 Task: Look for space in Popovo, Bulgaria from 10th July, 2023 to 15th July, 2023 for 7 adults in price range Rs.10000 to Rs.15000. Place can be entire place or shared room with 4 bedrooms having 7 beds and 4 bathrooms. Property type can be house, flat, guest house. Amenities needed are: wifi, TV, free parkinig on premises, gym, breakfast. Booking option can be shelf check-in. Required host language is English.
Action: Mouse moved to (424, 88)
Screenshot: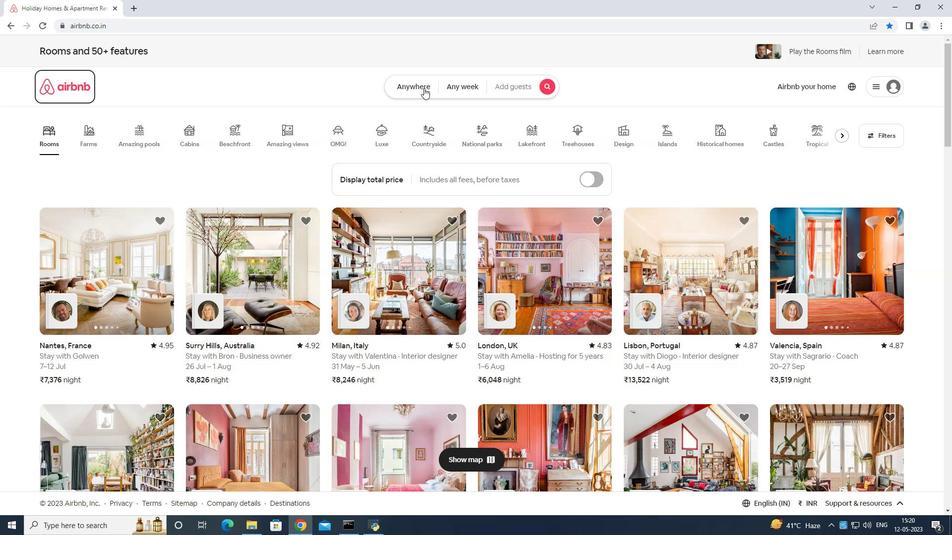 
Action: Mouse pressed left at (424, 88)
Screenshot: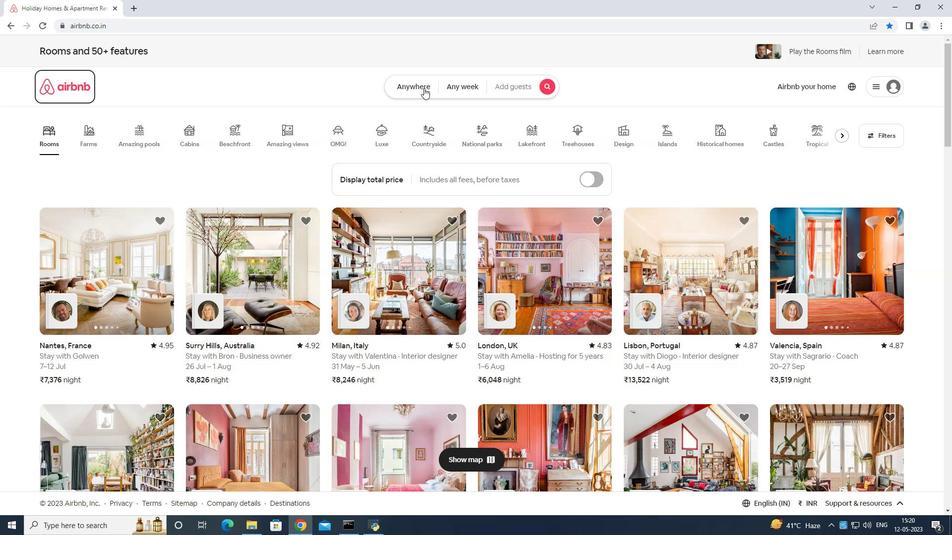 
Action: Mouse moved to (380, 114)
Screenshot: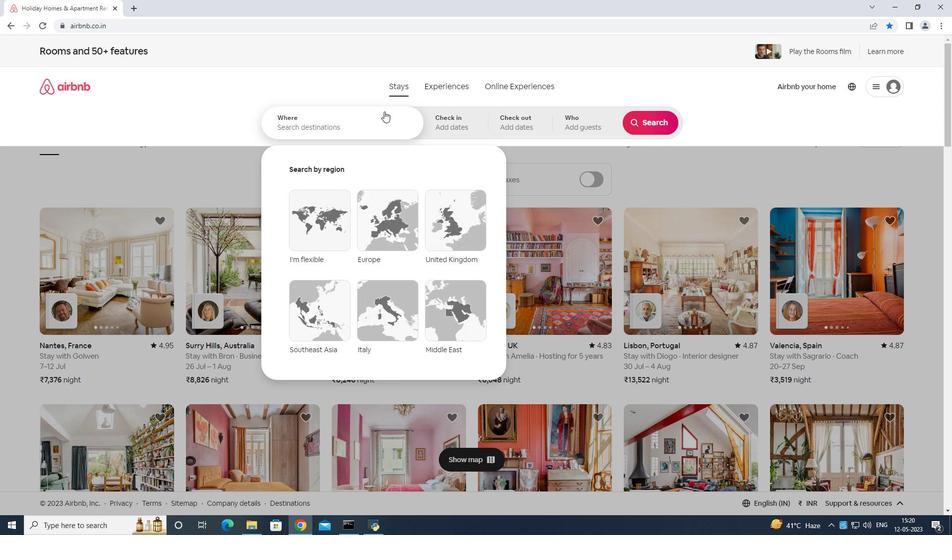 
Action: Mouse pressed left at (380, 114)
Screenshot: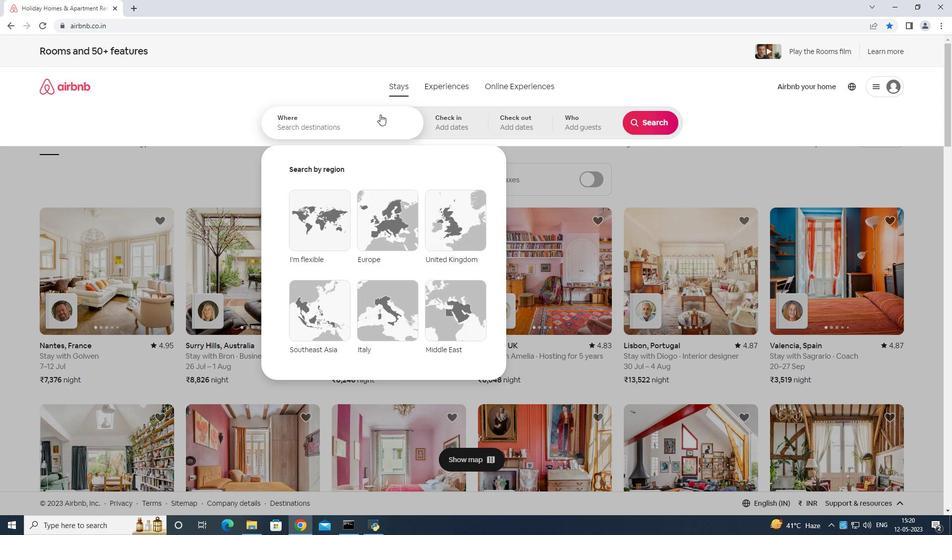 
Action: Mouse moved to (364, 120)
Screenshot: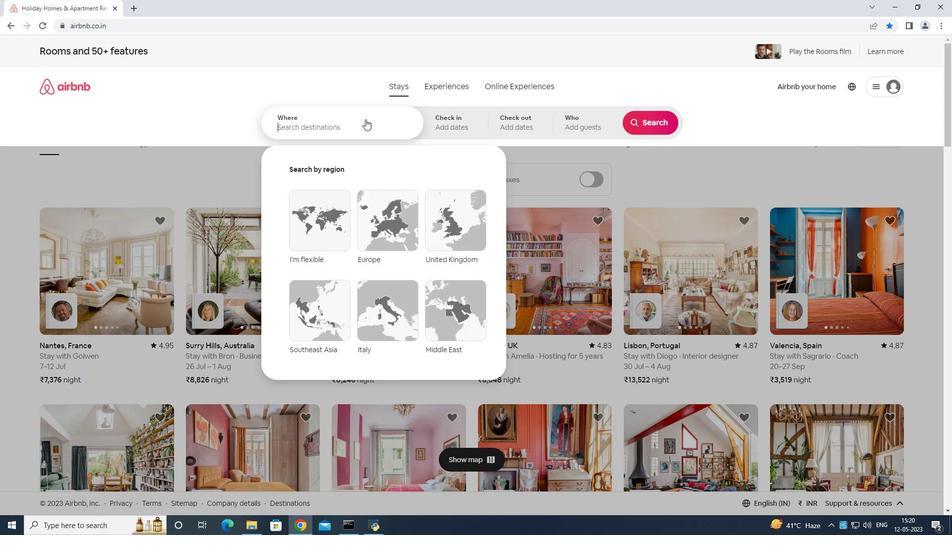 
Action: Key pressed <Key.shift>Popovo<Key.space><Key.shift>Bulgaria<Key.enter>
Screenshot: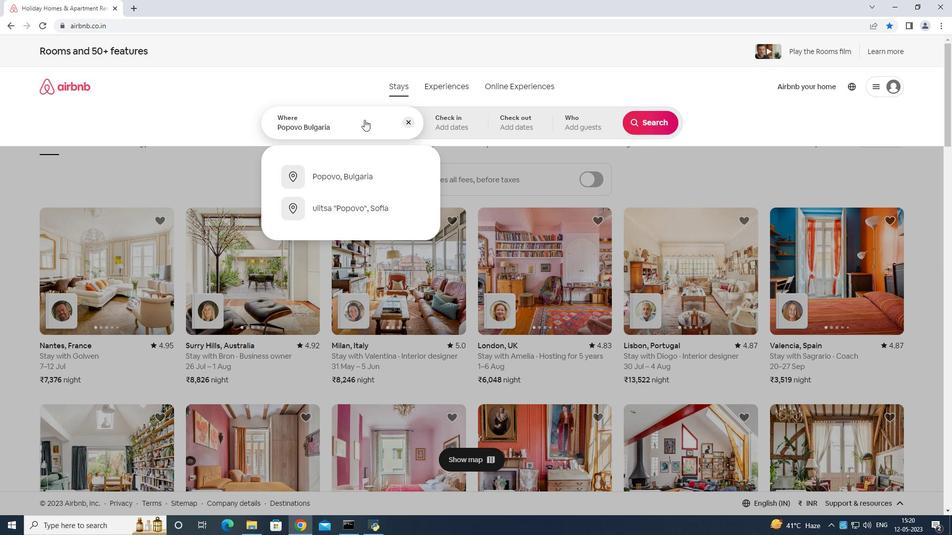 
Action: Mouse moved to (646, 194)
Screenshot: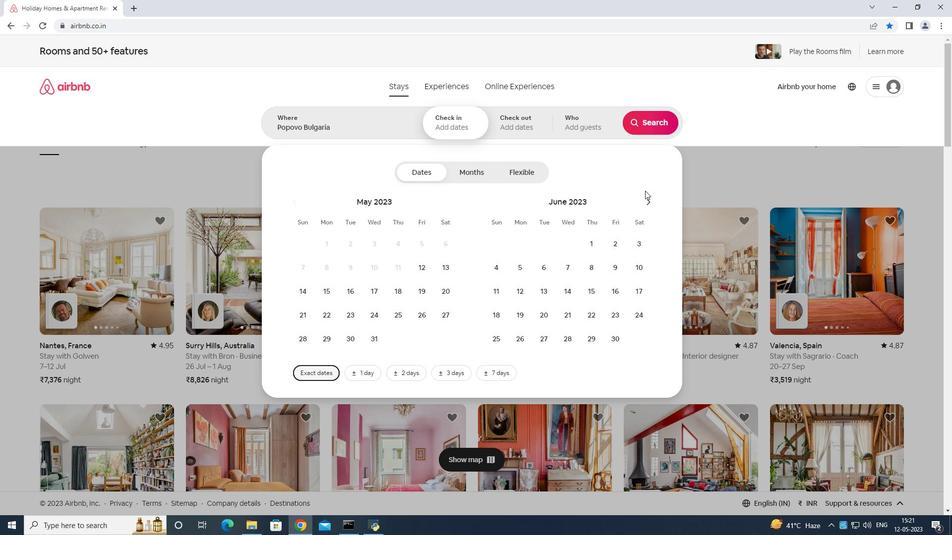 
Action: Mouse pressed left at (646, 194)
Screenshot: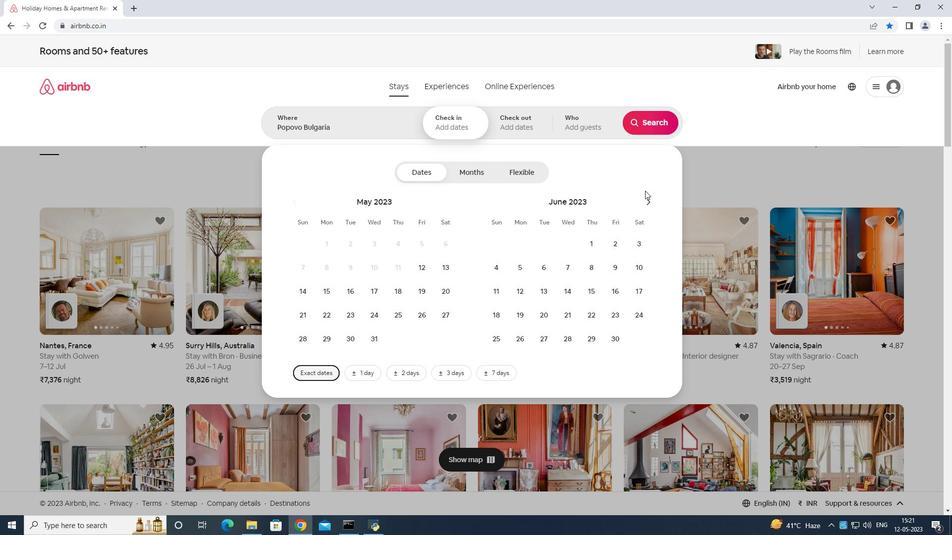 
Action: Mouse moved to (520, 290)
Screenshot: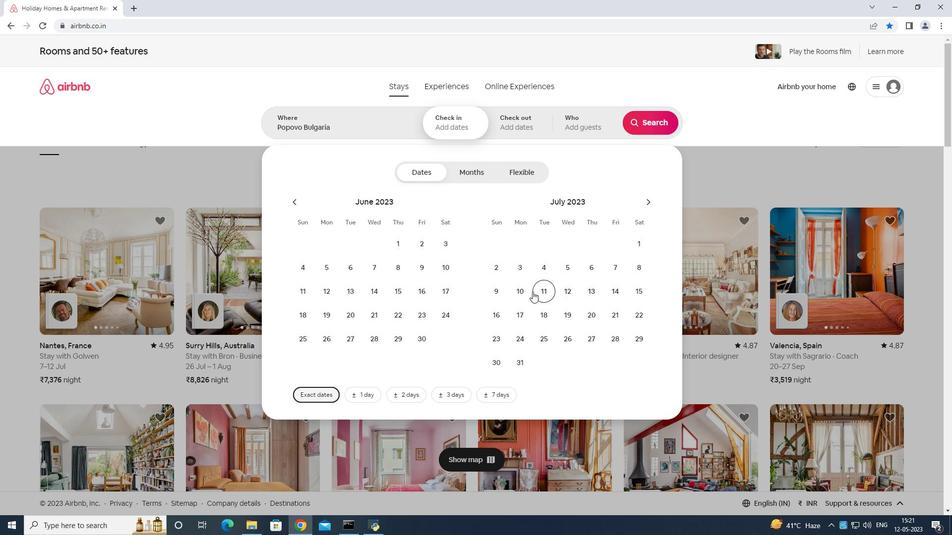 
Action: Mouse pressed left at (520, 290)
Screenshot: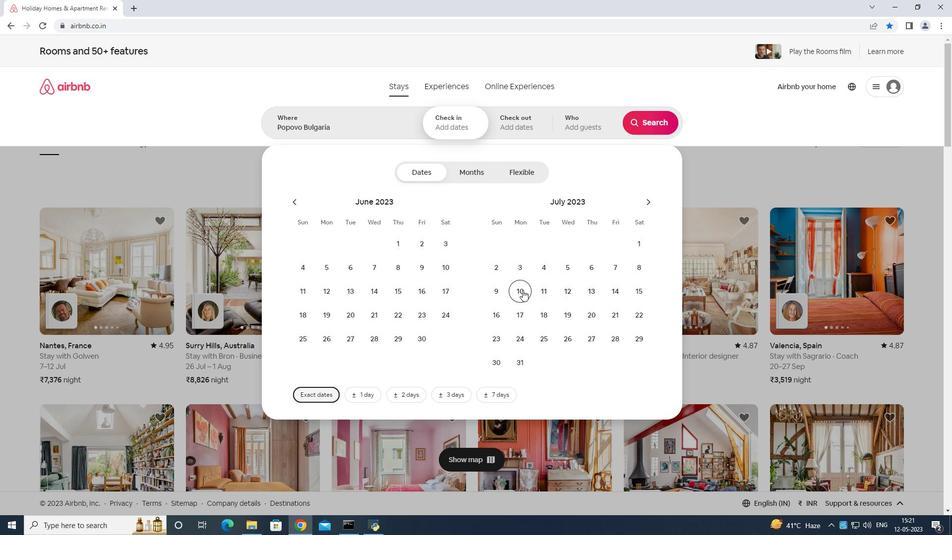 
Action: Mouse moved to (636, 293)
Screenshot: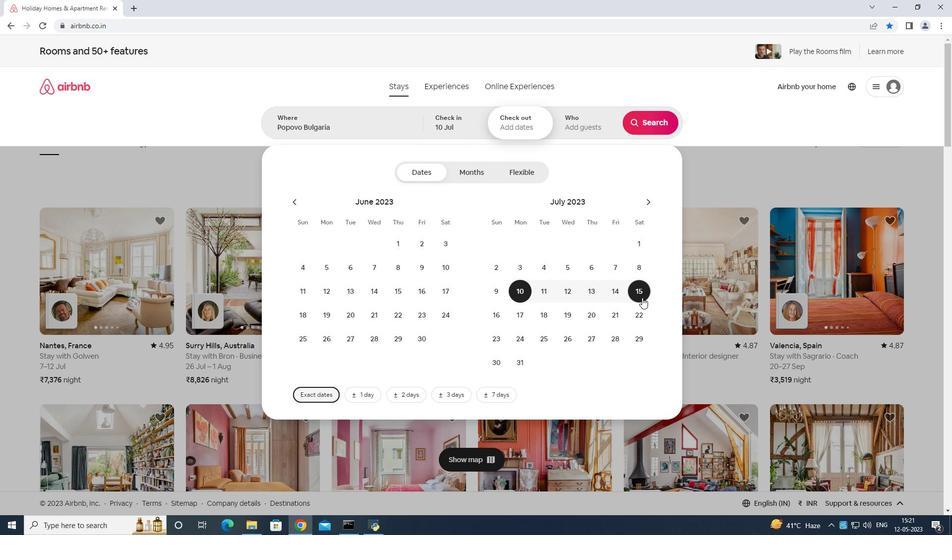 
Action: Mouse pressed left at (636, 293)
Screenshot: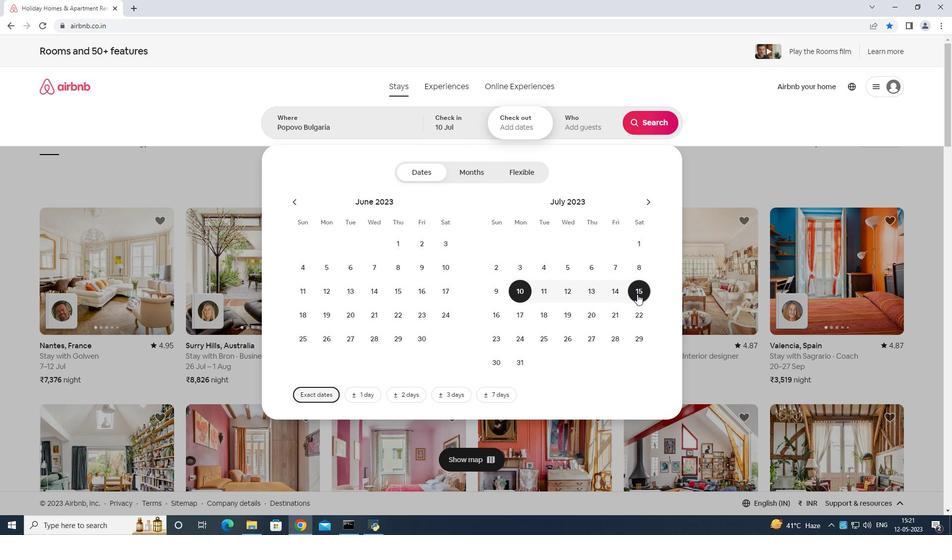 
Action: Mouse moved to (587, 120)
Screenshot: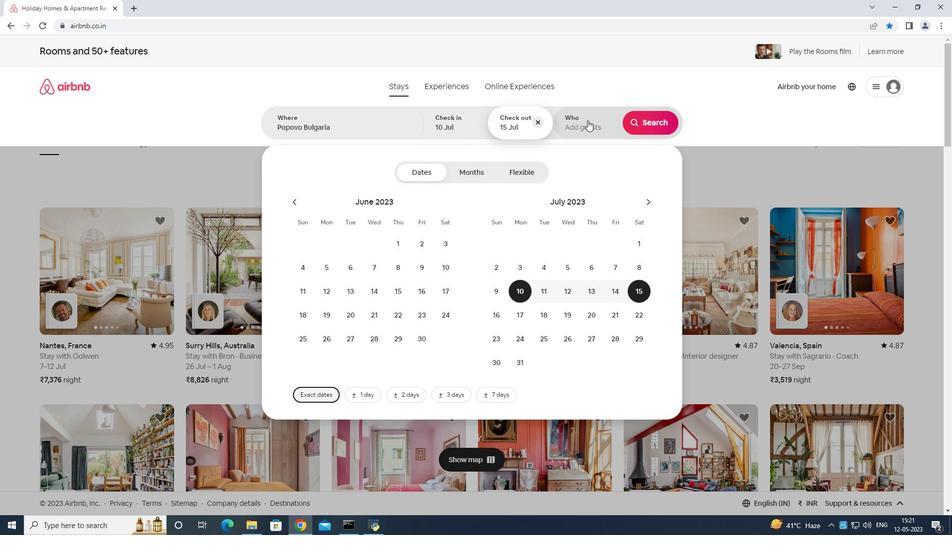 
Action: Mouse pressed left at (587, 120)
Screenshot: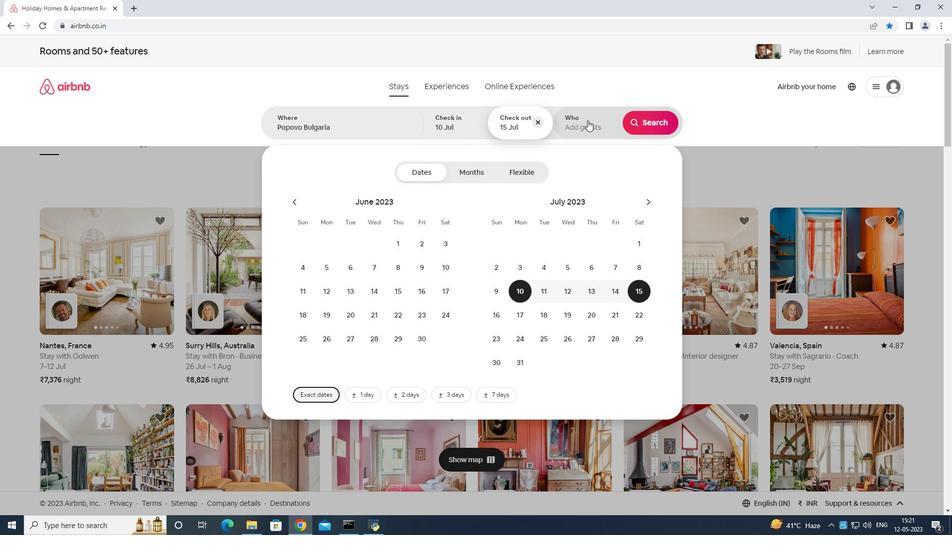 
Action: Mouse moved to (651, 175)
Screenshot: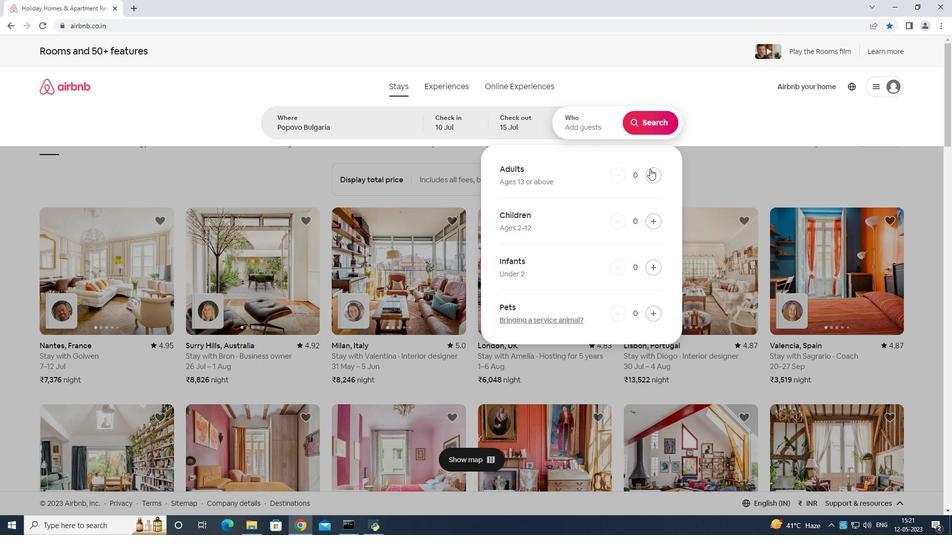 
Action: Mouse pressed left at (651, 175)
Screenshot: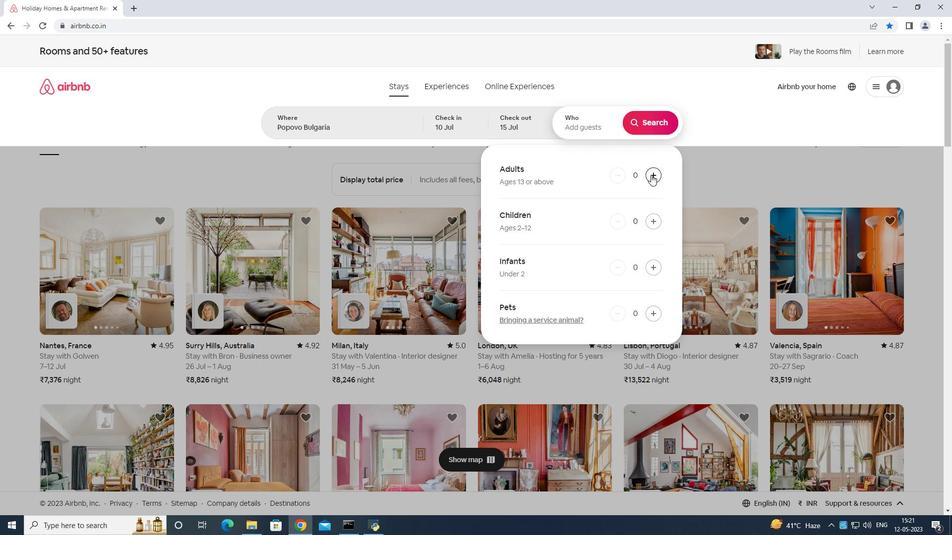 
Action: Mouse moved to (652, 175)
Screenshot: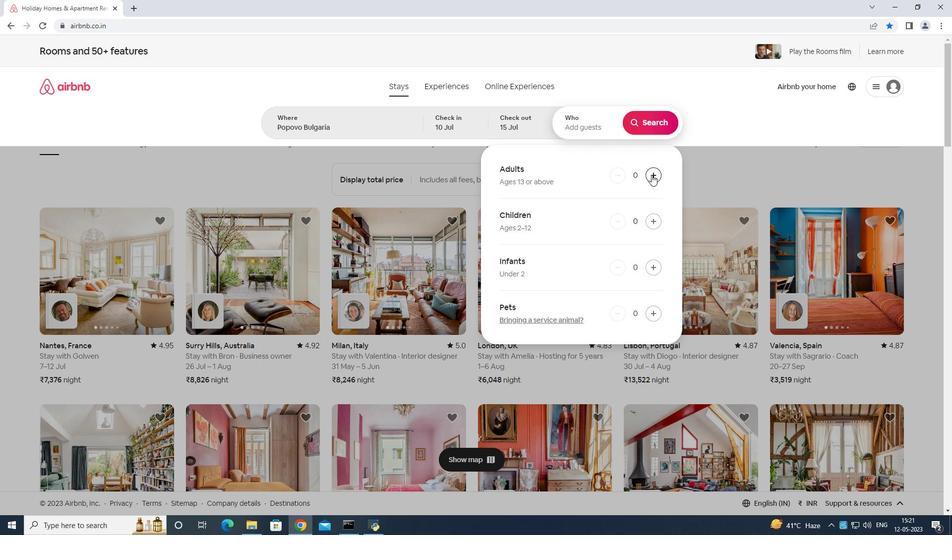 
Action: Mouse pressed left at (652, 175)
Screenshot: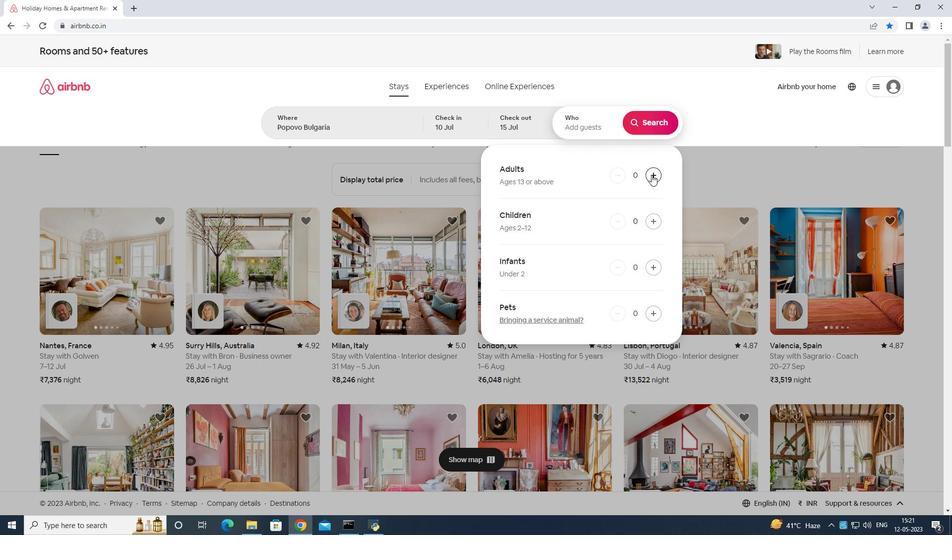 
Action: Mouse moved to (653, 174)
Screenshot: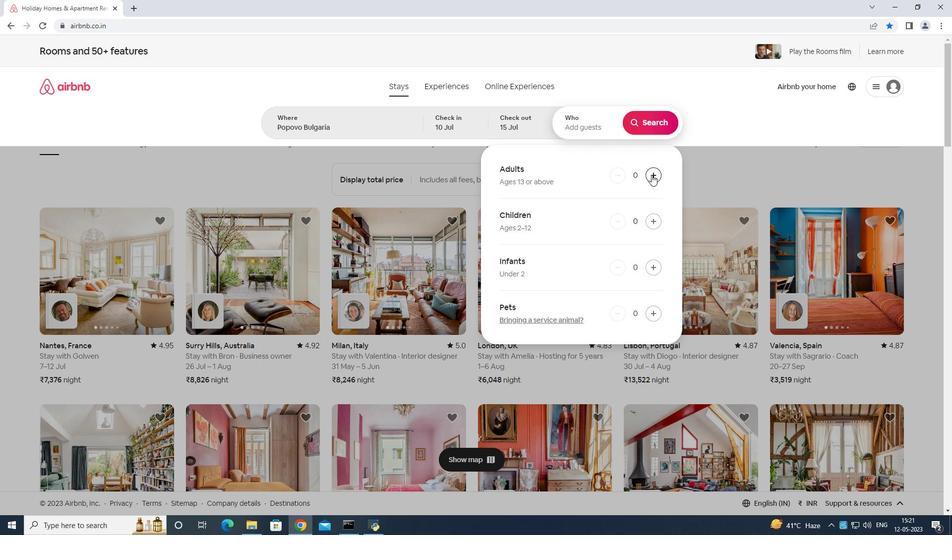 
Action: Mouse pressed left at (653, 174)
Screenshot: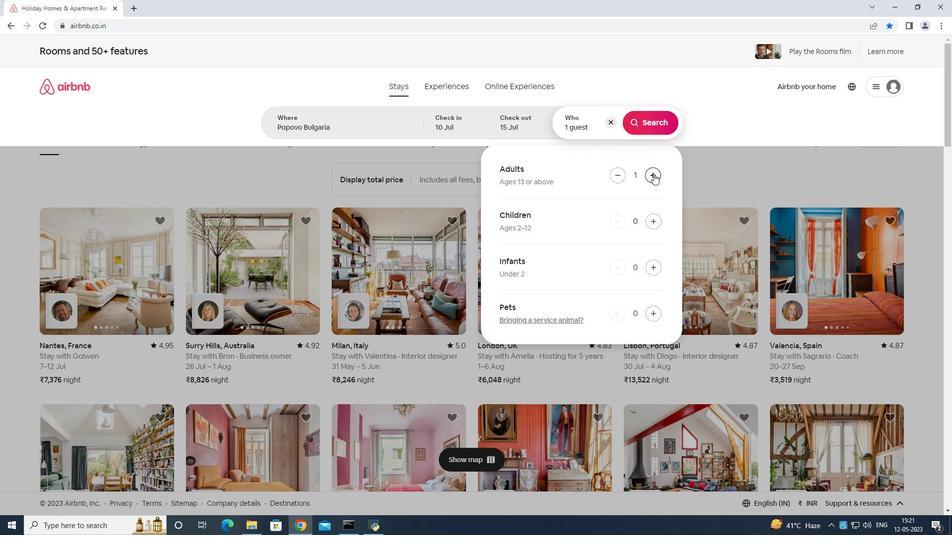 
Action: Mouse pressed left at (653, 174)
Screenshot: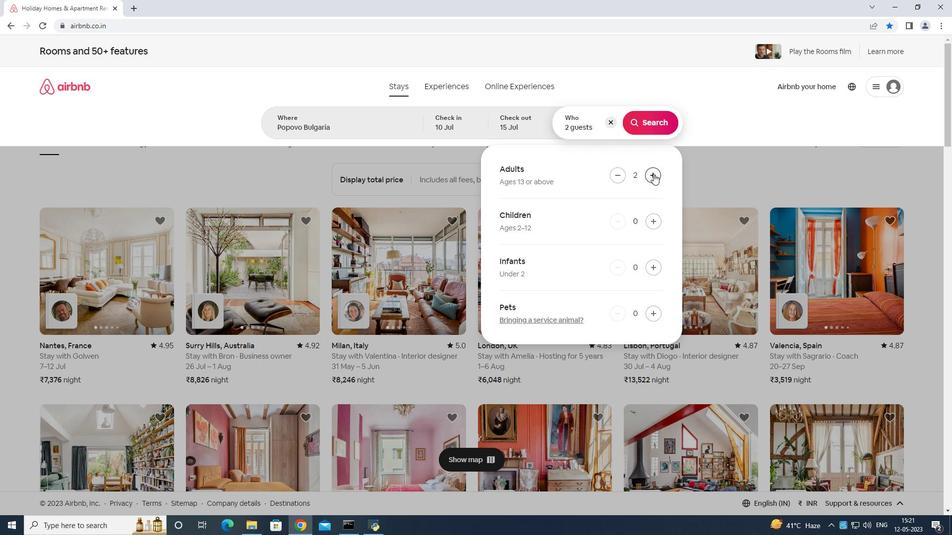 
Action: Mouse pressed left at (653, 174)
Screenshot: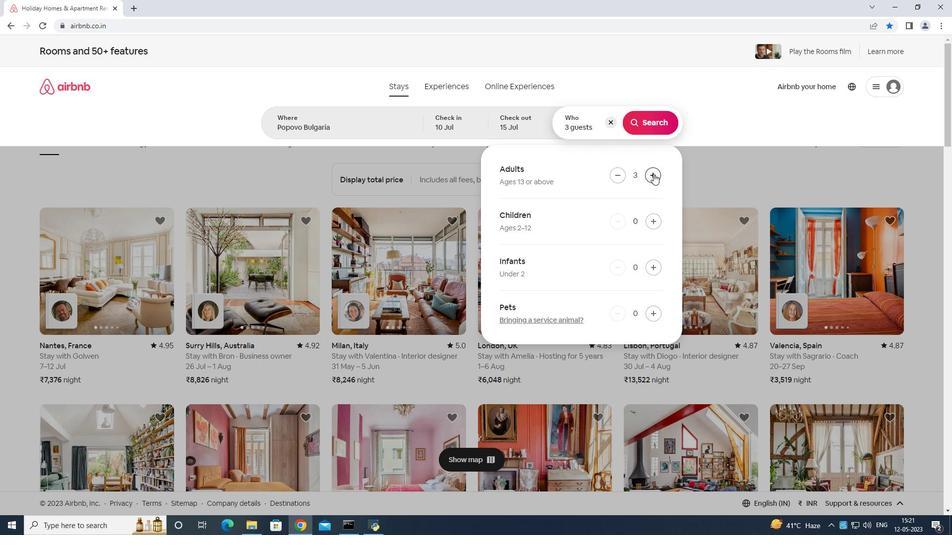 
Action: Mouse pressed left at (653, 174)
Screenshot: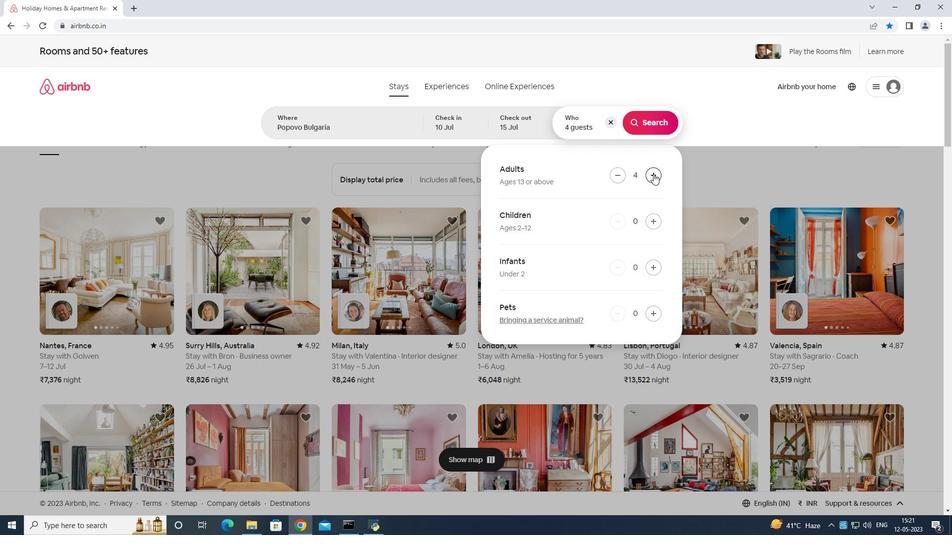 
Action: Mouse moved to (654, 174)
Screenshot: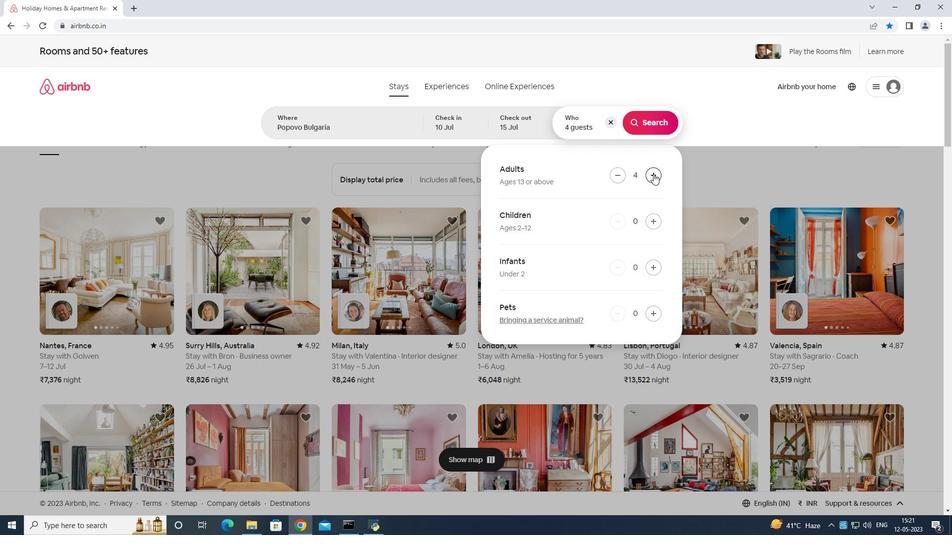 
Action: Mouse pressed left at (654, 174)
Screenshot: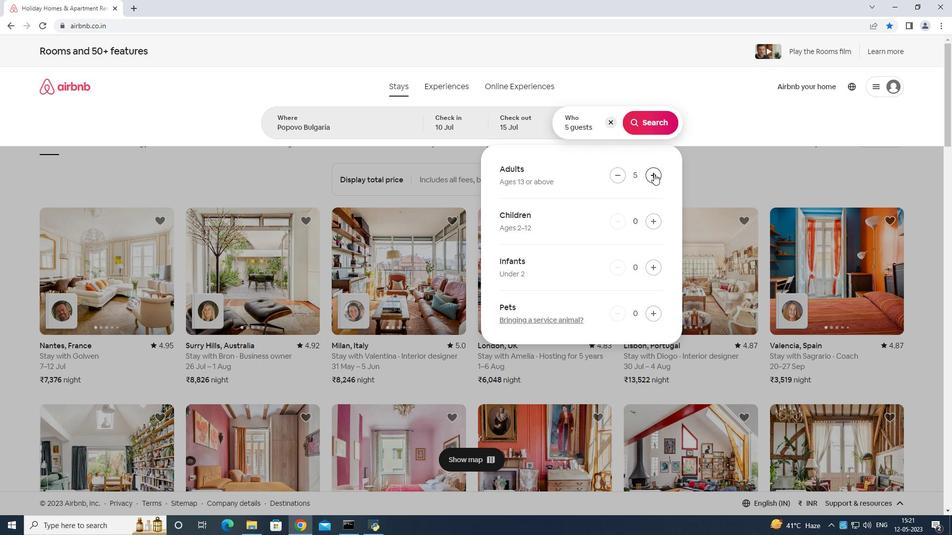
Action: Mouse moved to (653, 120)
Screenshot: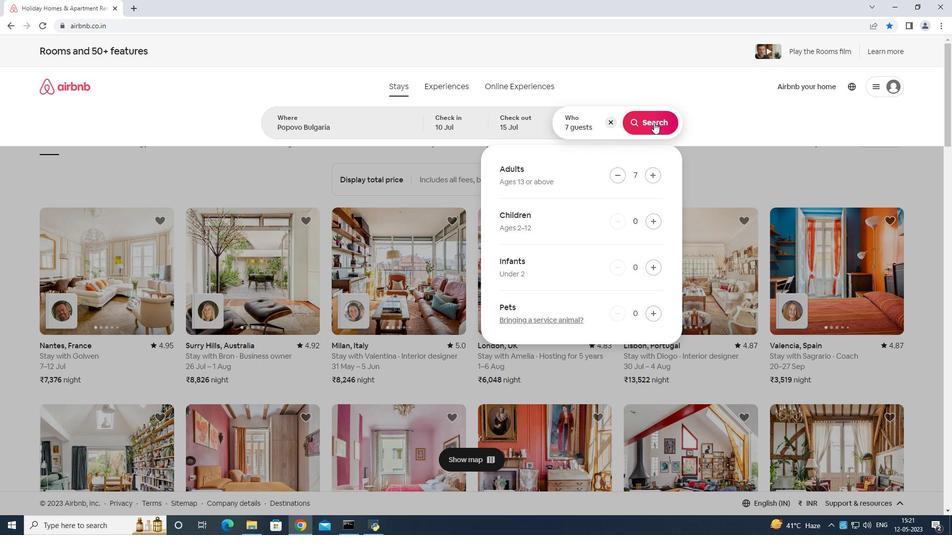 
Action: Mouse pressed left at (653, 120)
Screenshot: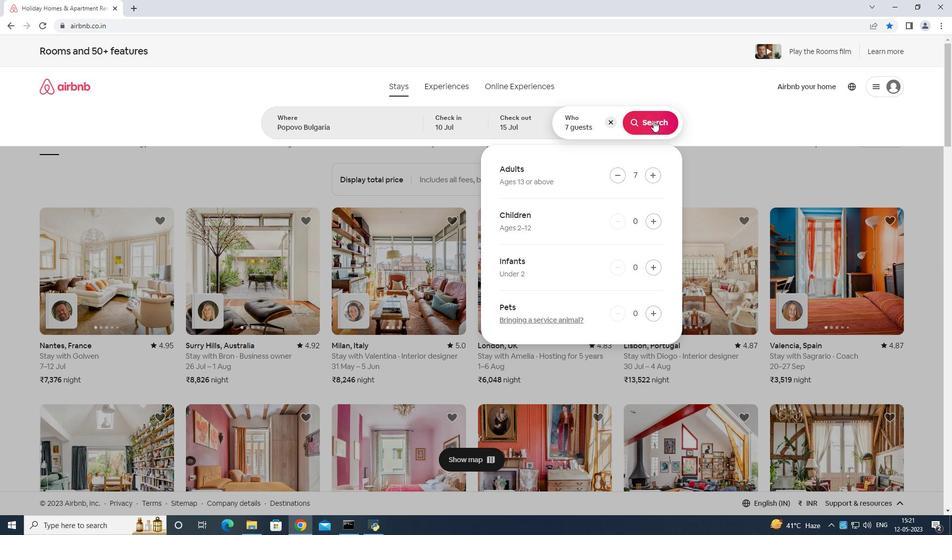 
Action: Mouse moved to (898, 94)
Screenshot: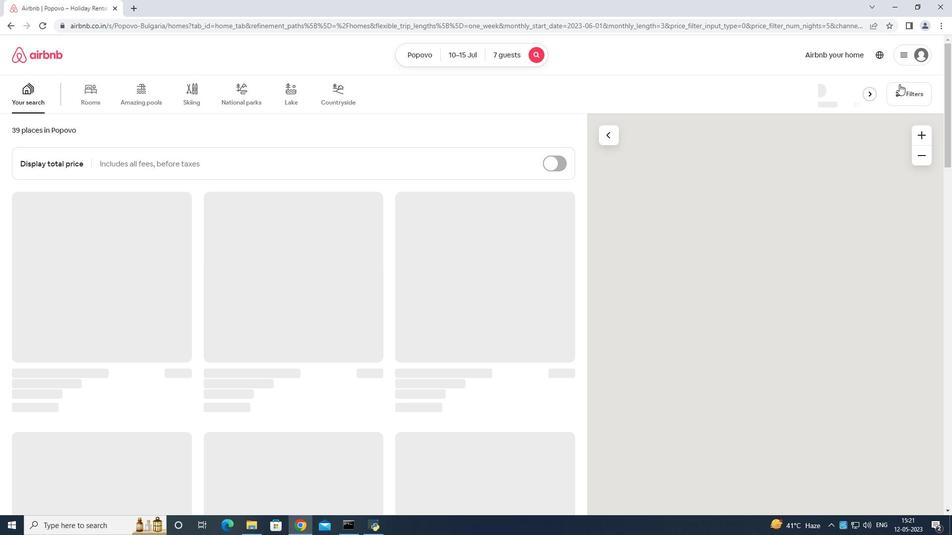 
Action: Mouse pressed left at (898, 94)
Screenshot: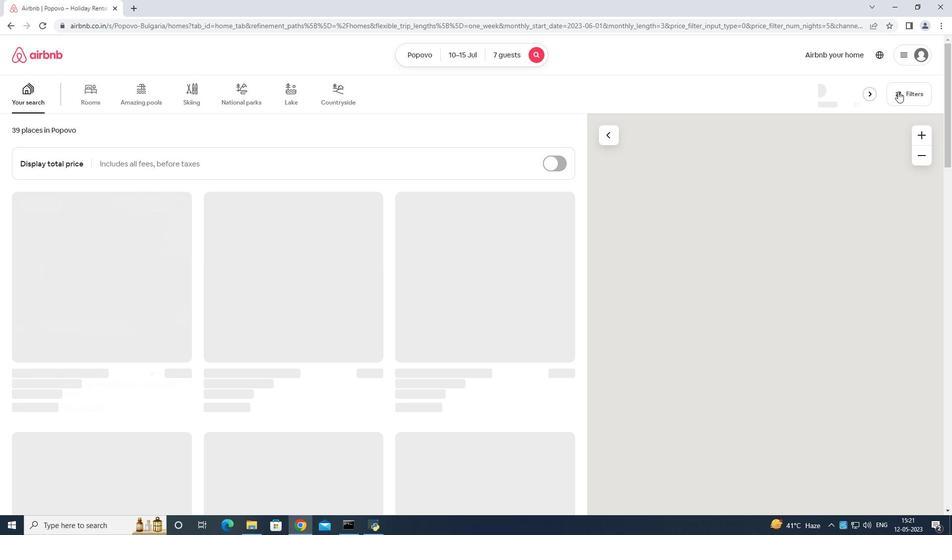 
Action: Mouse moved to (424, 337)
Screenshot: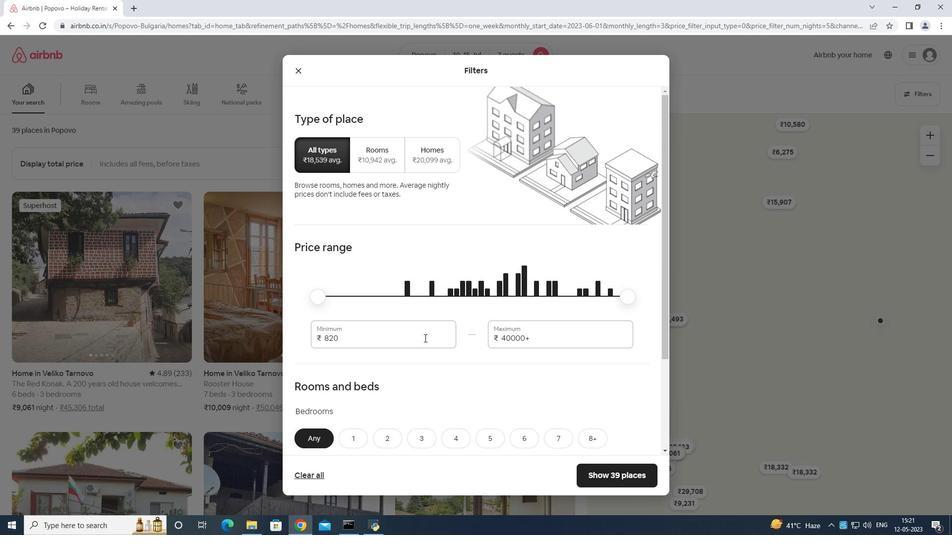 
Action: Mouse pressed left at (424, 337)
Screenshot: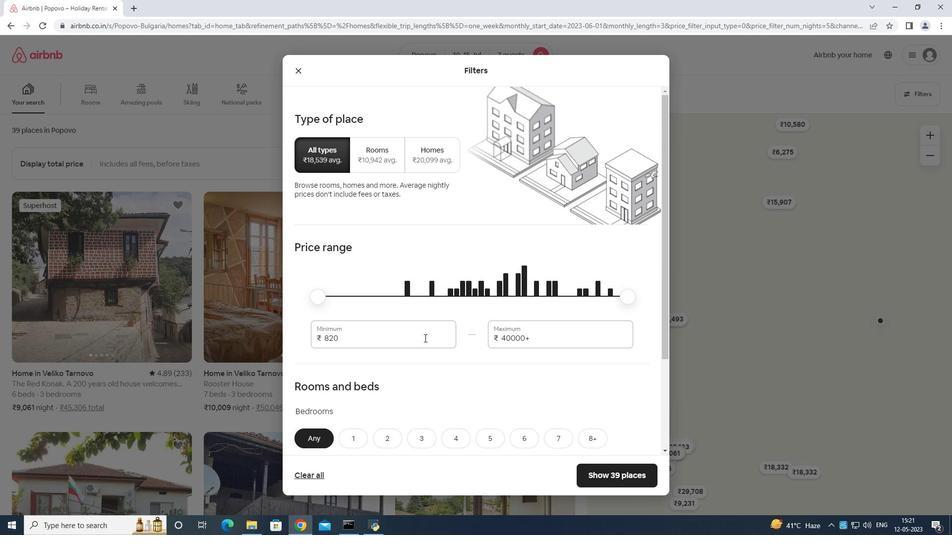 
Action: Mouse moved to (431, 325)
Screenshot: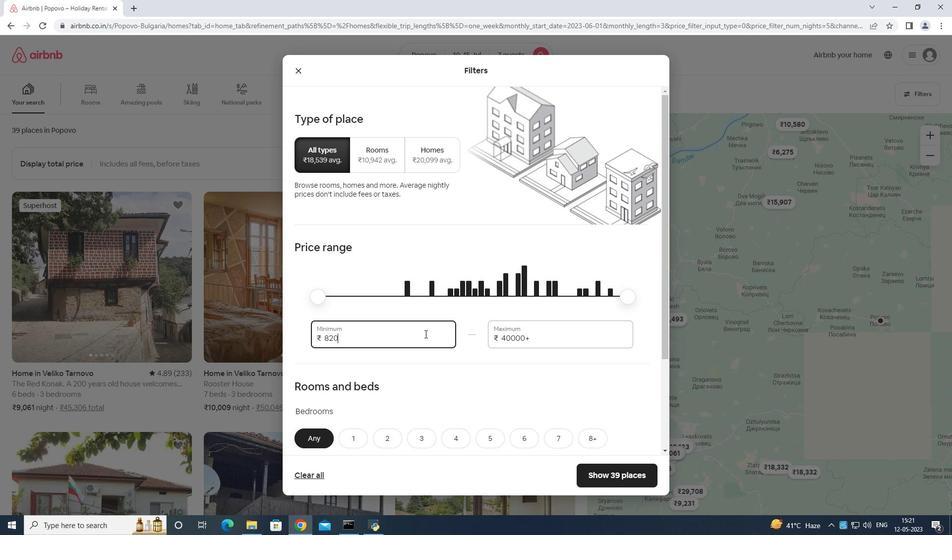 
Action: Key pressed <Key.backspace><Key.backspace><Key.backspace><Key.backspace><Key.backspace><Key.backspace><Key.backspace><Key.backspace><Key.backspace><Key.backspace><Key.backspace><Key.backspace><Key.backspace><Key.backspace><Key.backspace><Key.backspace>
Screenshot: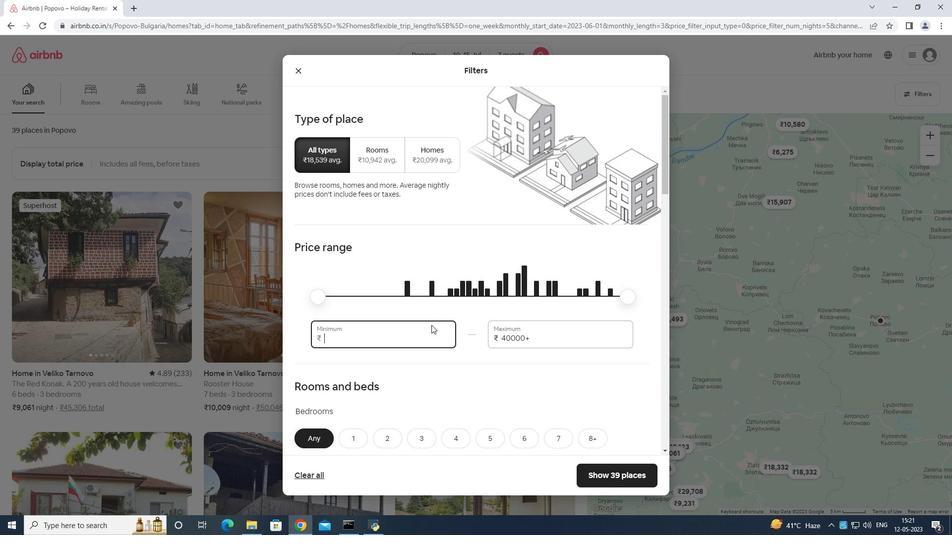 
Action: Mouse moved to (443, 331)
Screenshot: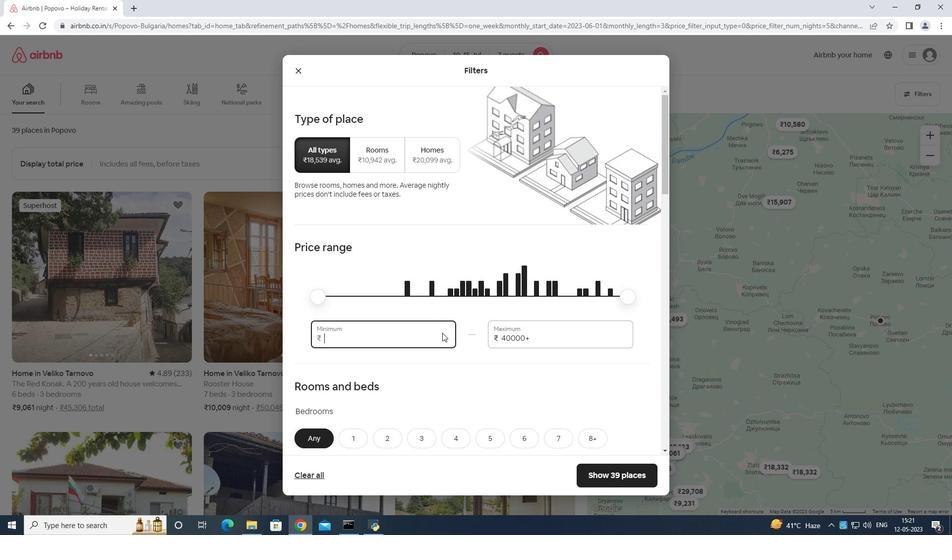 
Action: Key pressed 1
Screenshot: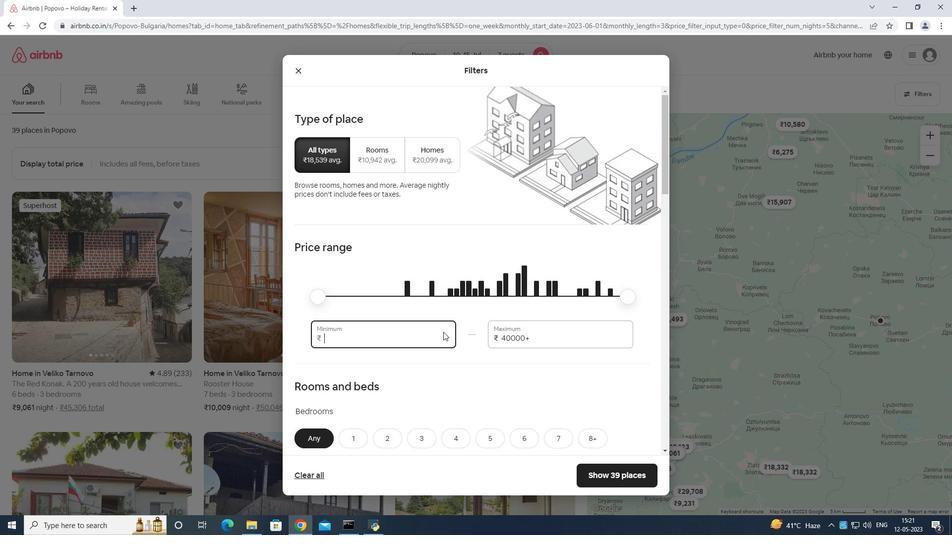 
Action: Mouse moved to (443, 331)
Screenshot: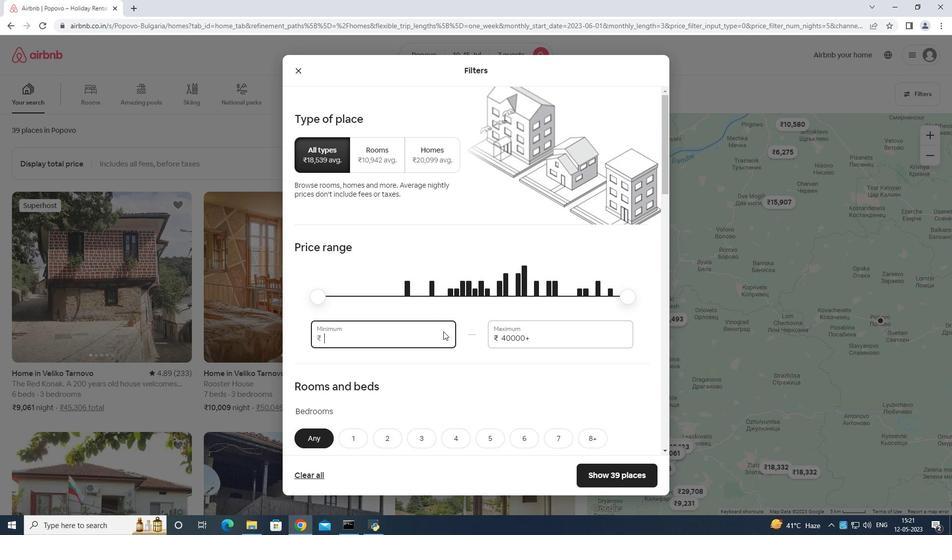 
Action: Key pressed 00
Screenshot: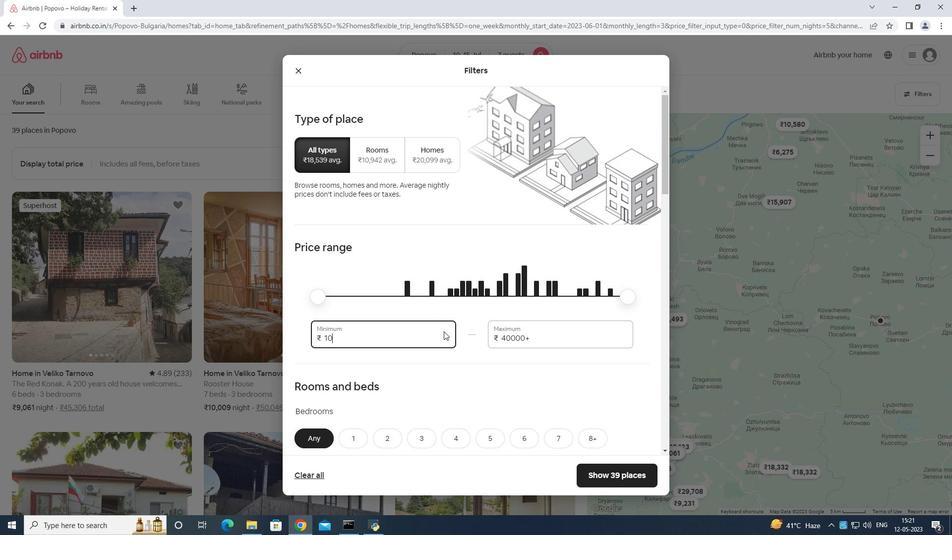 
Action: Mouse moved to (444, 331)
Screenshot: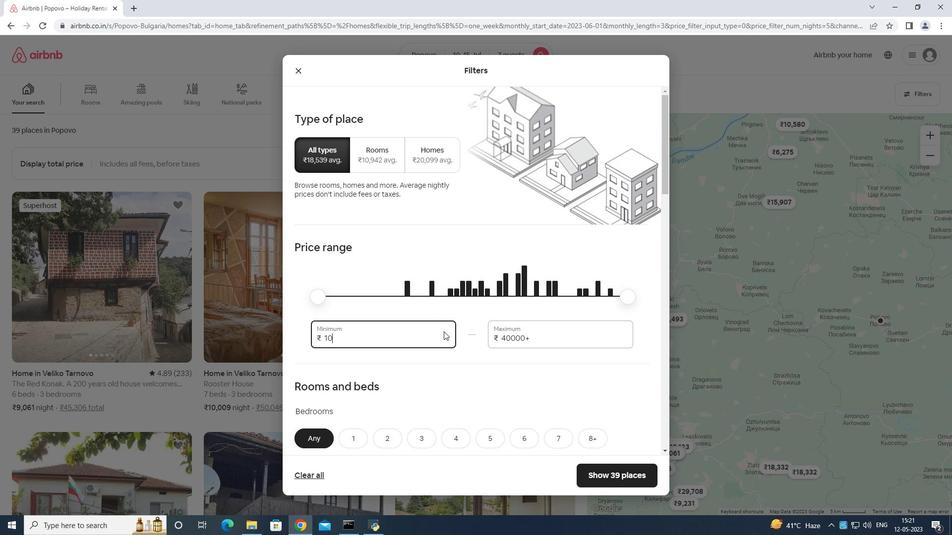 
Action: Key pressed 0
Screenshot: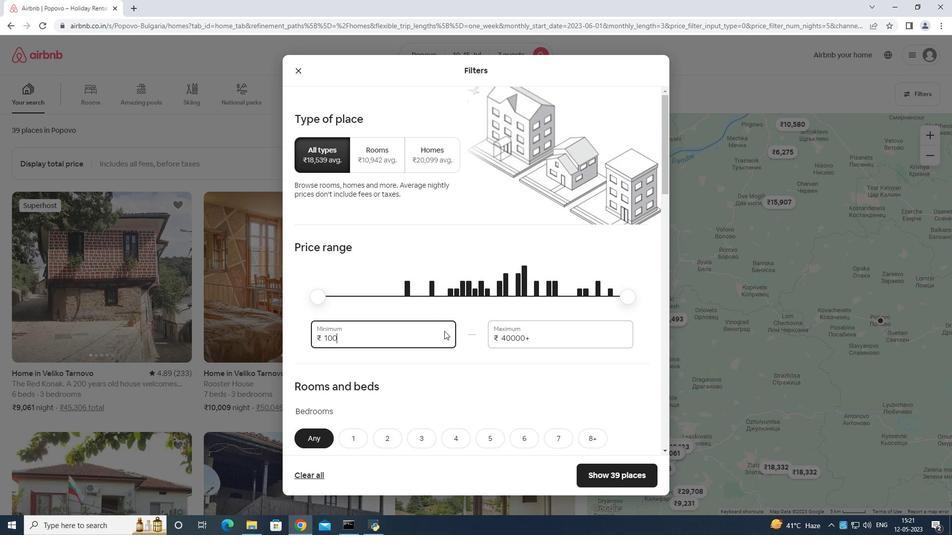 
Action: Mouse moved to (445, 329)
Screenshot: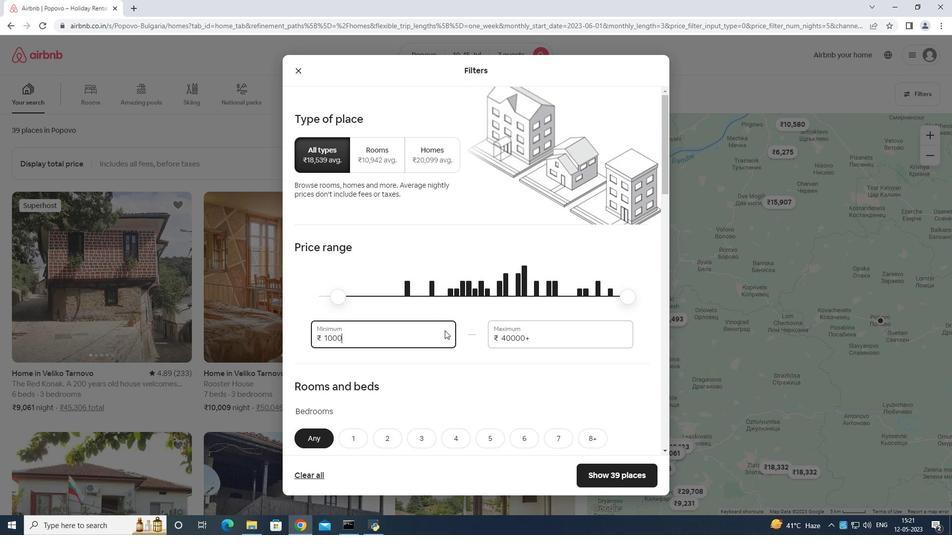 
Action: Key pressed 0
Screenshot: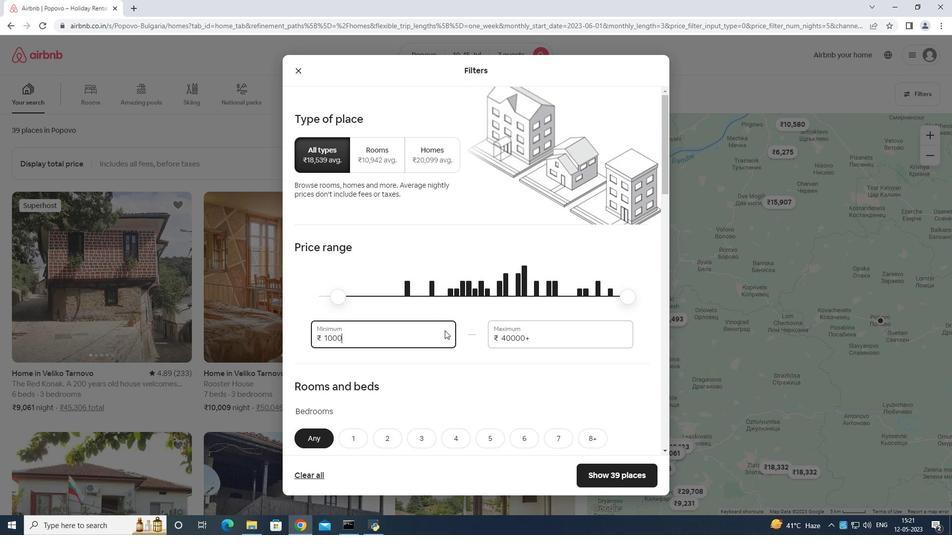 
Action: Mouse moved to (543, 339)
Screenshot: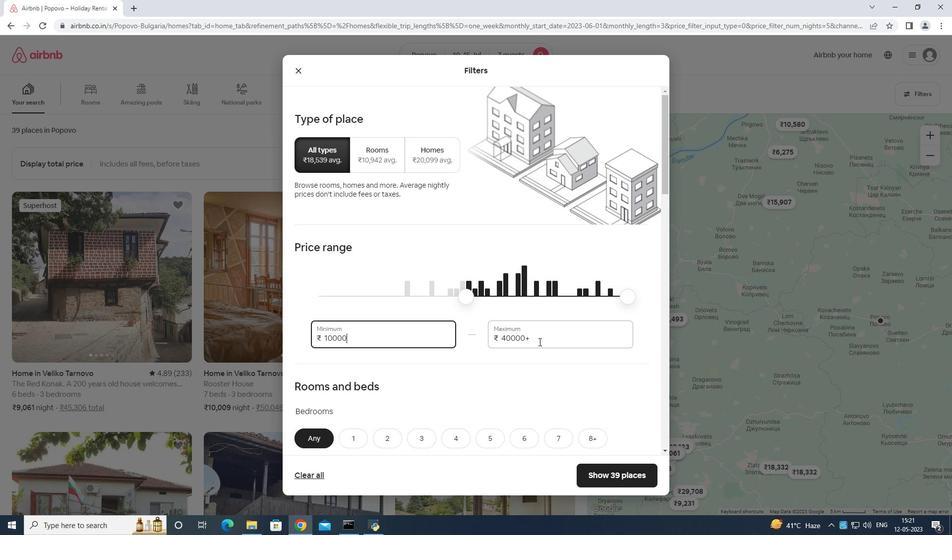 
Action: Mouse pressed left at (543, 339)
Screenshot: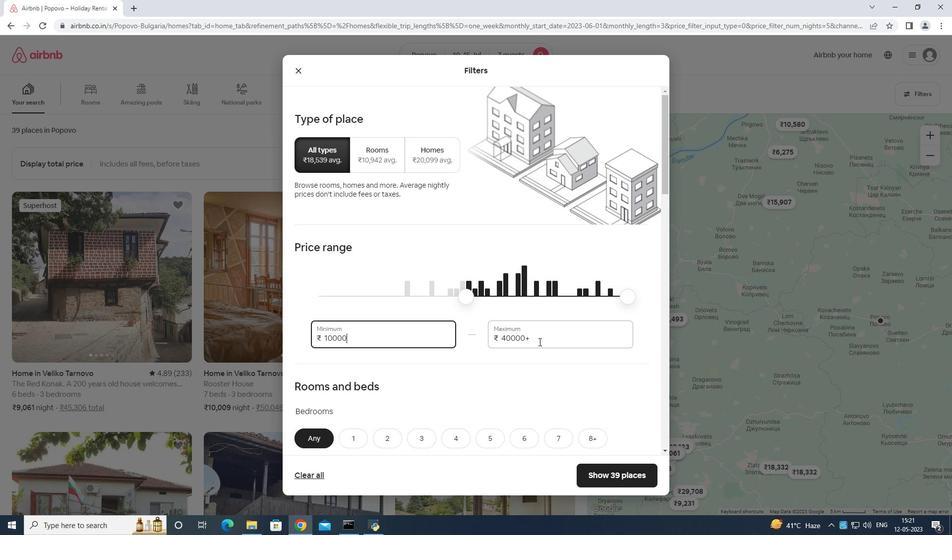 
Action: Mouse moved to (545, 333)
Screenshot: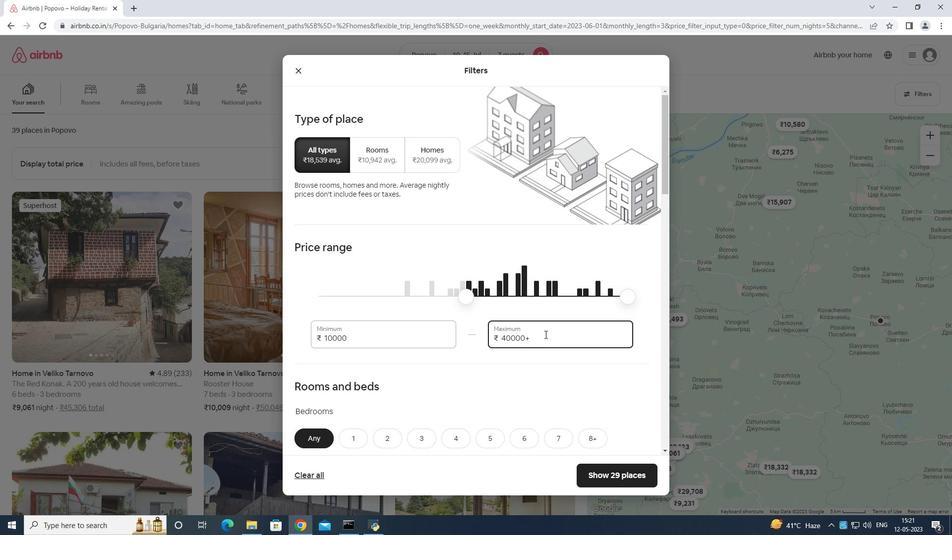 
Action: Key pressed <Key.backspace><Key.backspace><Key.backspace><Key.backspace><Key.backspace><Key.backspace><Key.backspace><Key.backspace><Key.backspace><Key.backspace><Key.backspace><Key.backspace><Key.backspace><Key.backspace><Key.backspace><Key.backspace><Key.backspace><Key.backspace>
Screenshot: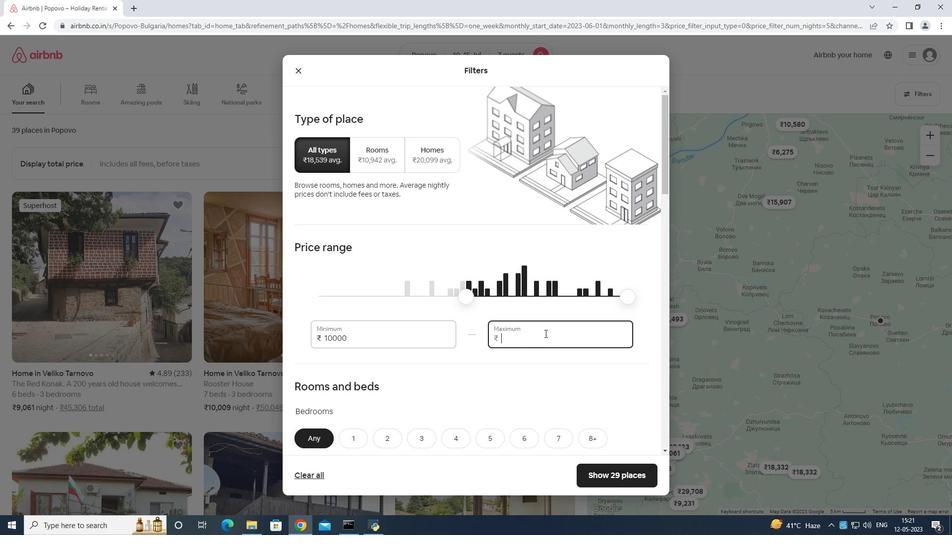 
Action: Mouse moved to (546, 333)
Screenshot: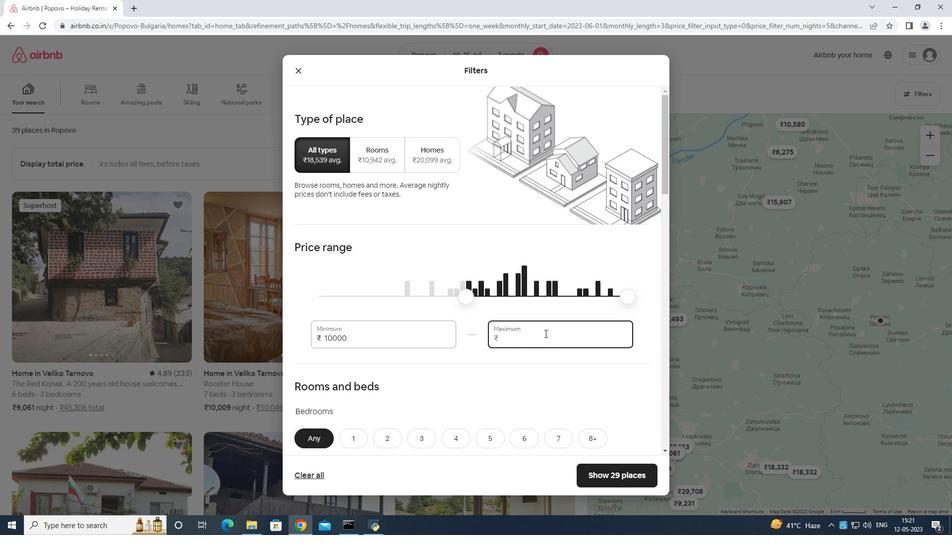 
Action: Key pressed 1
Screenshot: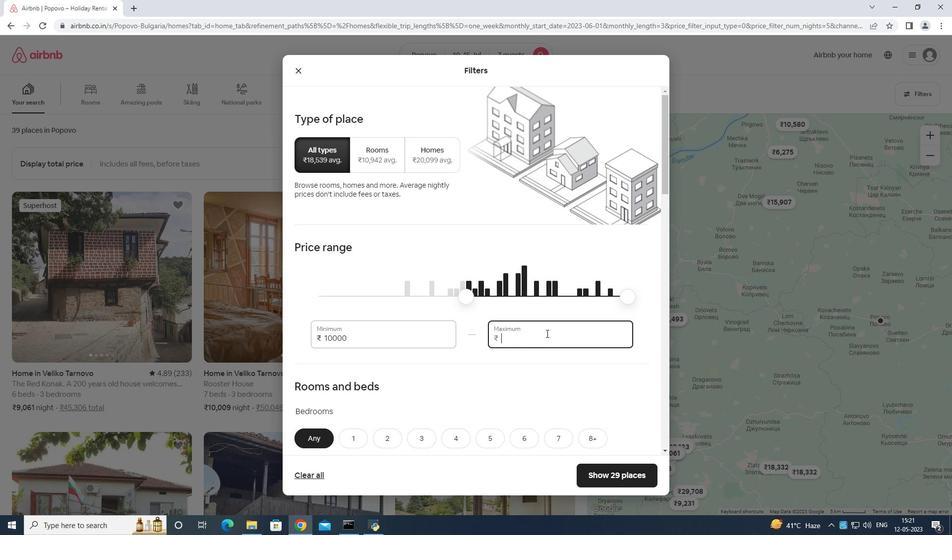 
Action: Mouse moved to (546, 333)
Screenshot: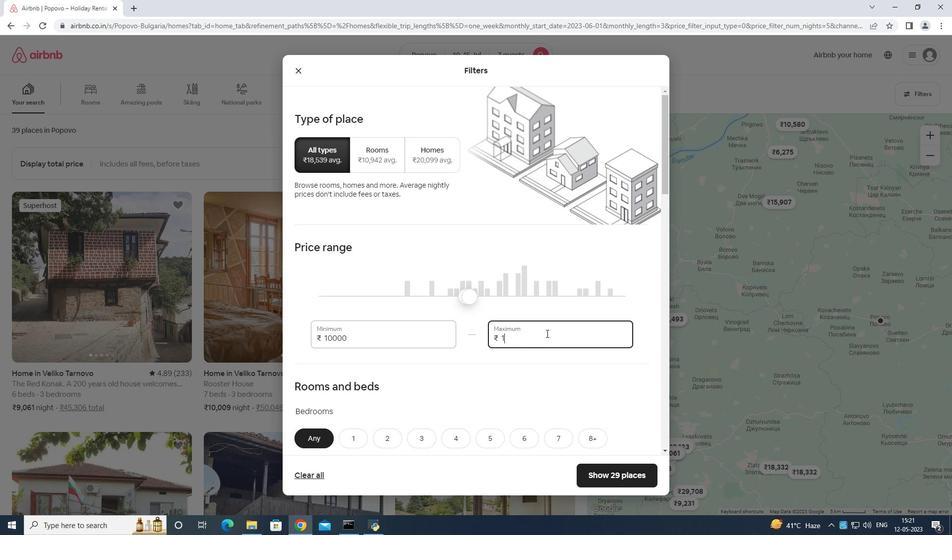 
Action: Key pressed 5
Screenshot: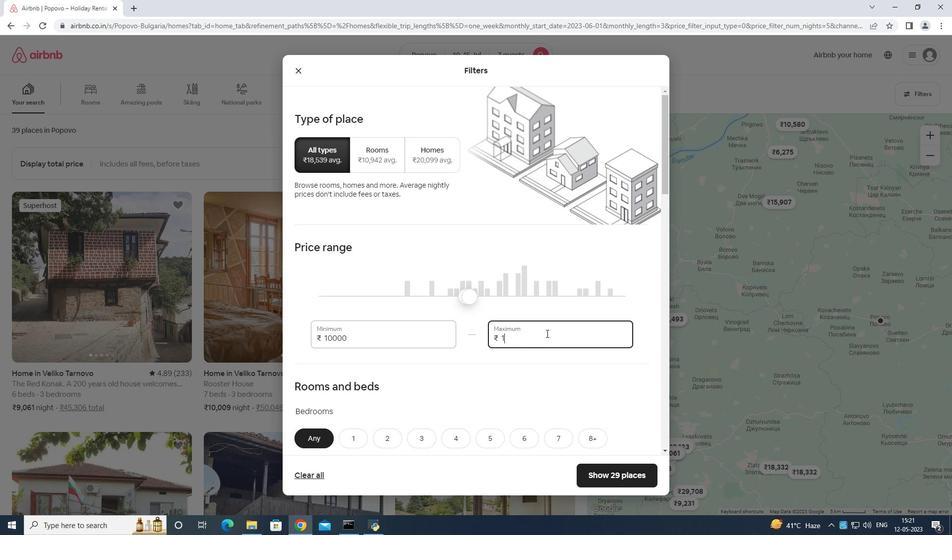 
Action: Mouse moved to (548, 334)
Screenshot: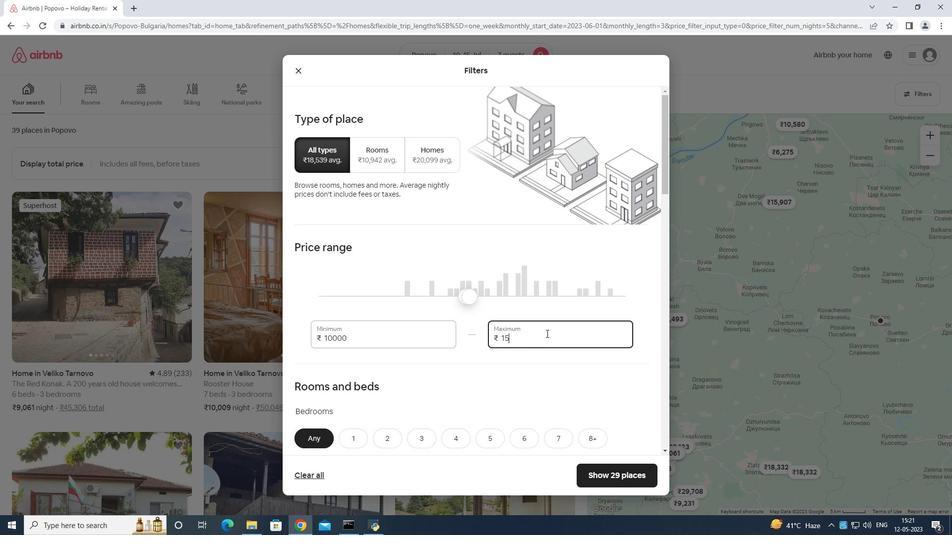 
Action: Key pressed 000
Screenshot: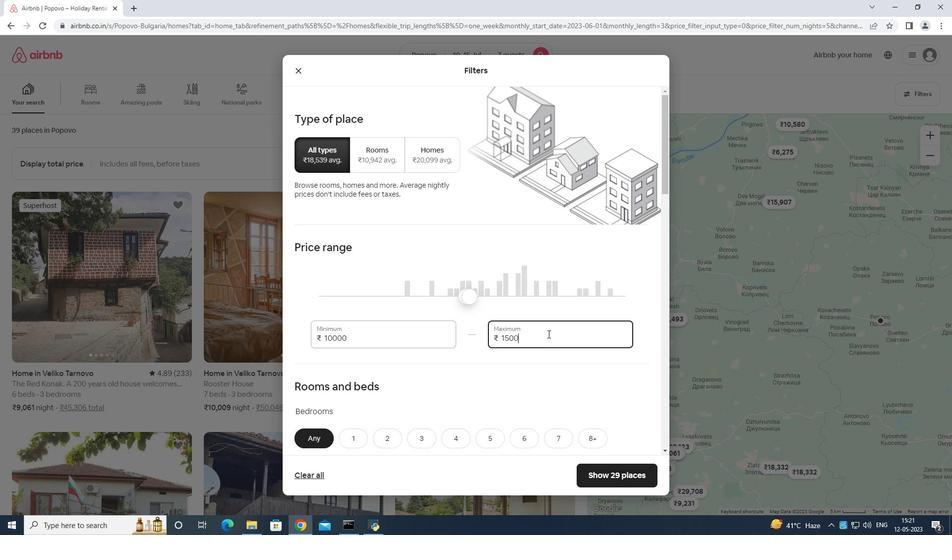 
Action: Mouse moved to (545, 333)
Screenshot: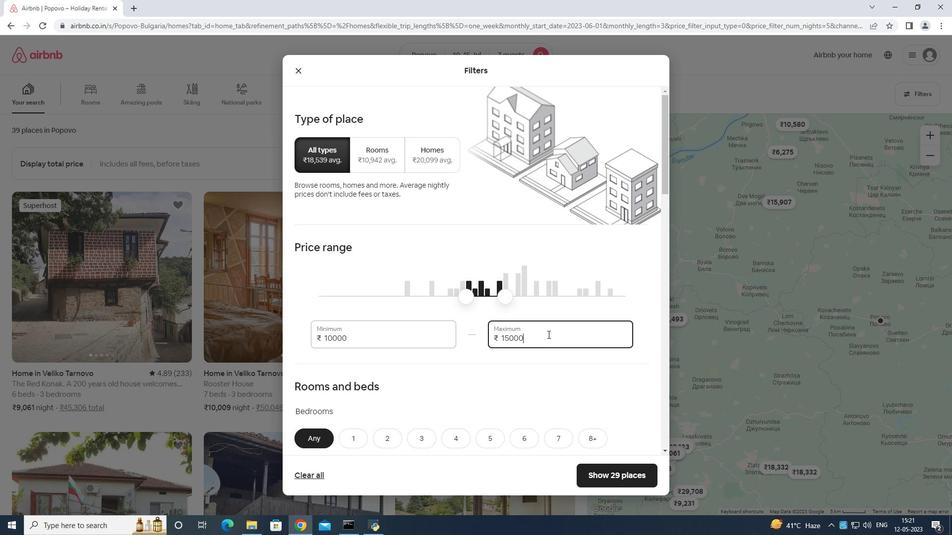 
Action: Mouse scrolled (545, 333) with delta (0, 0)
Screenshot: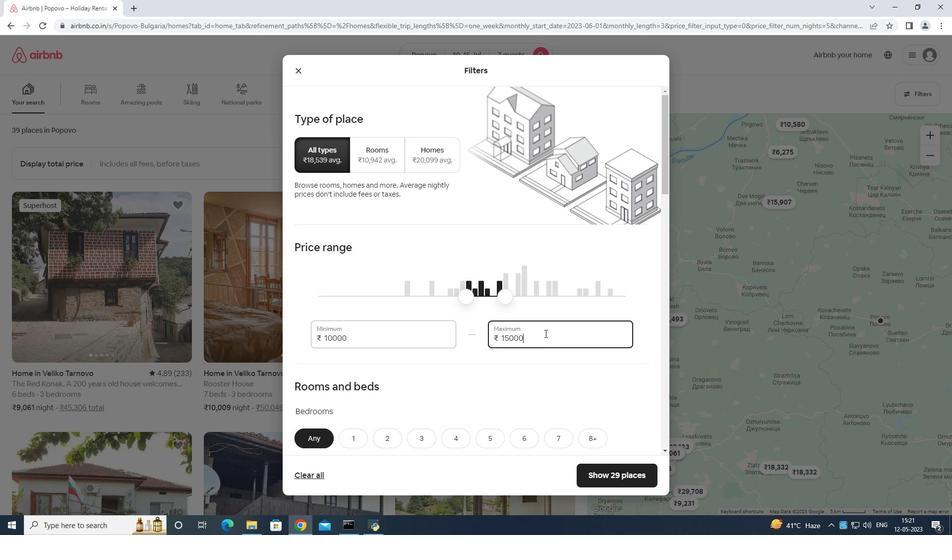 
Action: Mouse scrolled (545, 333) with delta (0, 0)
Screenshot: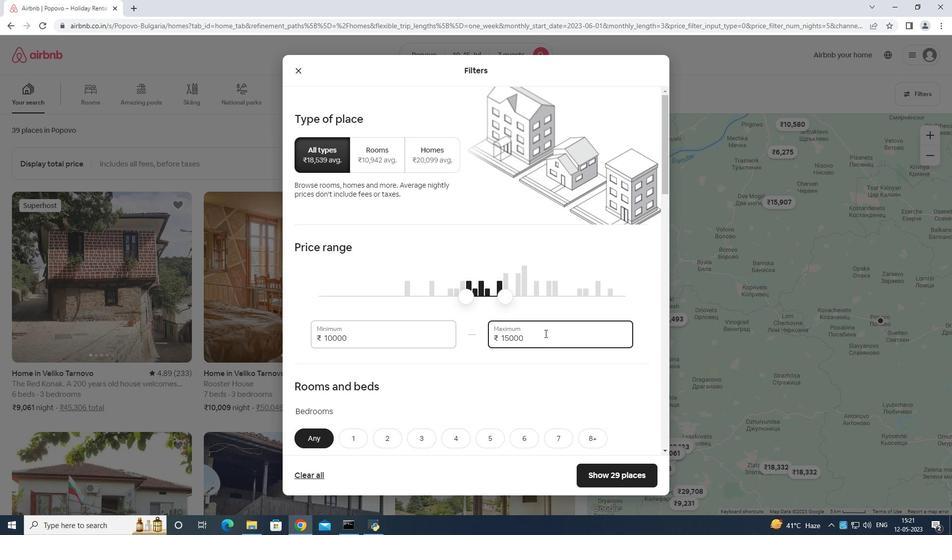 
Action: Mouse scrolled (545, 333) with delta (0, 0)
Screenshot: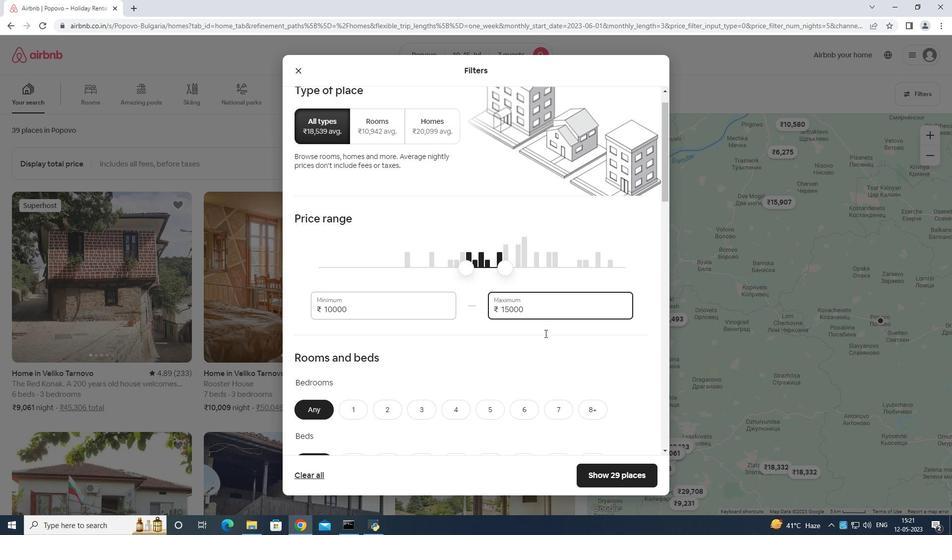 
Action: Mouse moved to (452, 291)
Screenshot: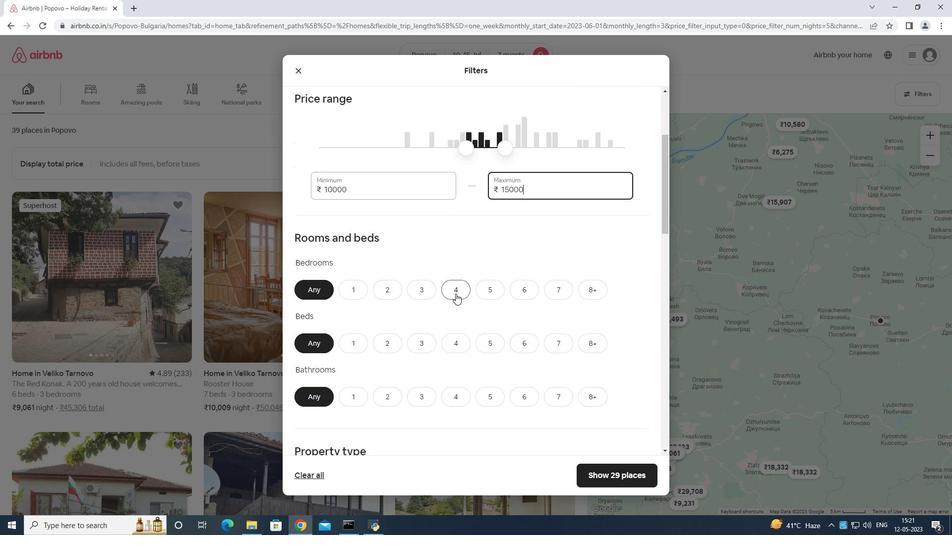 
Action: Mouse pressed left at (452, 291)
Screenshot: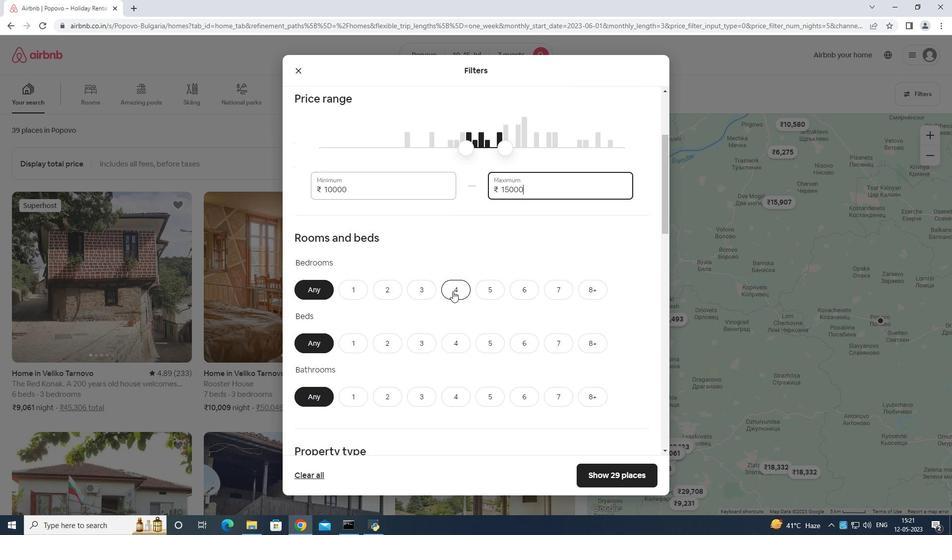 
Action: Mouse moved to (555, 341)
Screenshot: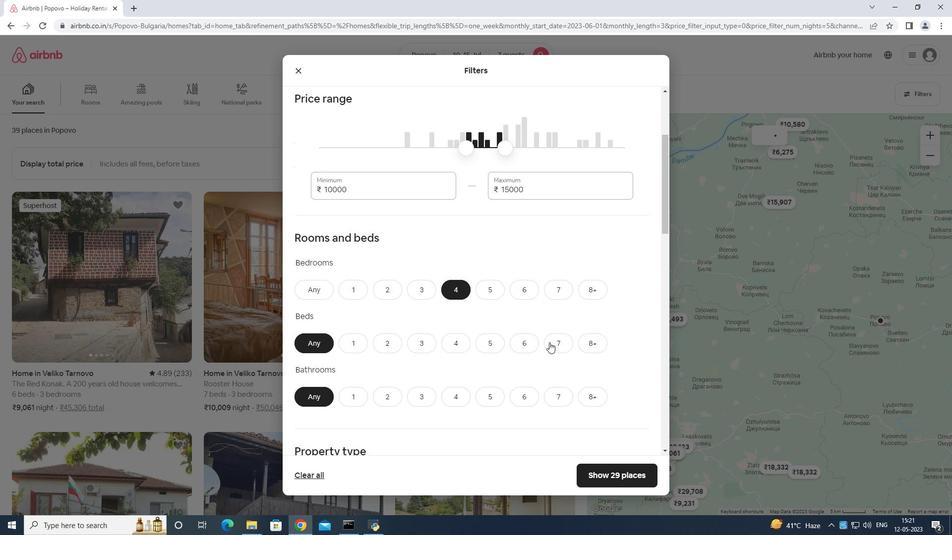 
Action: Mouse pressed left at (555, 341)
Screenshot: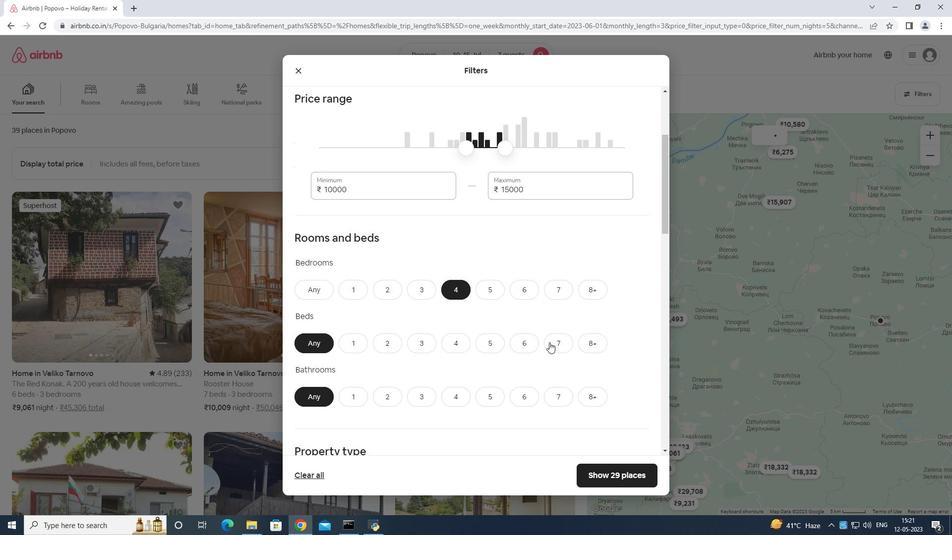
Action: Mouse moved to (453, 394)
Screenshot: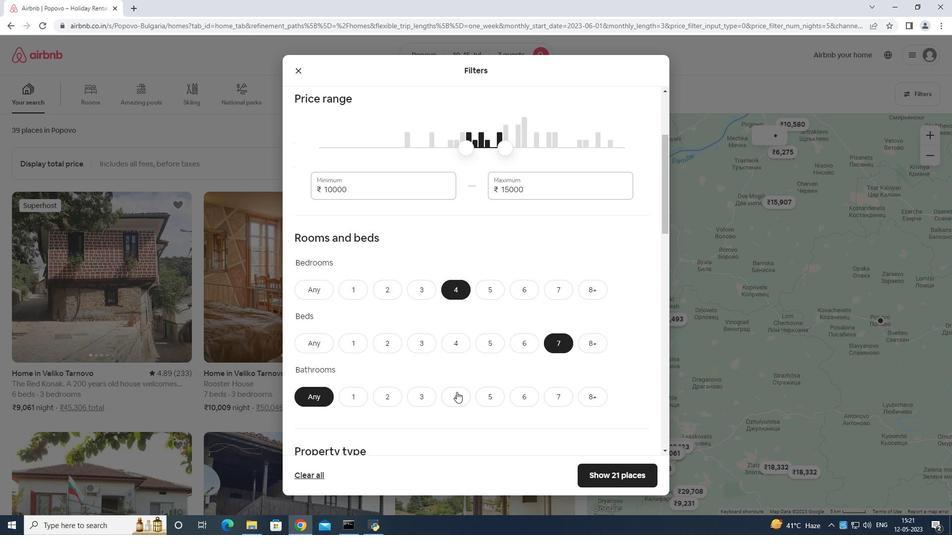
Action: Mouse pressed left at (453, 394)
Screenshot: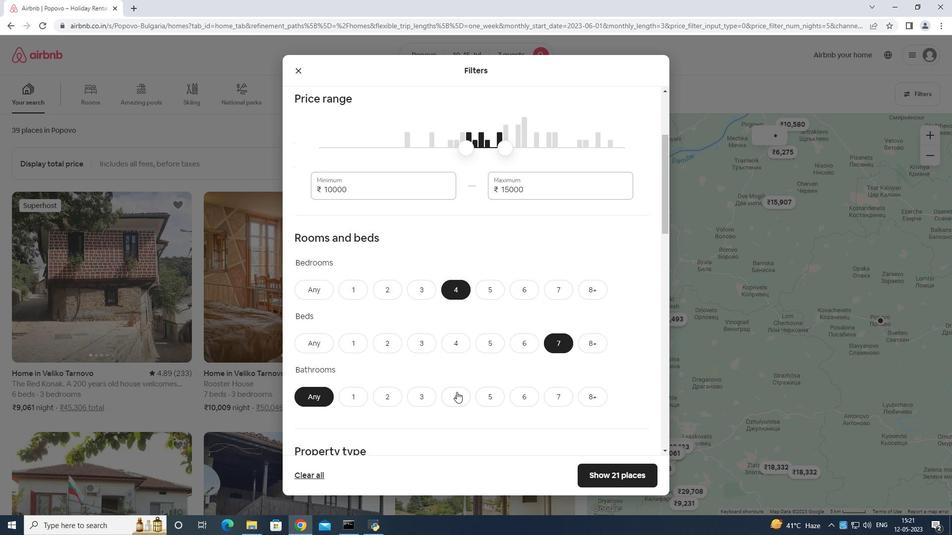 
Action: Mouse moved to (474, 357)
Screenshot: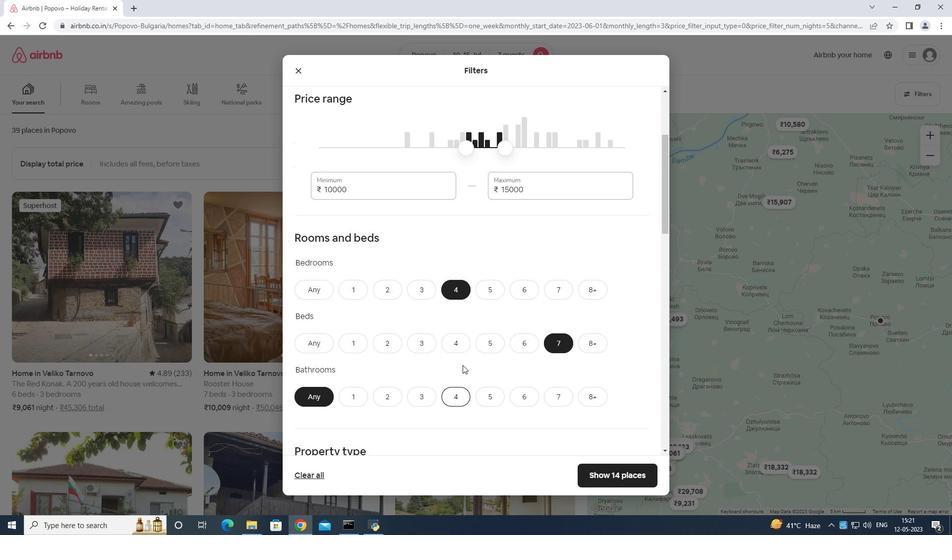
Action: Mouse scrolled (474, 357) with delta (0, 0)
Screenshot: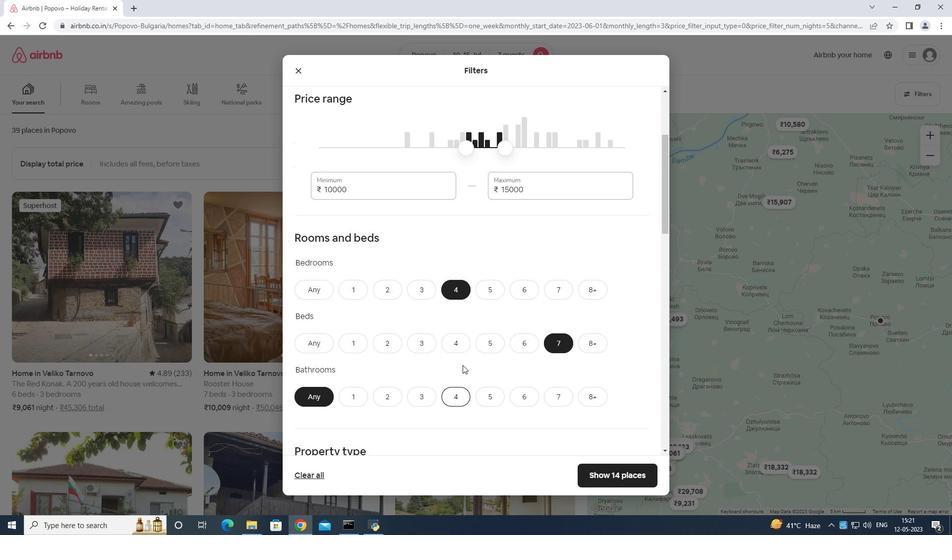 
Action: Mouse moved to (477, 358)
Screenshot: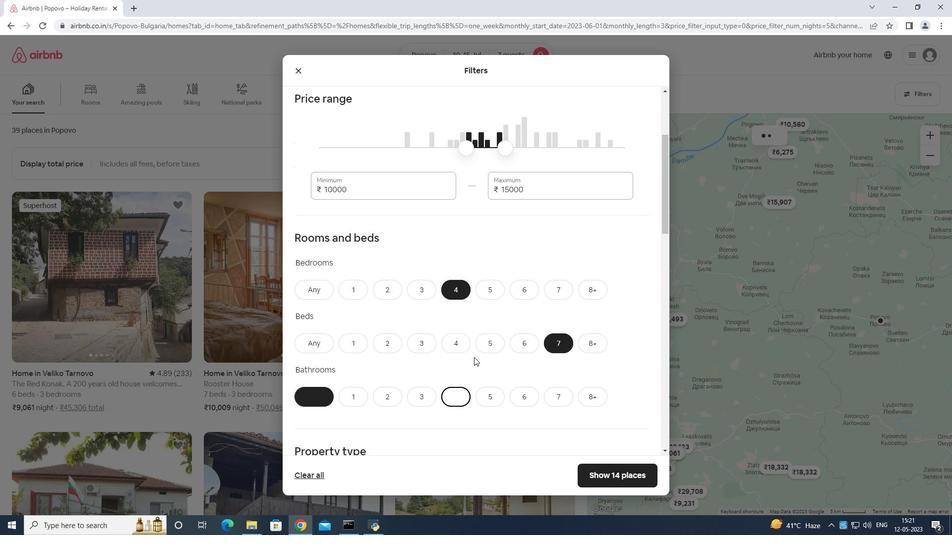 
Action: Mouse scrolled (477, 358) with delta (0, 0)
Screenshot: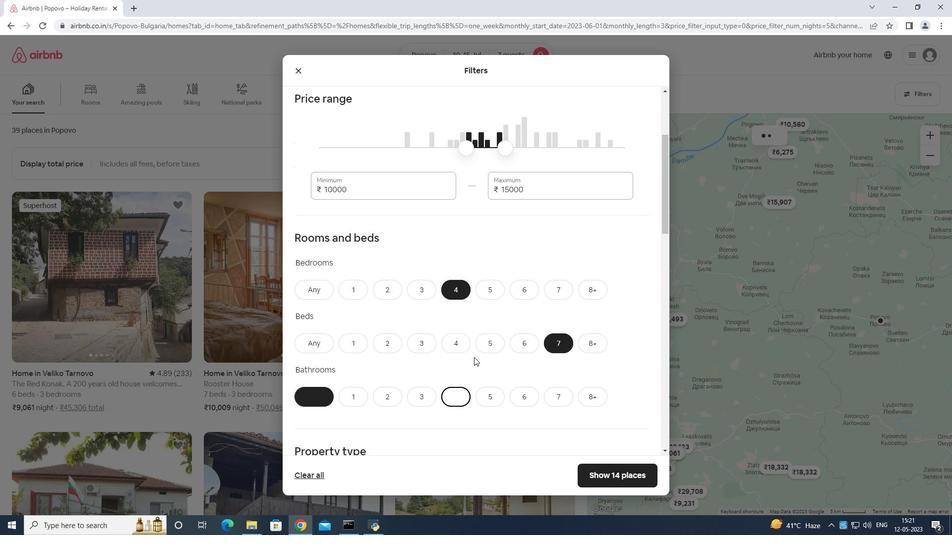 
Action: Mouse moved to (480, 358)
Screenshot: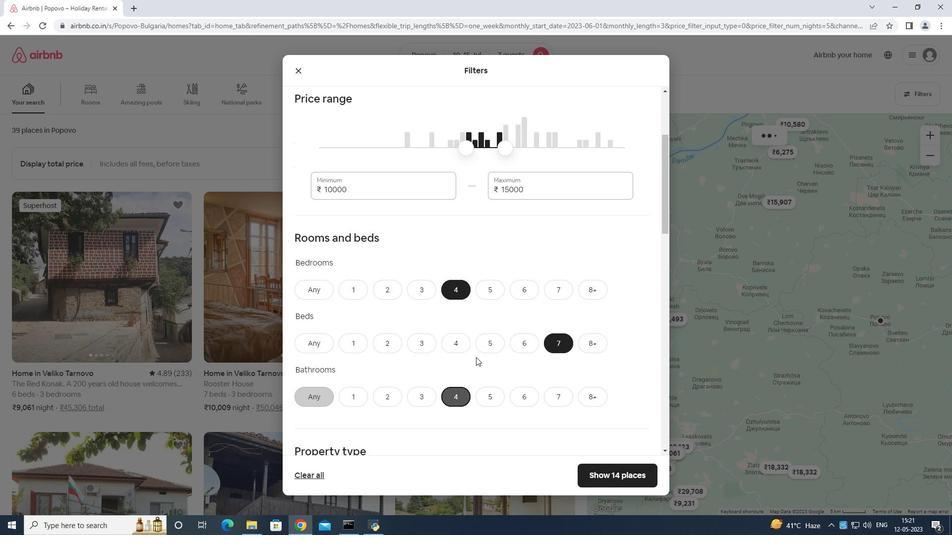 
Action: Mouse scrolled (480, 358) with delta (0, 0)
Screenshot: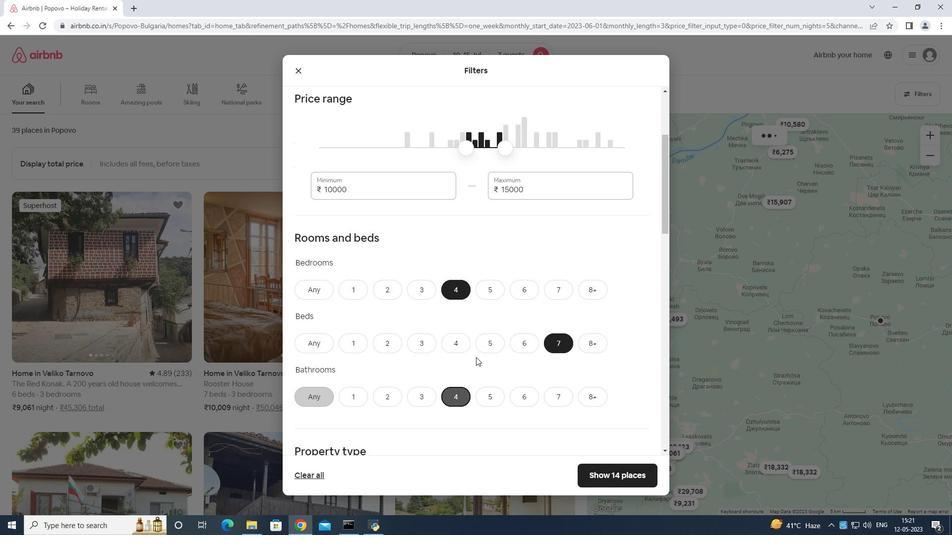 
Action: Mouse moved to (481, 358)
Screenshot: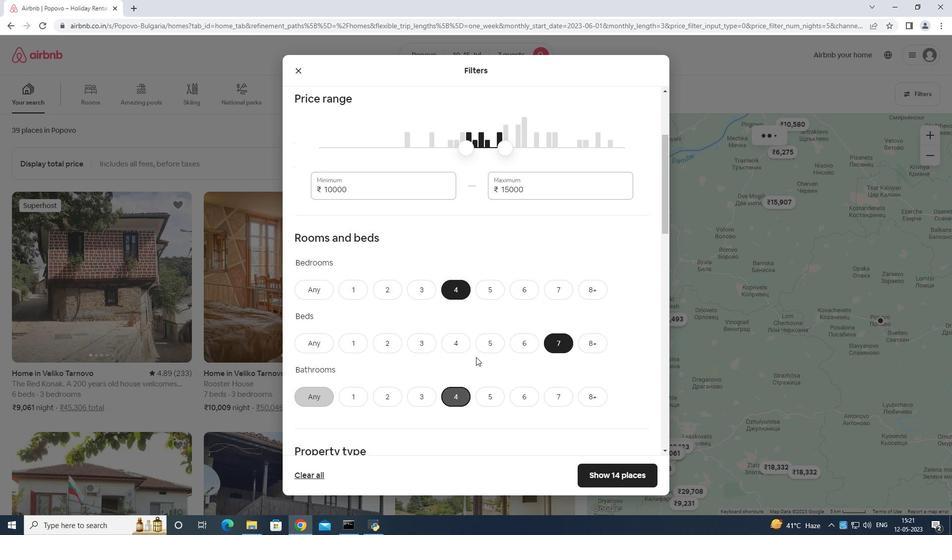 
Action: Mouse scrolled (481, 358) with delta (0, 0)
Screenshot: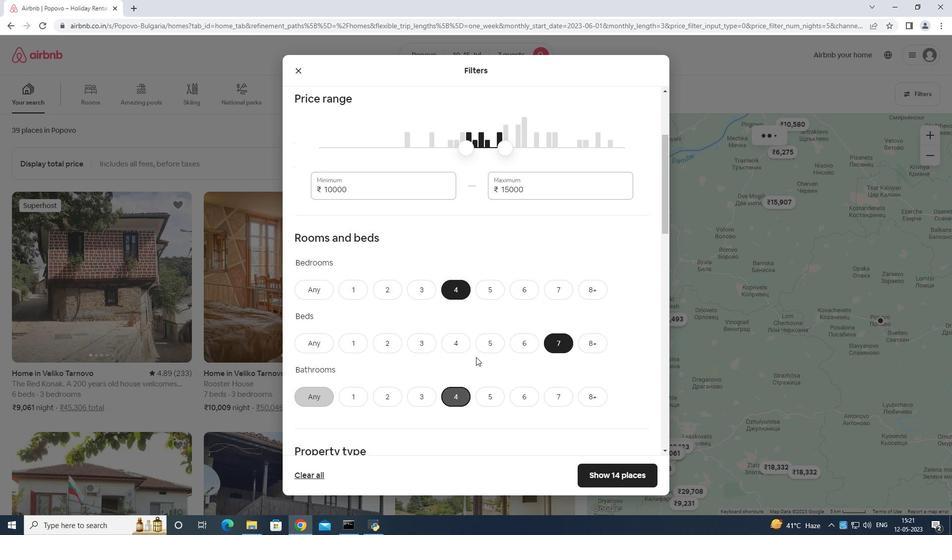 
Action: Mouse moved to (482, 357)
Screenshot: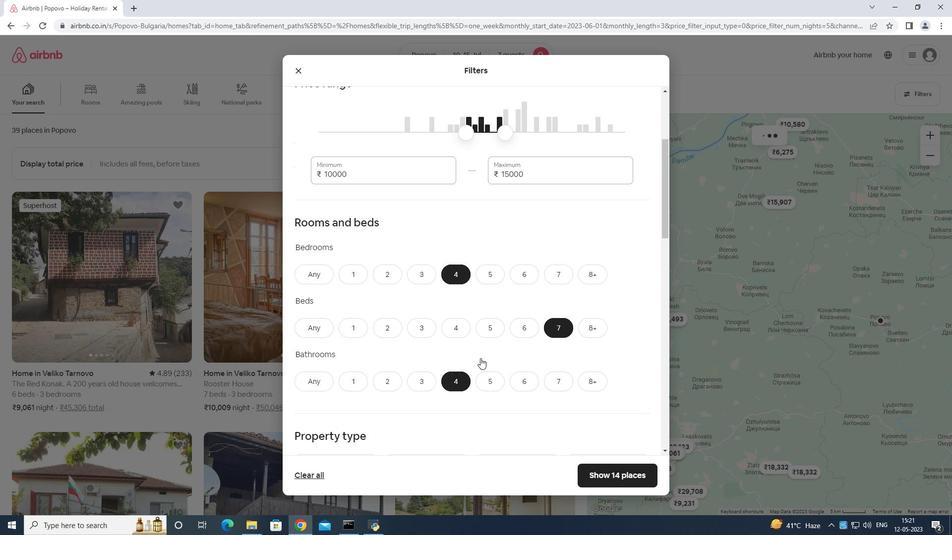 
Action: Mouse scrolled (482, 356) with delta (0, 0)
Screenshot: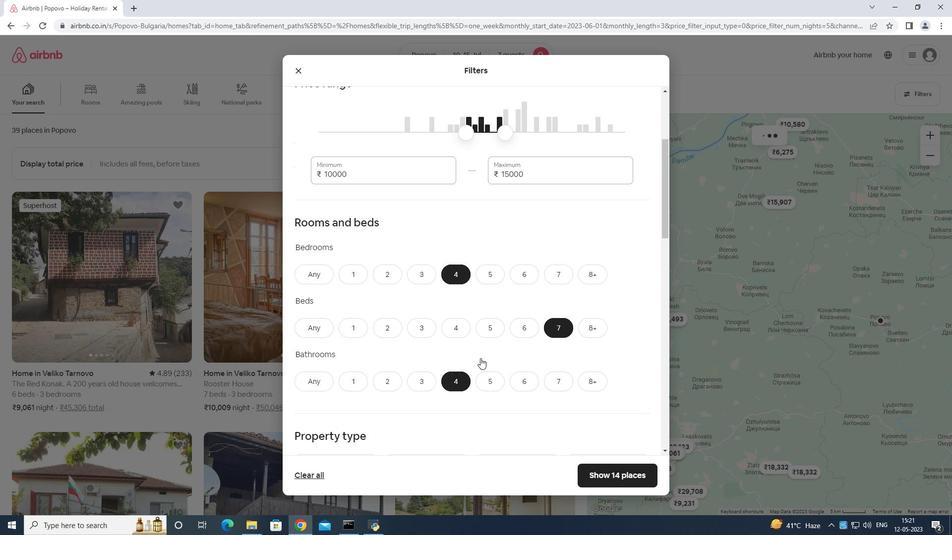 
Action: Mouse moved to (331, 240)
Screenshot: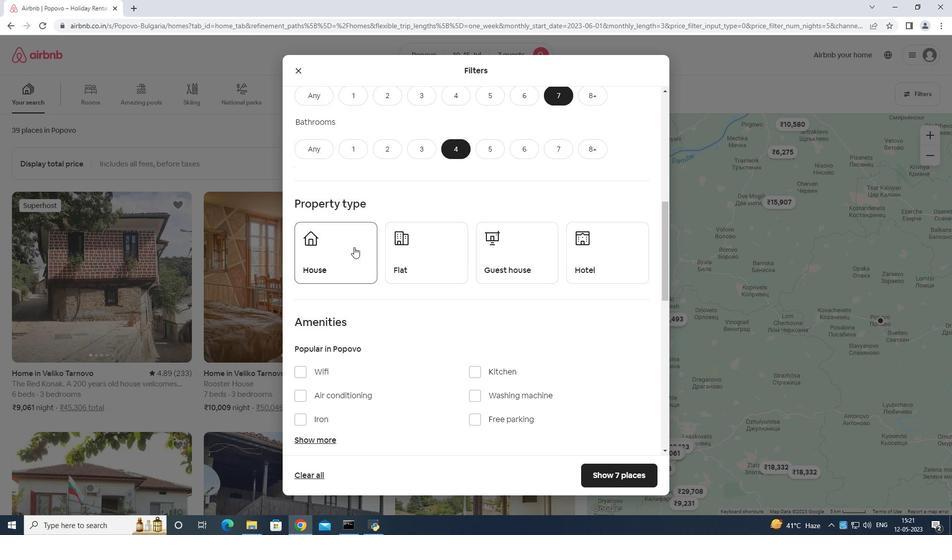 
Action: Mouse pressed left at (331, 240)
Screenshot: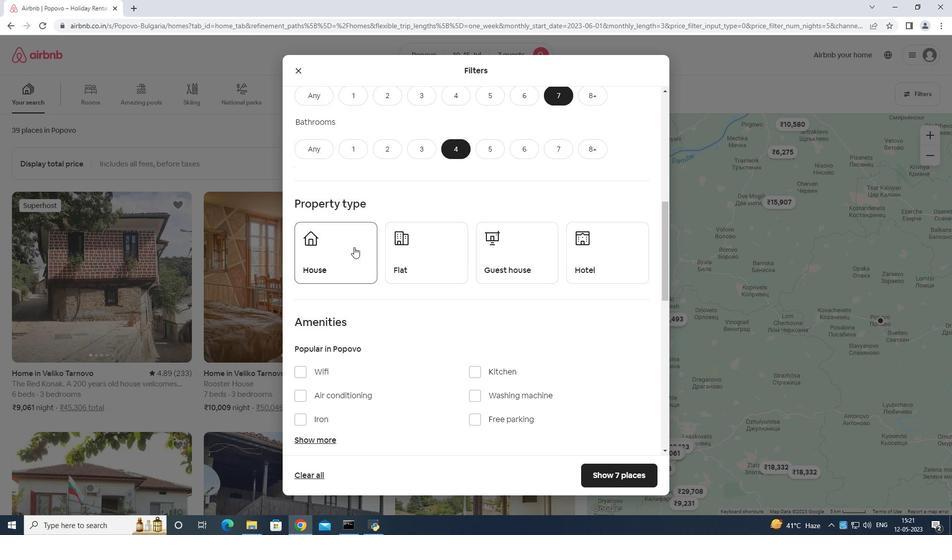 
Action: Mouse moved to (416, 260)
Screenshot: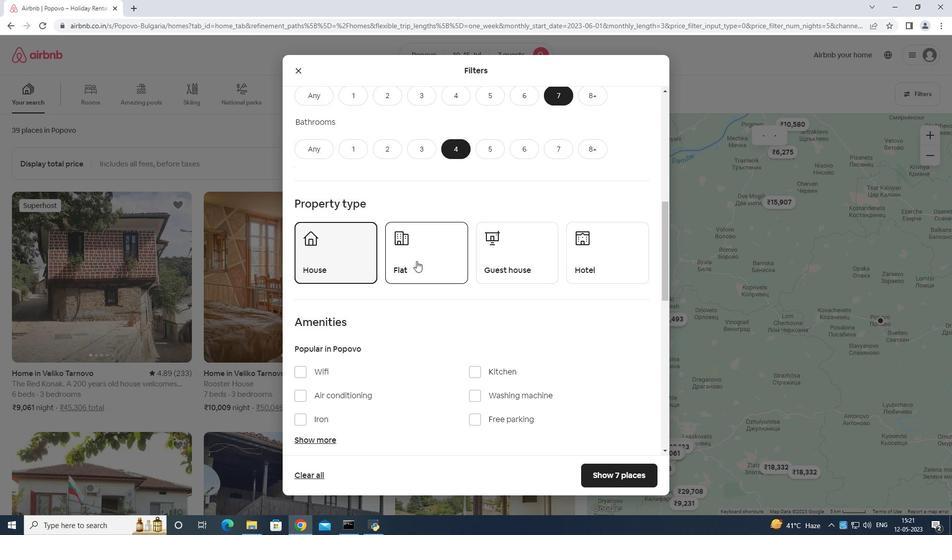 
Action: Mouse pressed left at (416, 260)
Screenshot: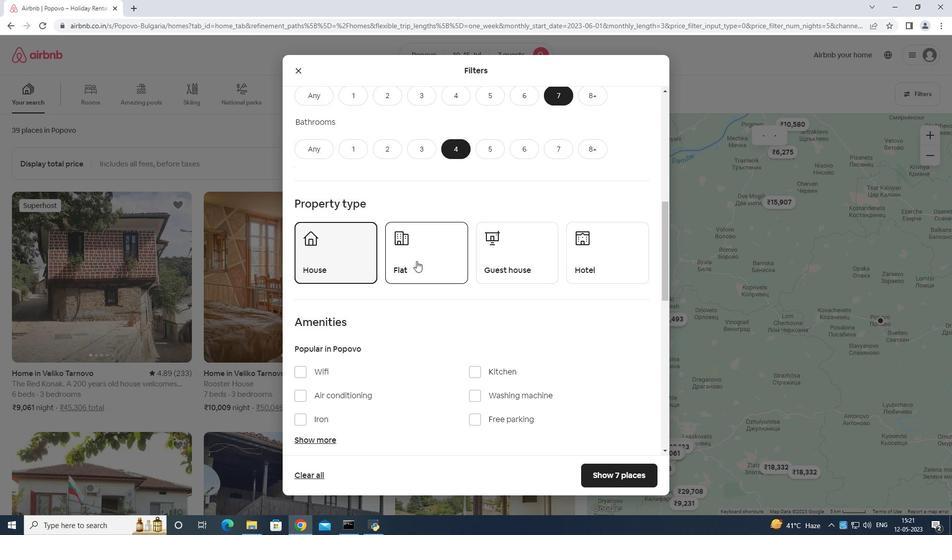 
Action: Mouse moved to (543, 264)
Screenshot: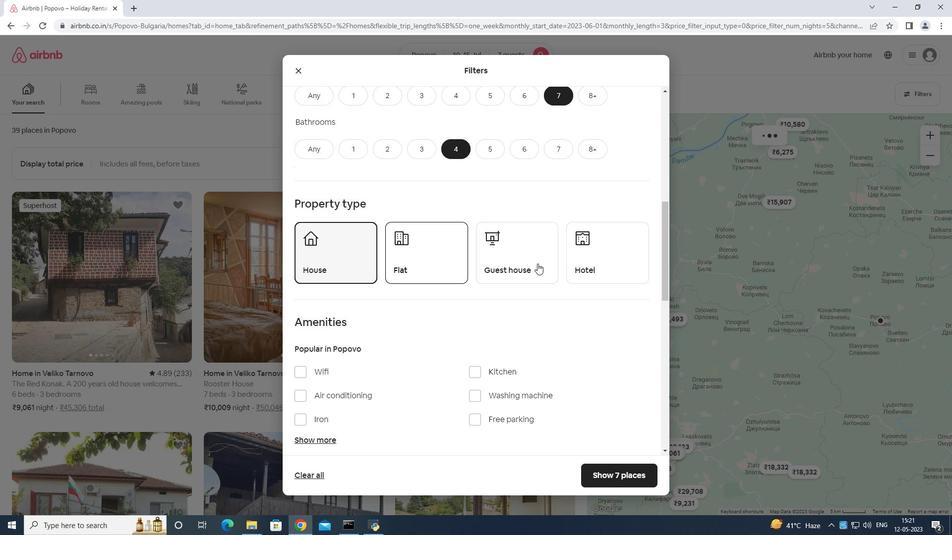 
Action: Mouse pressed left at (543, 264)
Screenshot: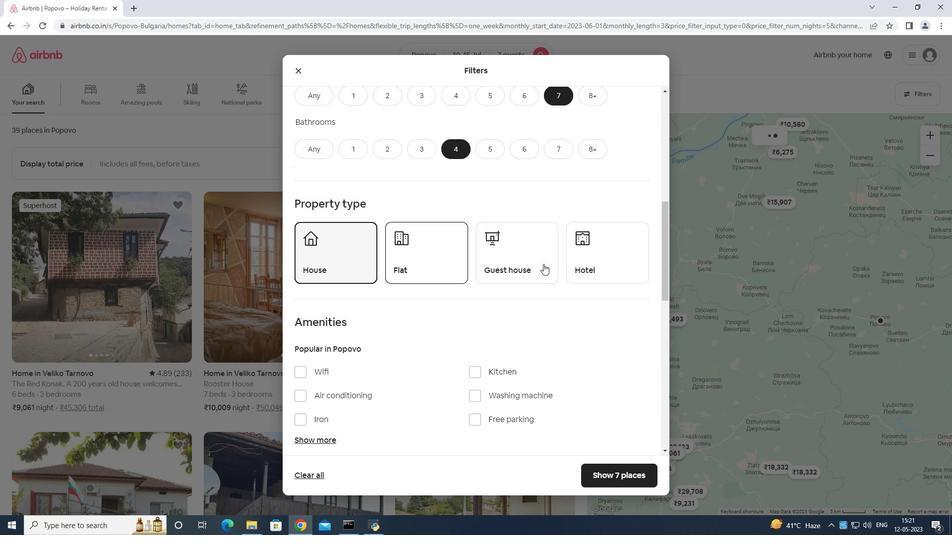 
Action: Mouse moved to (527, 265)
Screenshot: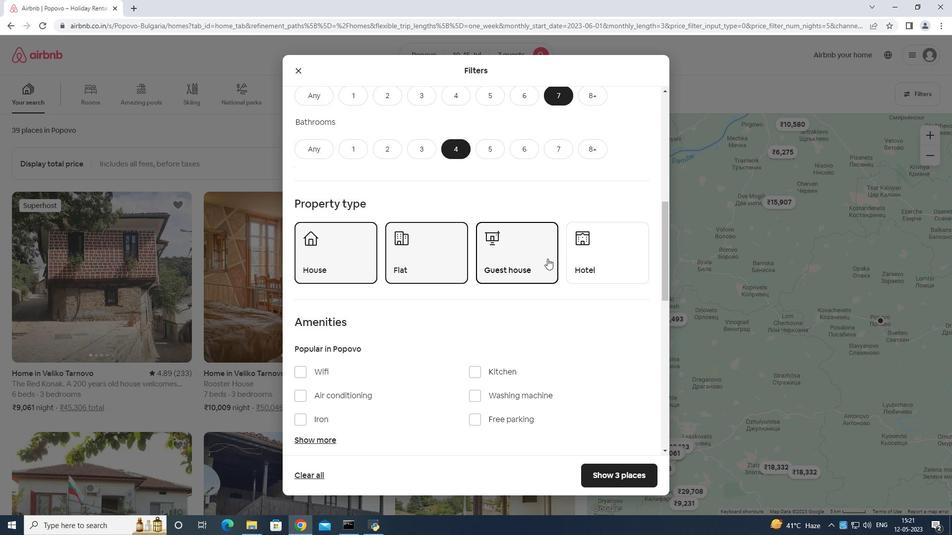 
Action: Mouse scrolled (527, 265) with delta (0, 0)
Screenshot: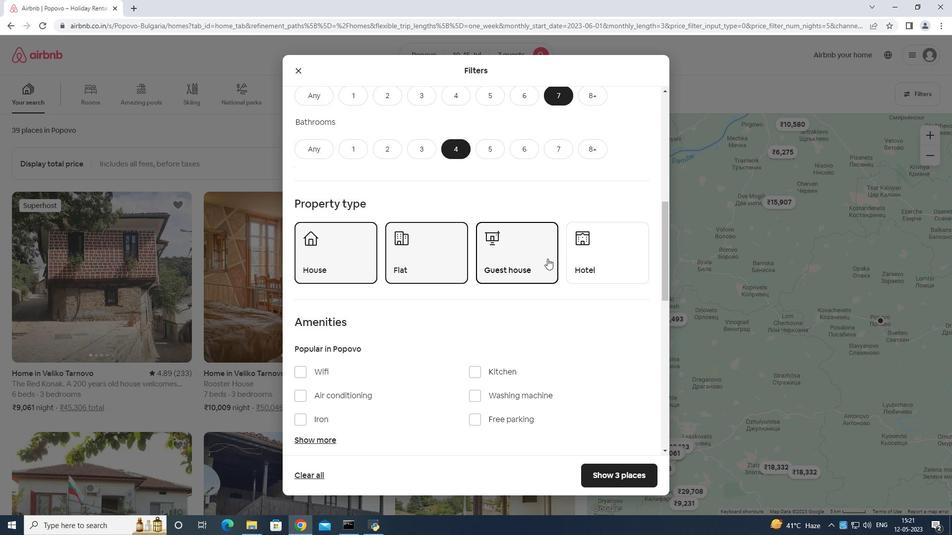 
Action: Mouse moved to (519, 271)
Screenshot: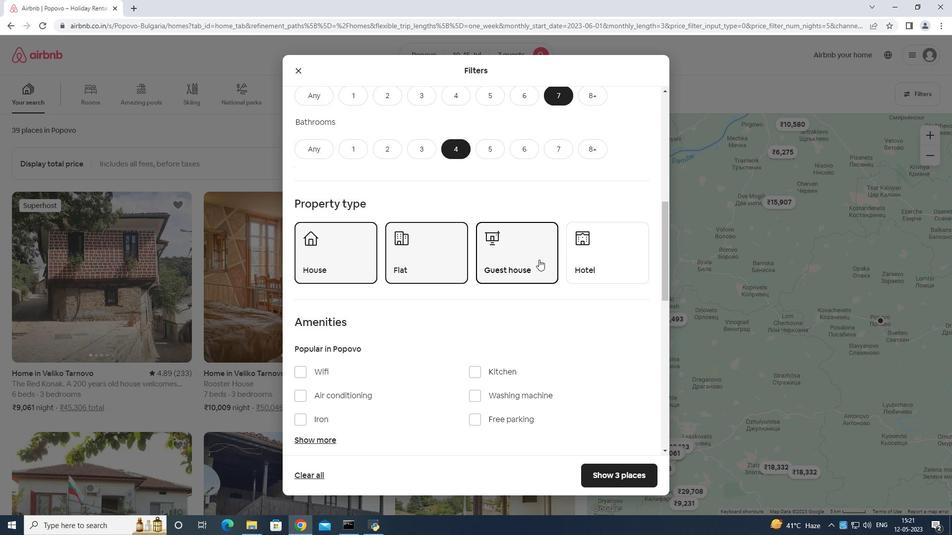 
Action: Mouse scrolled (519, 270) with delta (0, 0)
Screenshot: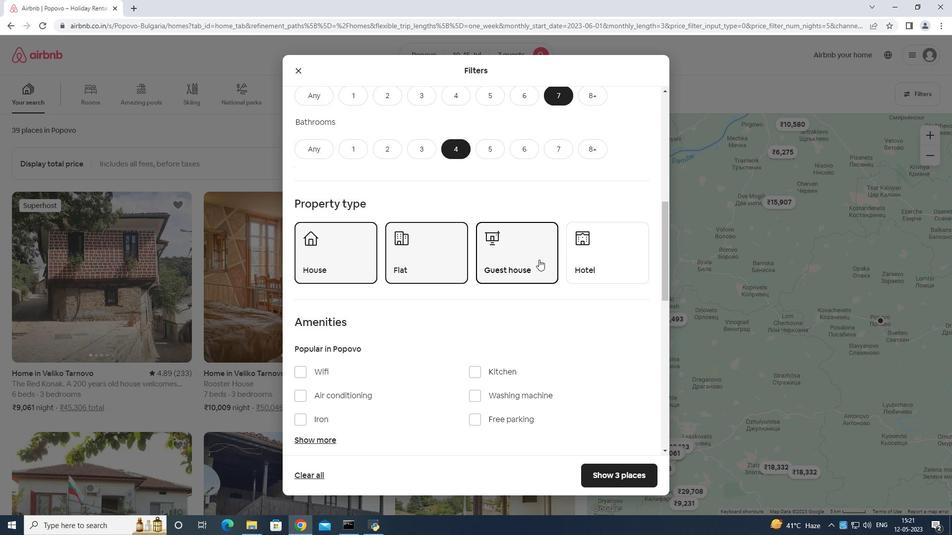 
Action: Mouse moved to (512, 273)
Screenshot: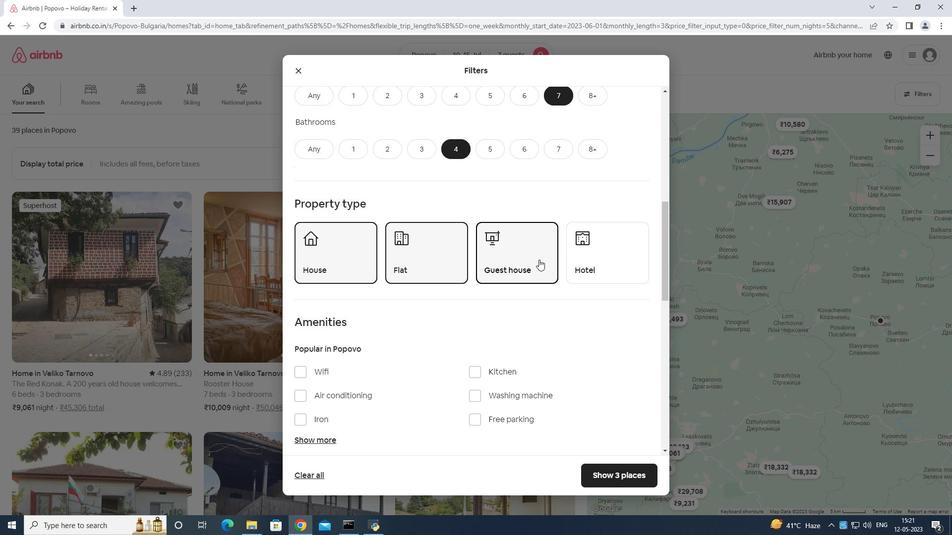 
Action: Mouse scrolled (512, 272) with delta (0, 0)
Screenshot: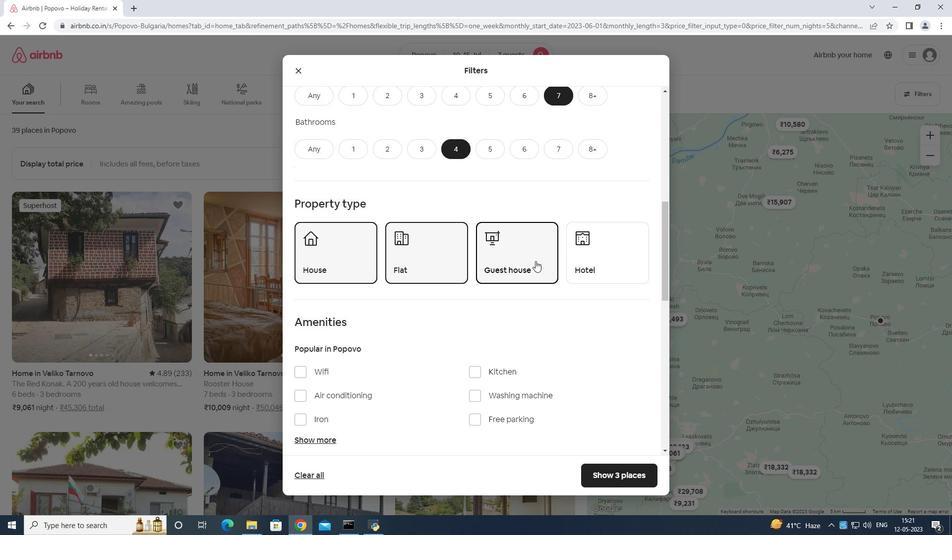 
Action: Mouse moved to (299, 223)
Screenshot: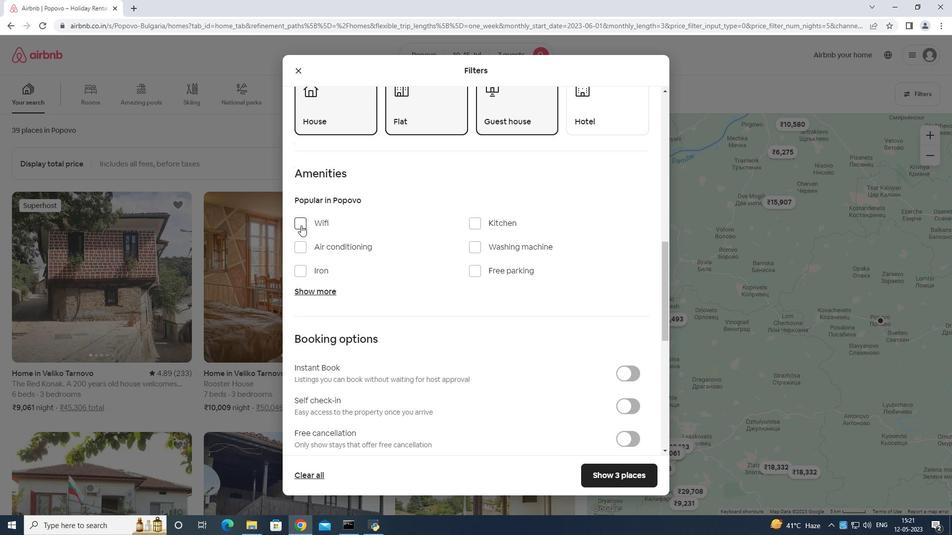 
Action: Mouse pressed left at (299, 223)
Screenshot: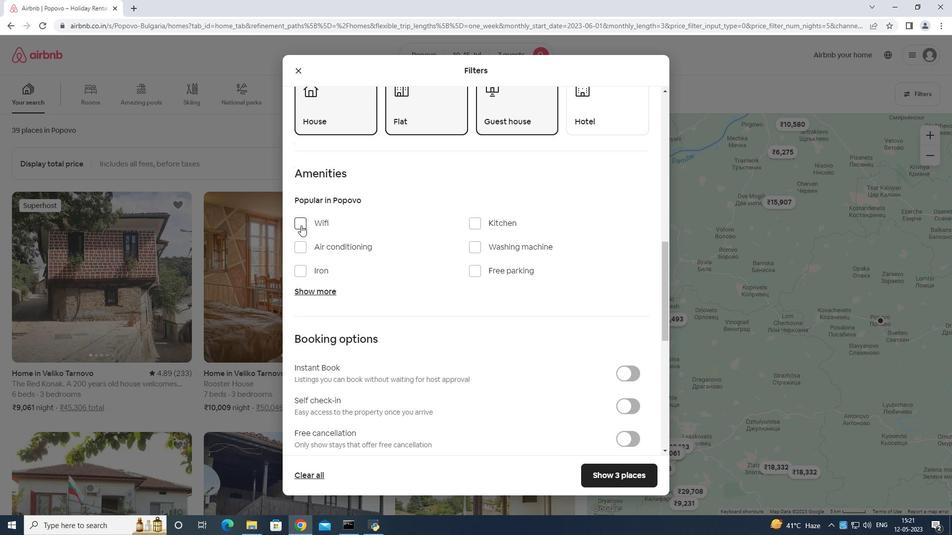 
Action: Mouse moved to (476, 271)
Screenshot: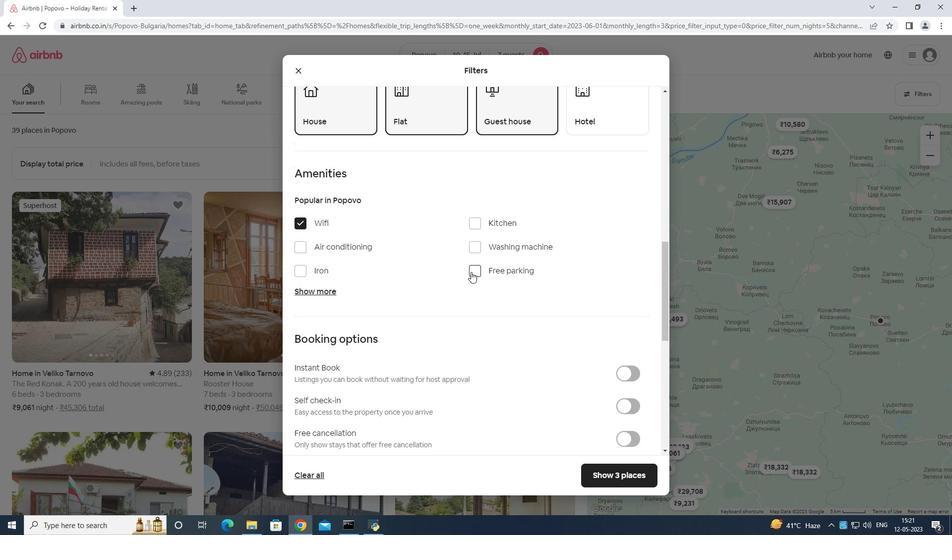 
Action: Mouse pressed left at (476, 271)
Screenshot: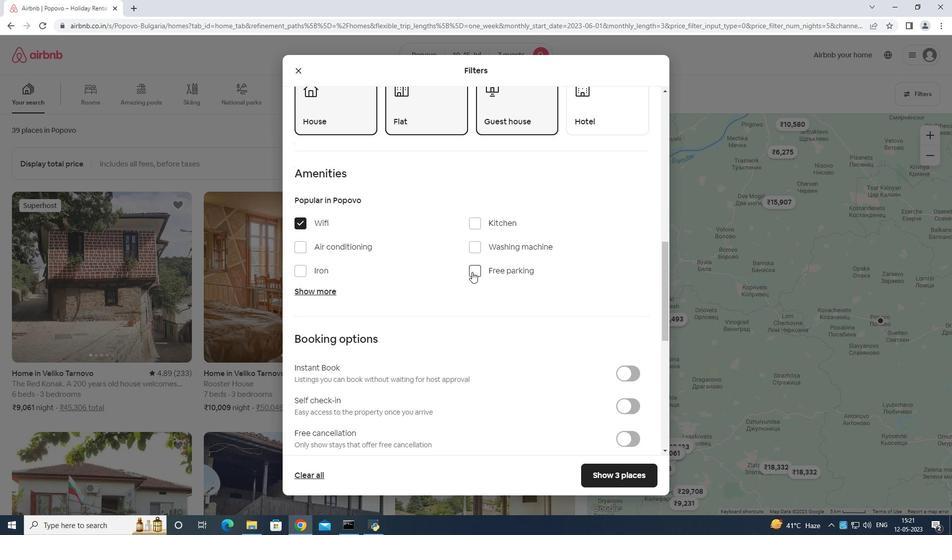
Action: Mouse moved to (316, 294)
Screenshot: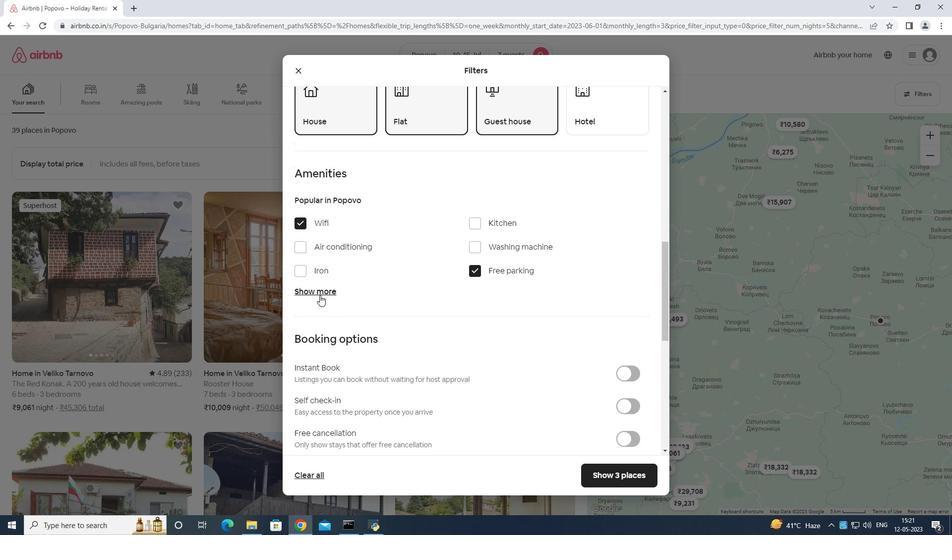 
Action: Mouse pressed left at (316, 294)
Screenshot: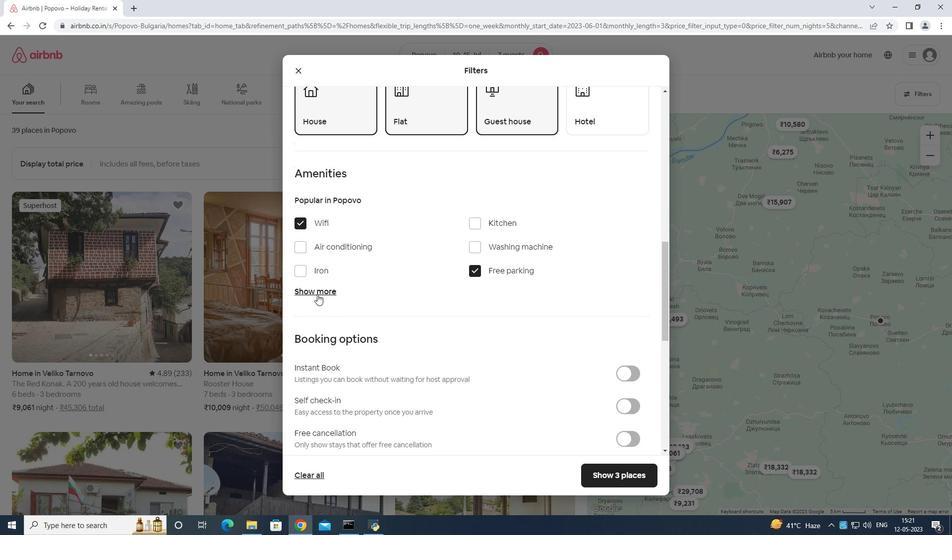 
Action: Mouse moved to (387, 254)
Screenshot: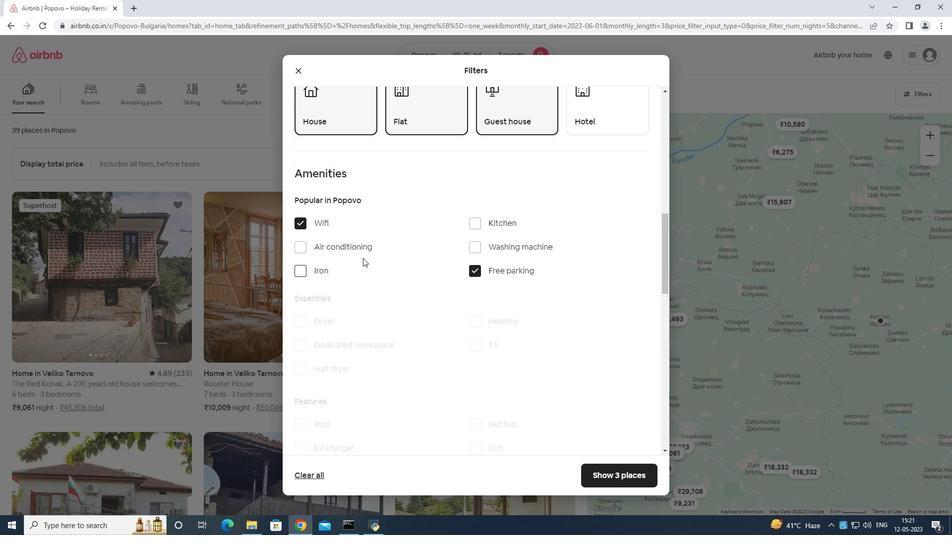 
Action: Mouse scrolled (387, 253) with delta (0, 0)
Screenshot: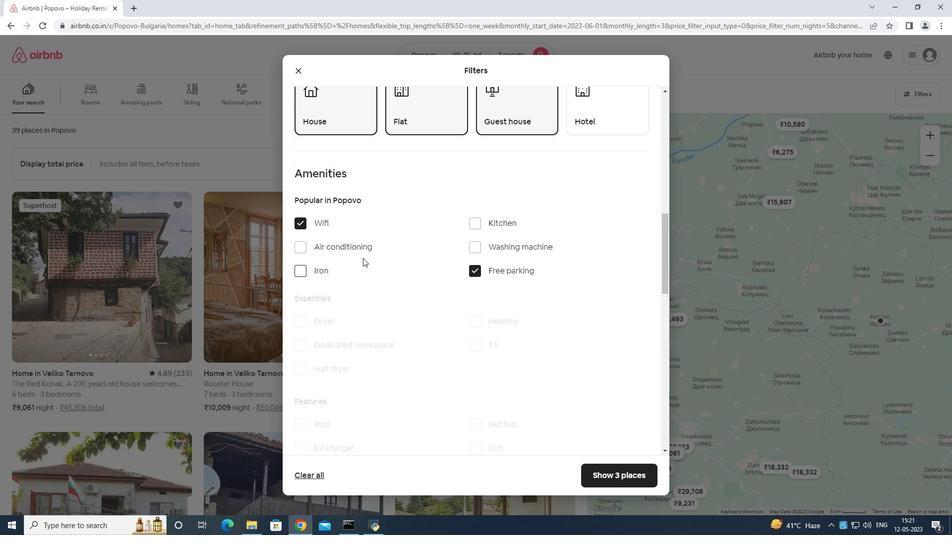 
Action: Mouse moved to (393, 262)
Screenshot: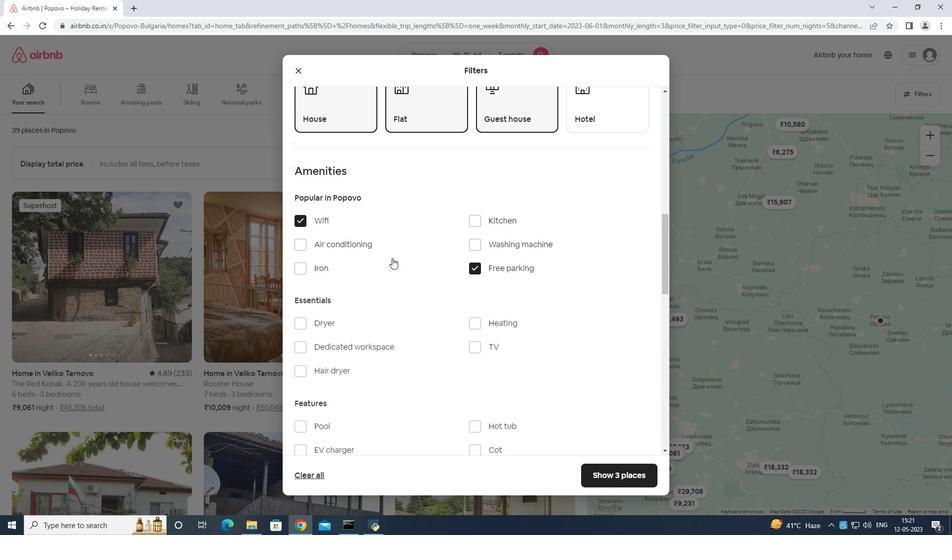 
Action: Mouse scrolled (393, 261) with delta (0, 0)
Screenshot: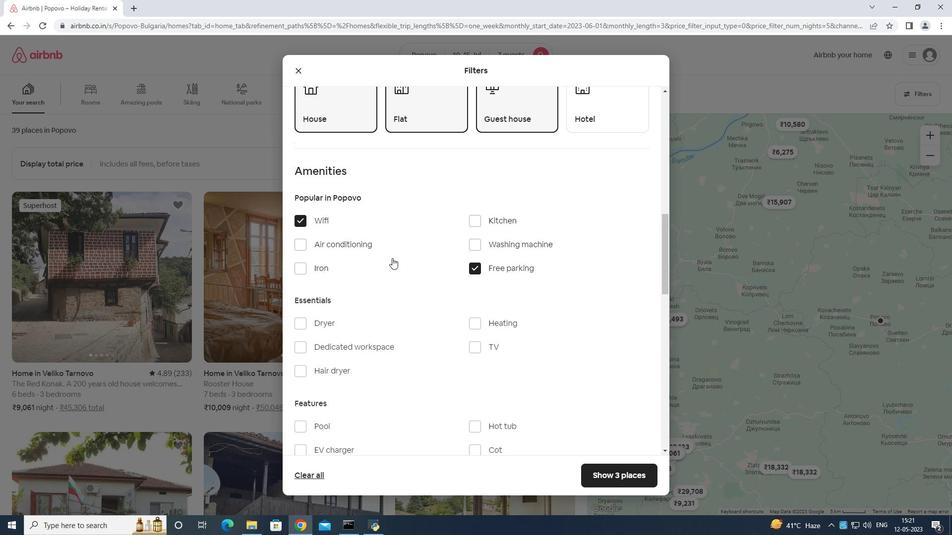 
Action: Mouse moved to (472, 252)
Screenshot: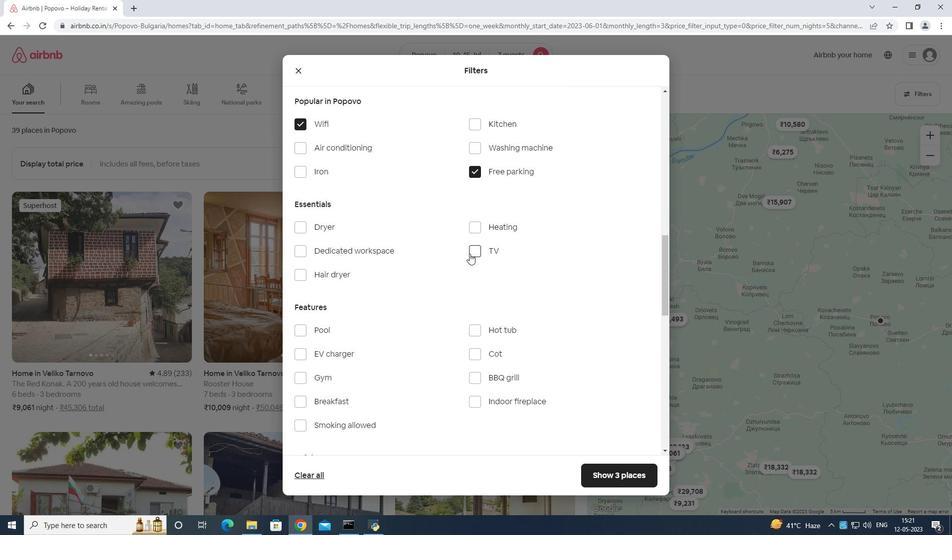 
Action: Mouse pressed left at (472, 252)
Screenshot: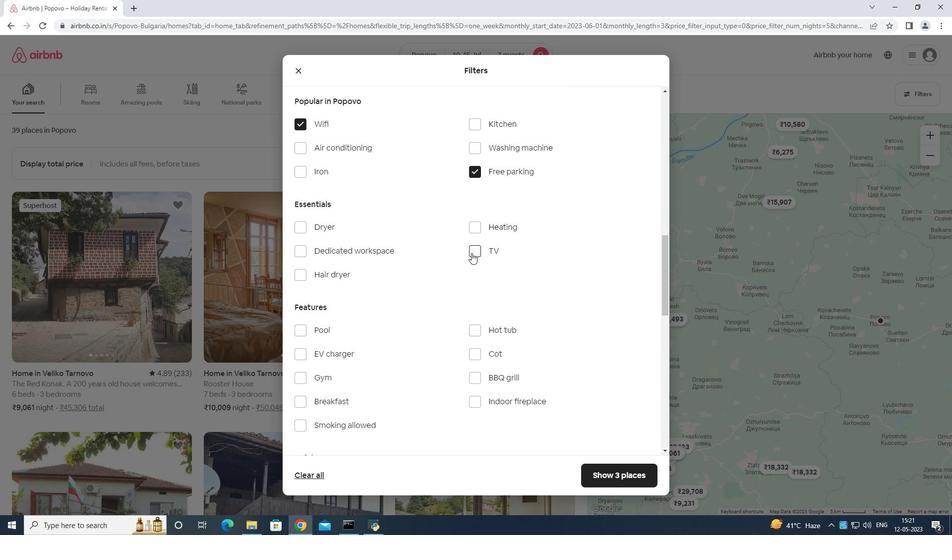
Action: Mouse moved to (298, 375)
Screenshot: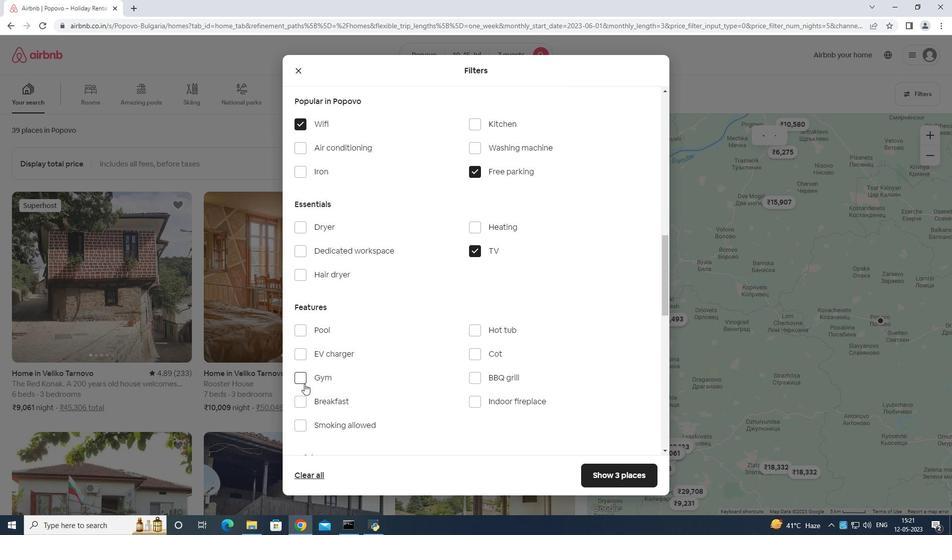 
Action: Mouse pressed left at (298, 375)
Screenshot: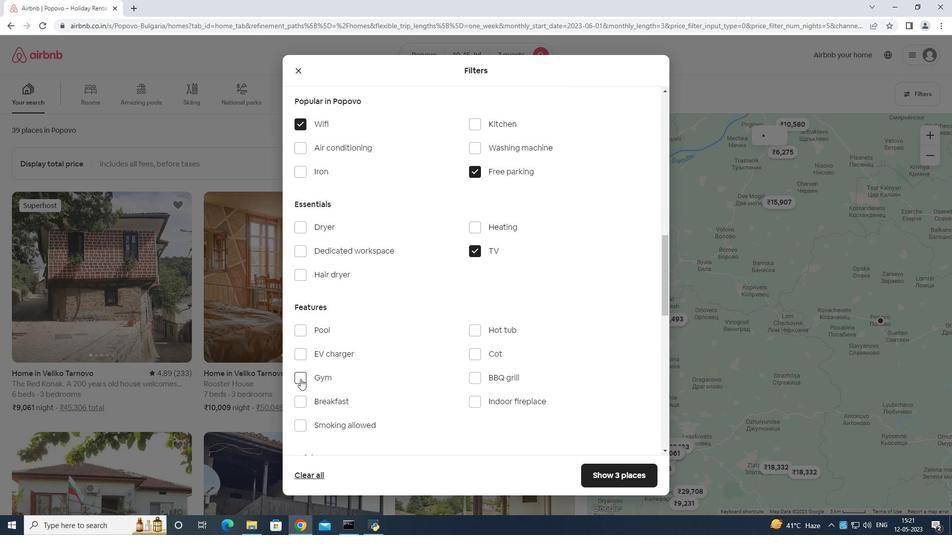 
Action: Mouse moved to (300, 407)
Screenshot: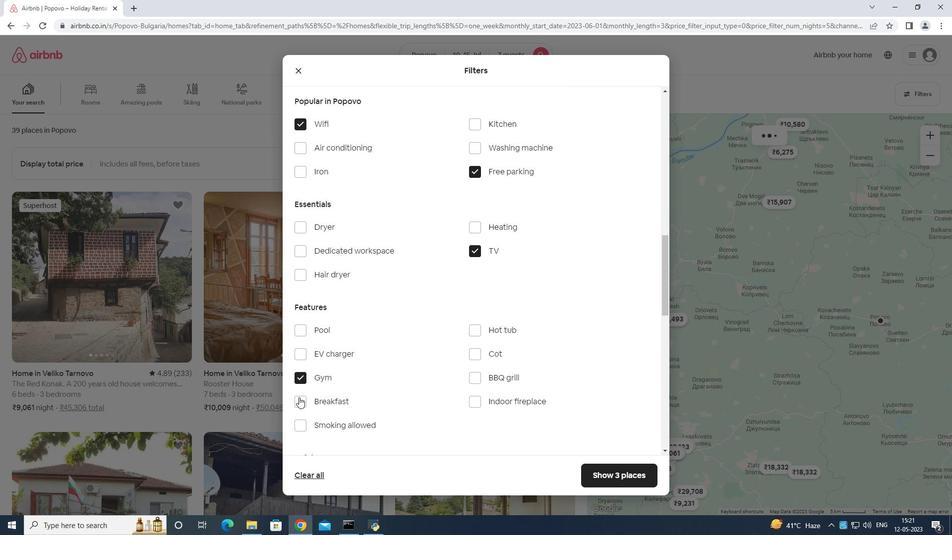 
Action: Mouse pressed left at (300, 407)
Screenshot: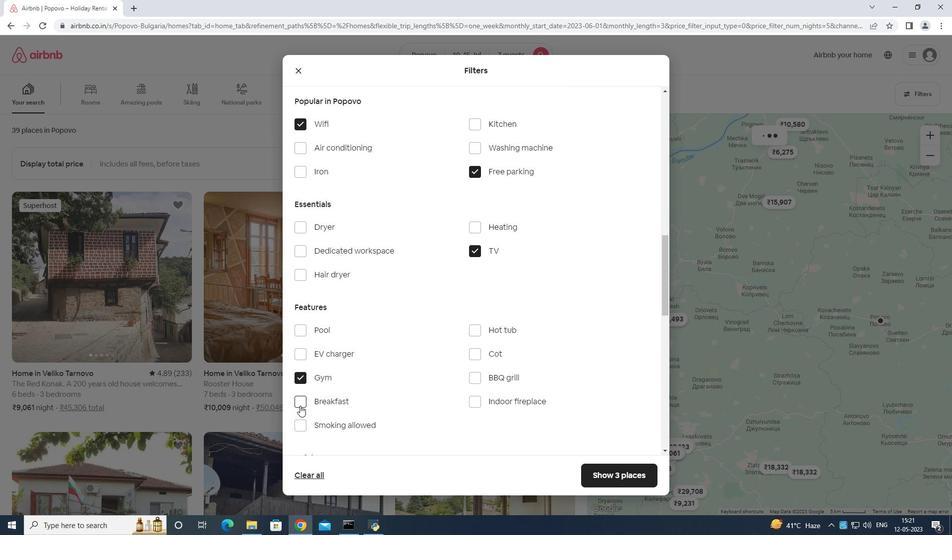 
Action: Mouse moved to (428, 367)
Screenshot: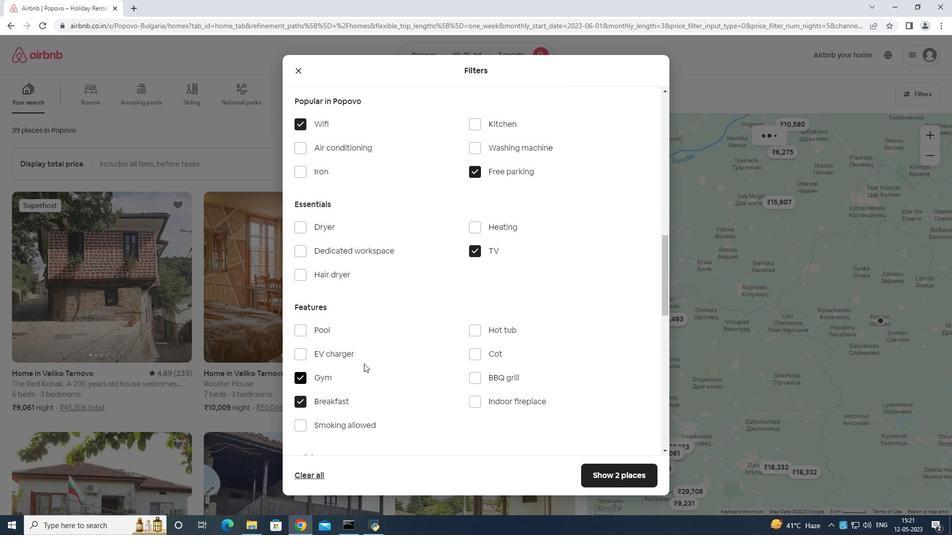 
Action: Mouse scrolled (428, 366) with delta (0, 0)
Screenshot: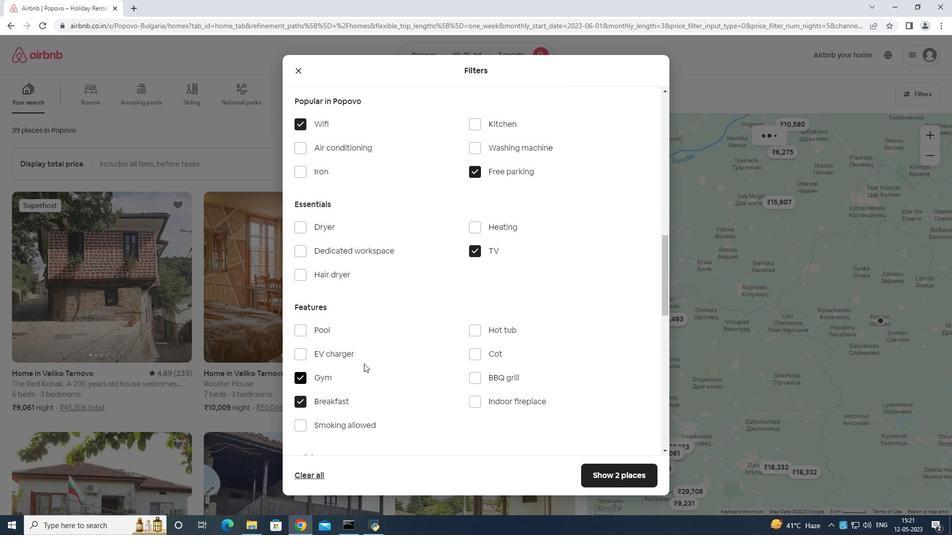 
Action: Mouse moved to (436, 371)
Screenshot: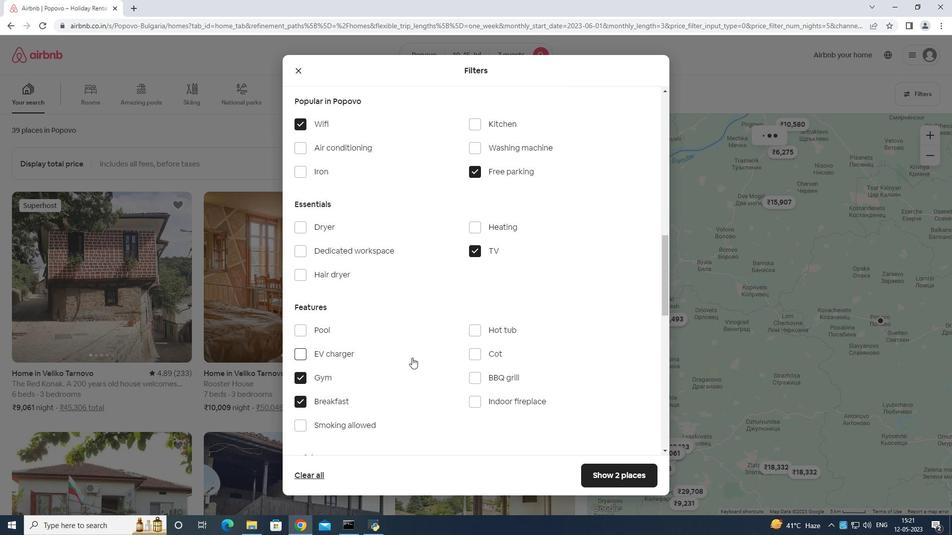 
Action: Mouse scrolled (436, 370) with delta (0, 0)
Screenshot: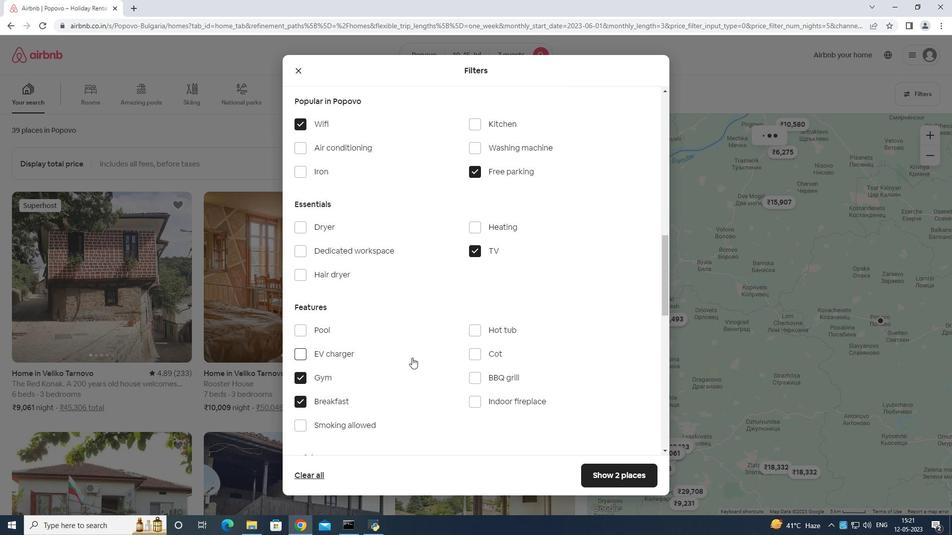 
Action: Mouse moved to (446, 373)
Screenshot: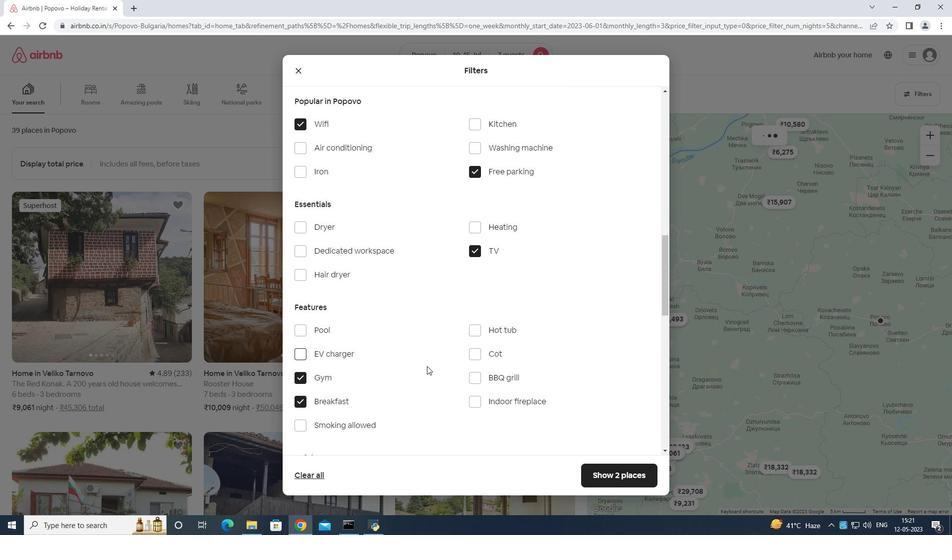 
Action: Mouse scrolled (446, 372) with delta (0, 0)
Screenshot: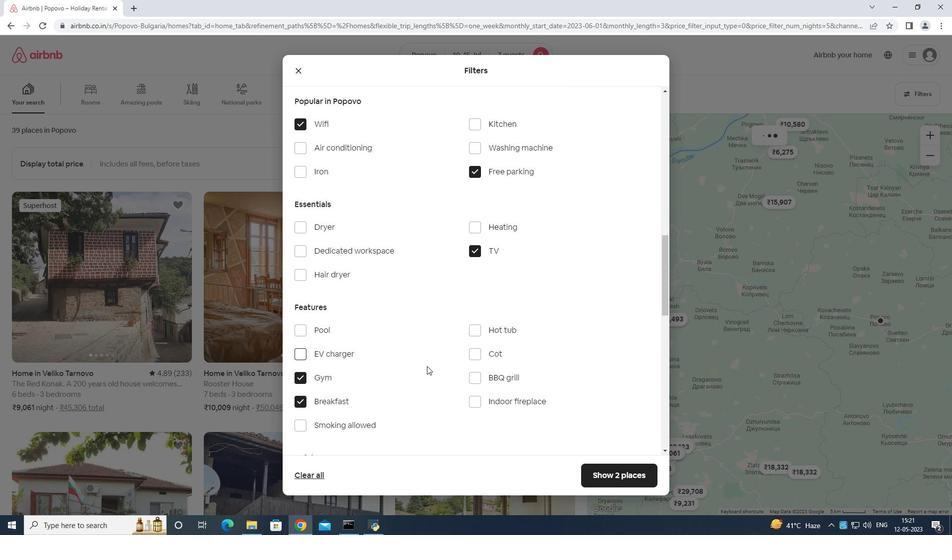 
Action: Mouse moved to (472, 374)
Screenshot: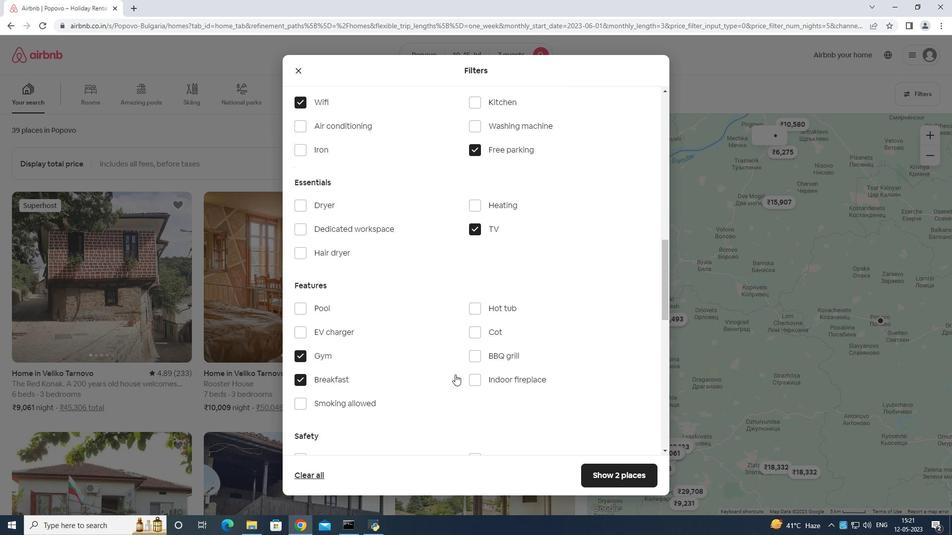 
Action: Mouse scrolled (472, 374) with delta (0, 0)
Screenshot: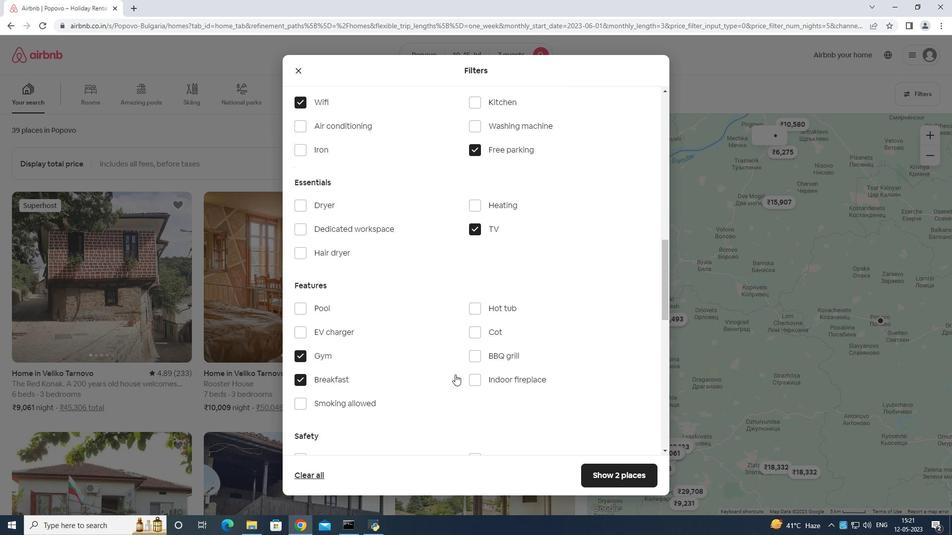 
Action: Mouse moved to (560, 376)
Screenshot: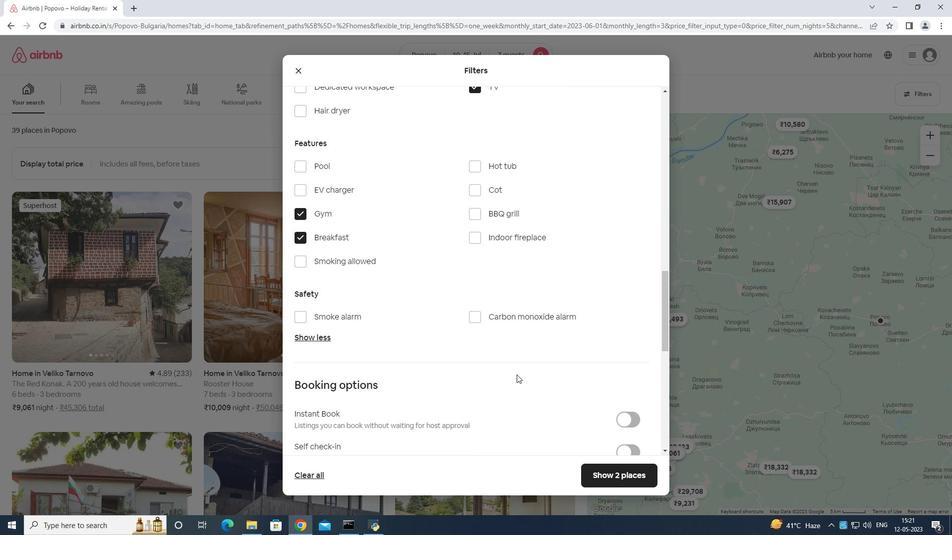 
Action: Mouse scrolled (546, 374) with delta (0, 0)
Screenshot: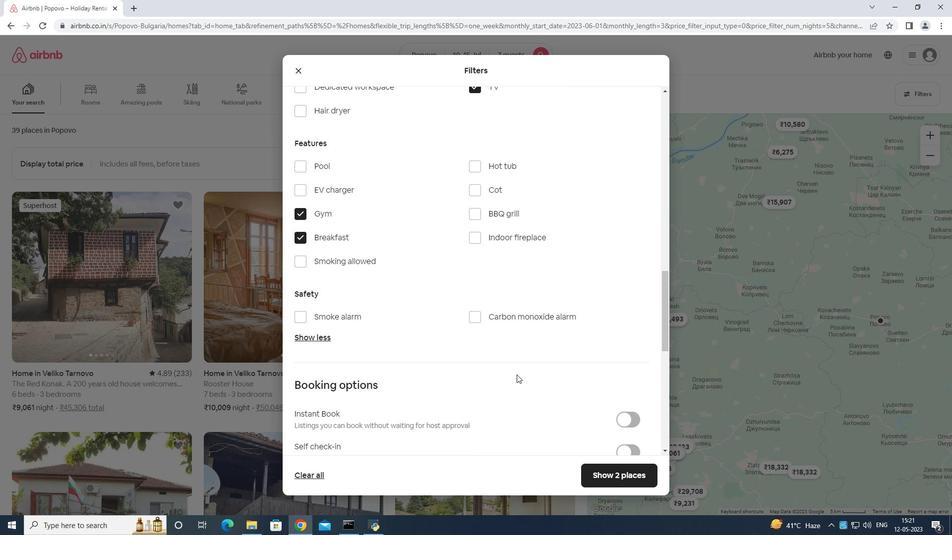 
Action: Mouse moved to (636, 364)
Screenshot: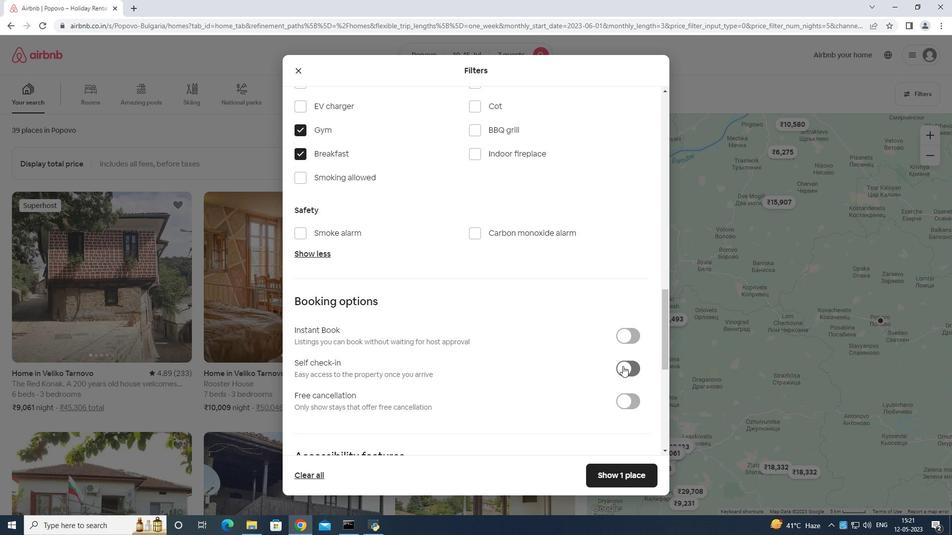 
Action: Mouse pressed left at (636, 364)
Screenshot: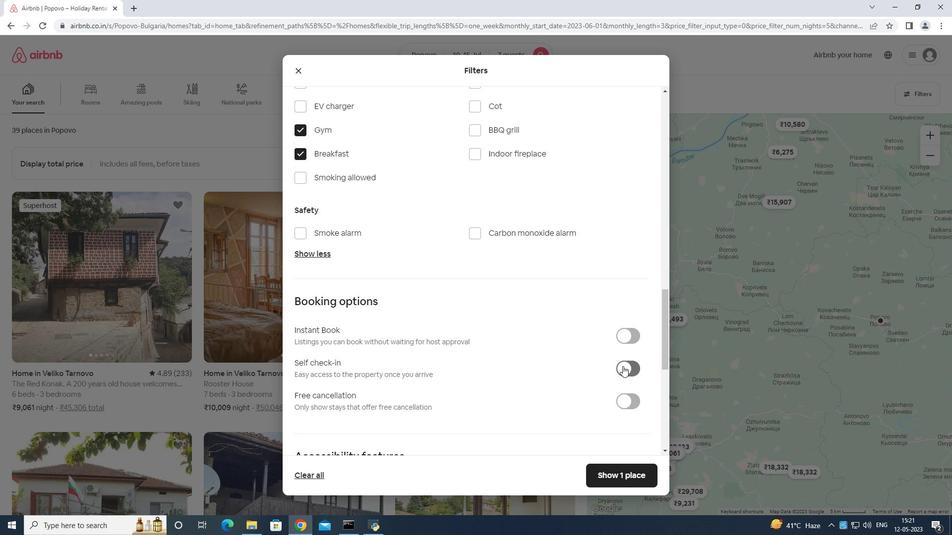 
Action: Mouse moved to (620, 350)
Screenshot: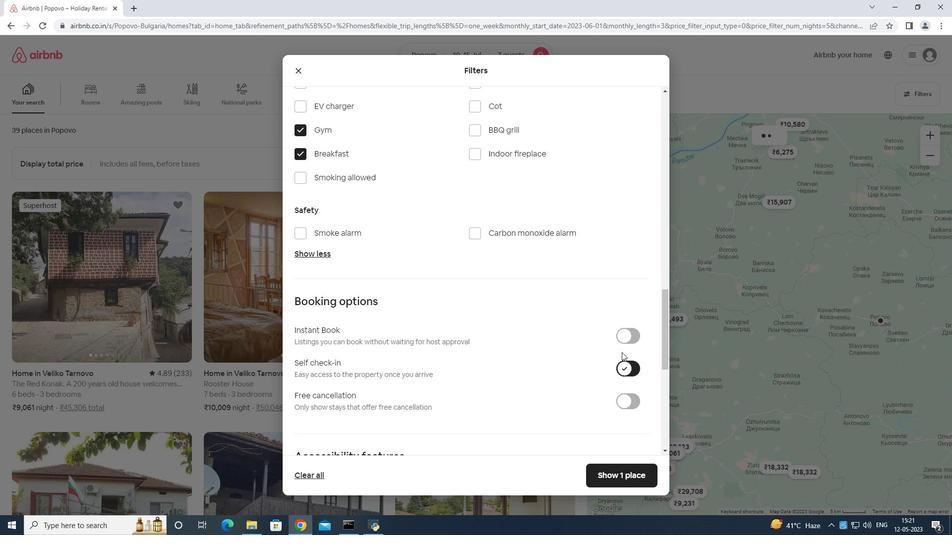 
Action: Mouse scrolled (620, 349) with delta (0, 0)
Screenshot: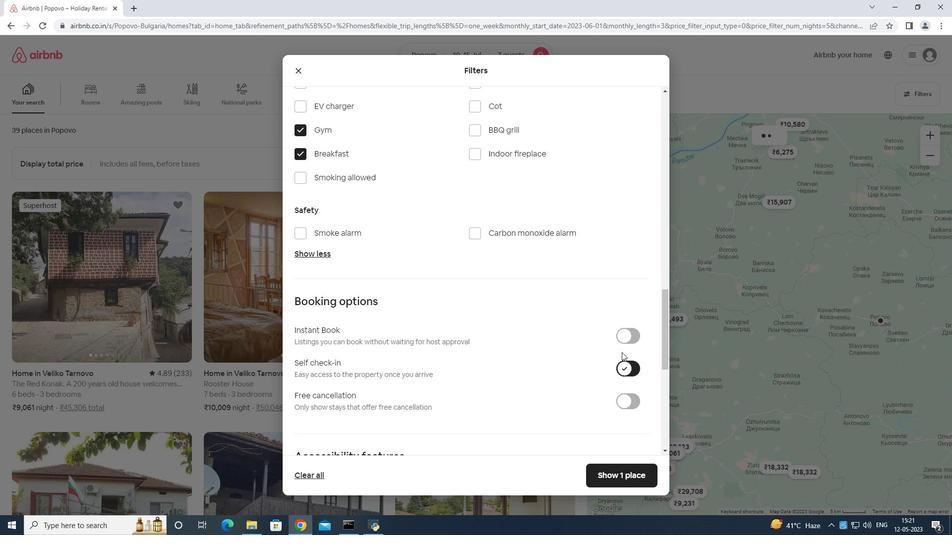 
Action: Mouse moved to (619, 353)
Screenshot: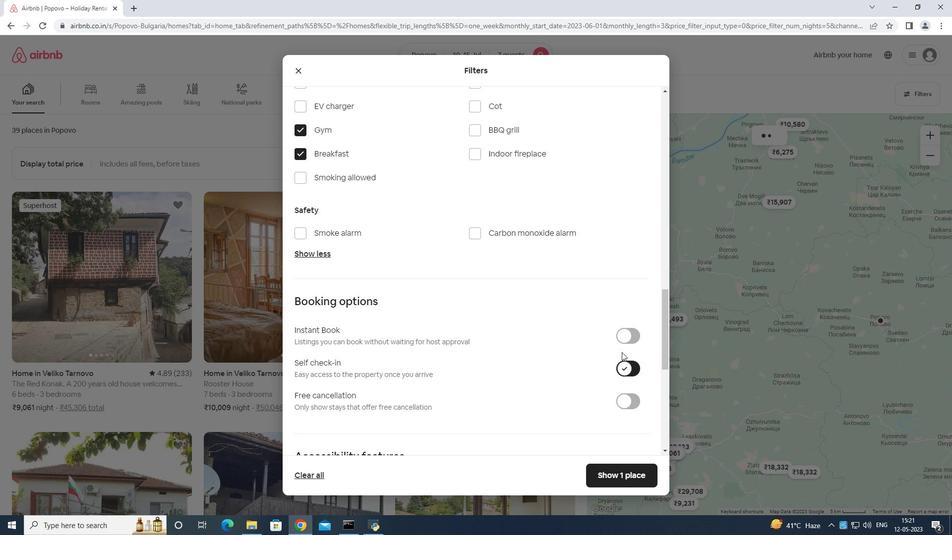 
Action: Mouse scrolled (619, 353) with delta (0, 0)
Screenshot: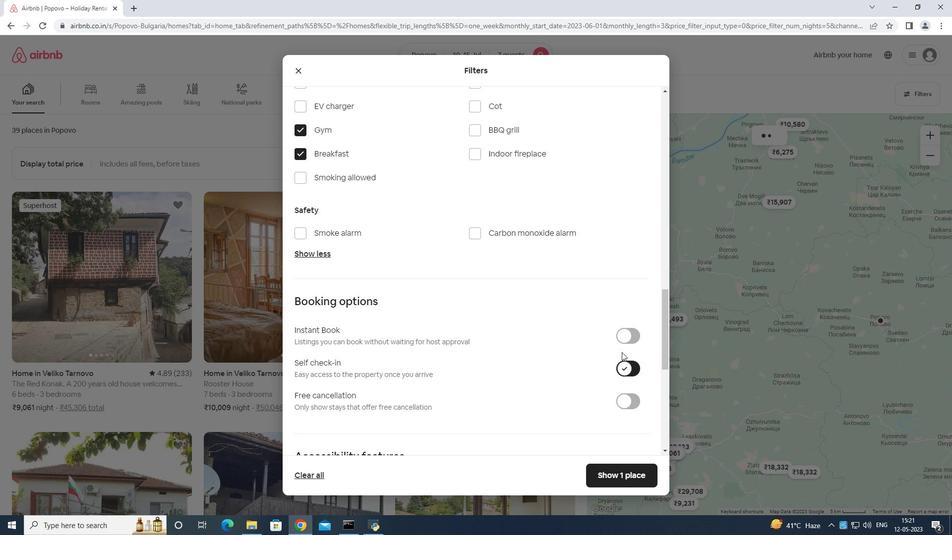 
Action: Mouse moved to (618, 354)
Screenshot: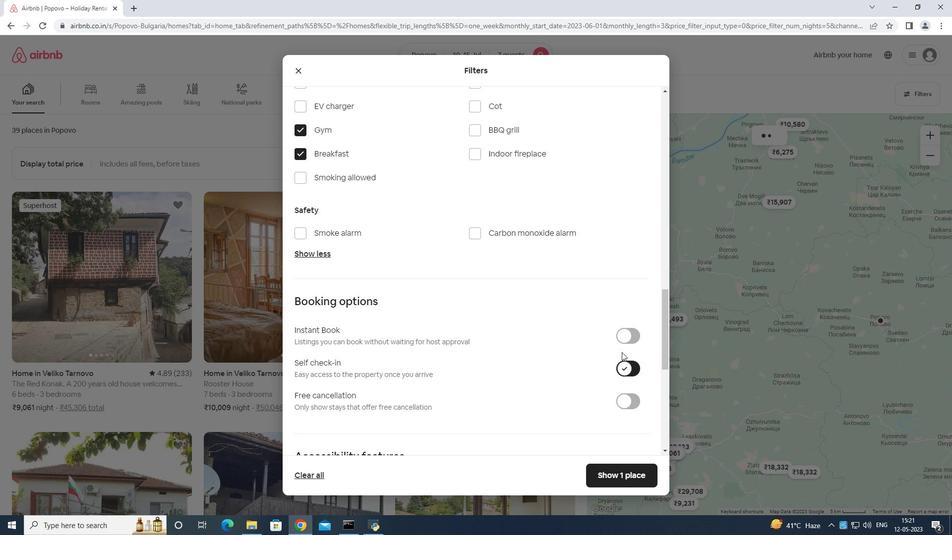 
Action: Mouse scrolled (618, 354) with delta (0, 0)
Screenshot: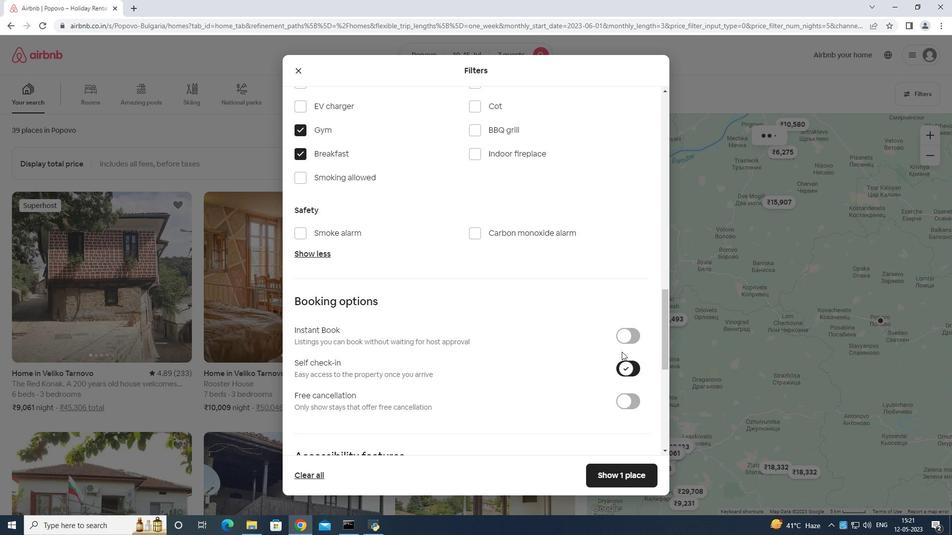 
Action: Mouse moved to (617, 355)
Screenshot: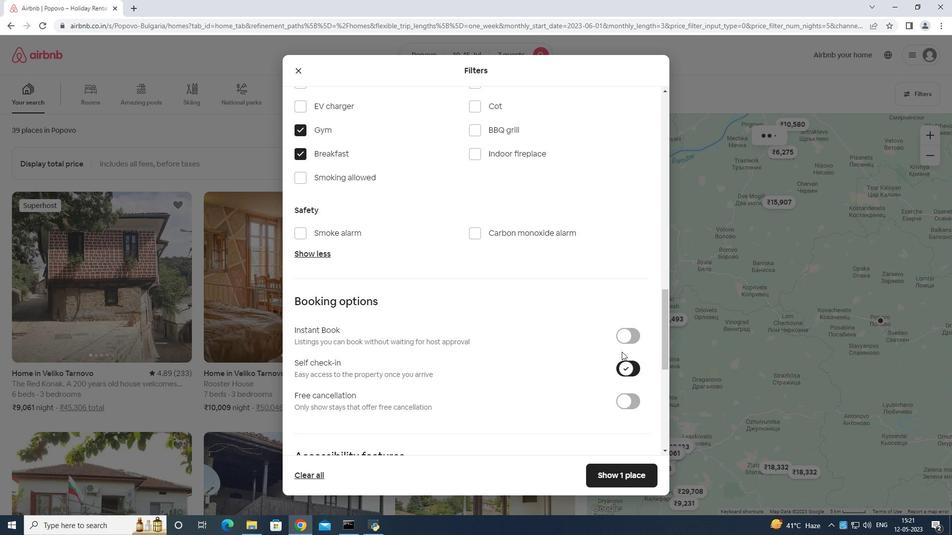 
Action: Mouse scrolled (617, 355) with delta (0, 0)
Screenshot: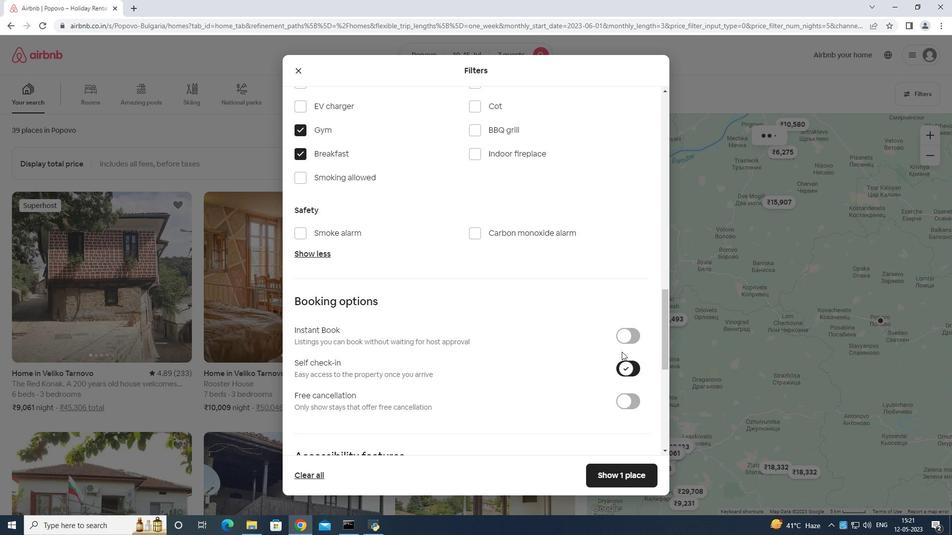 
Action: Mouse moved to (614, 353)
Screenshot: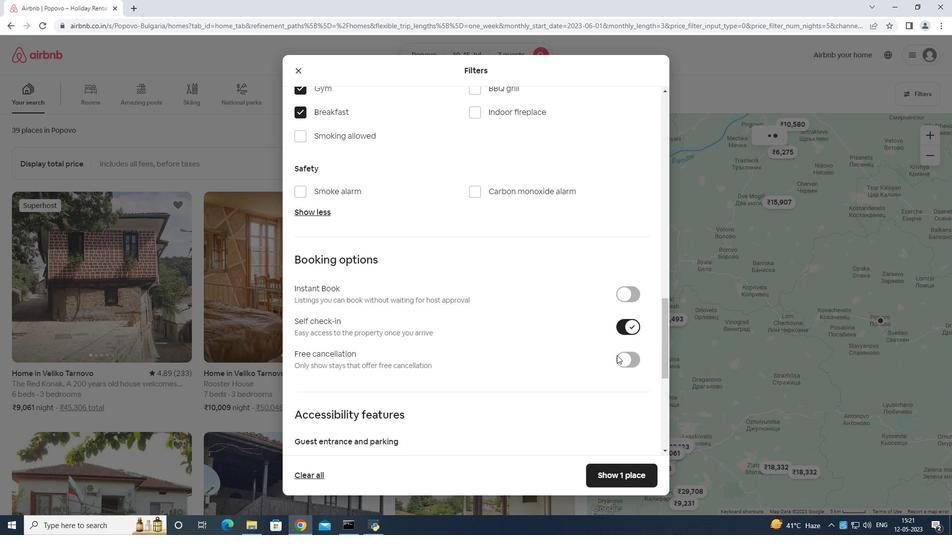 
Action: Mouse scrolled (614, 353) with delta (0, 0)
Screenshot: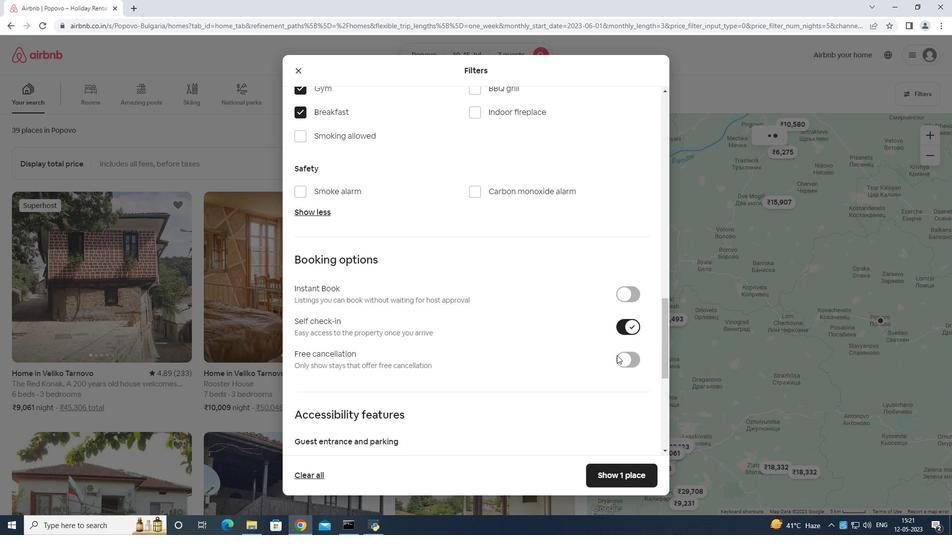 
Action: Mouse moved to (614, 353)
Screenshot: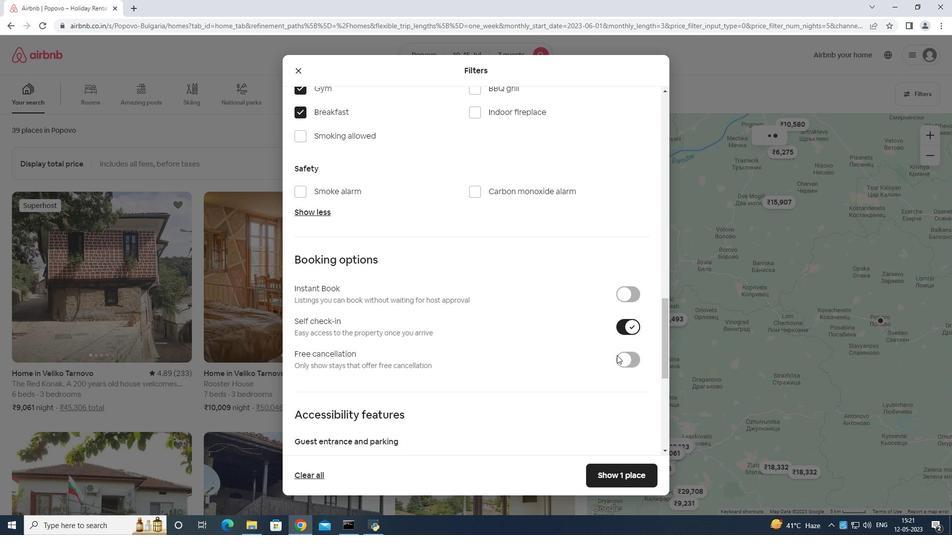 
Action: Mouse scrolled (614, 353) with delta (0, 0)
Screenshot: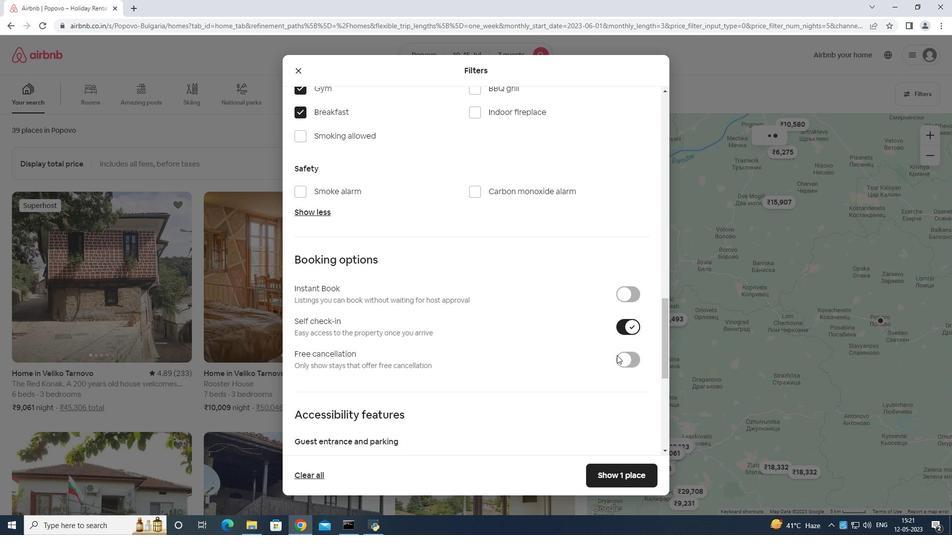 
Action: Mouse moved to (613, 354)
Screenshot: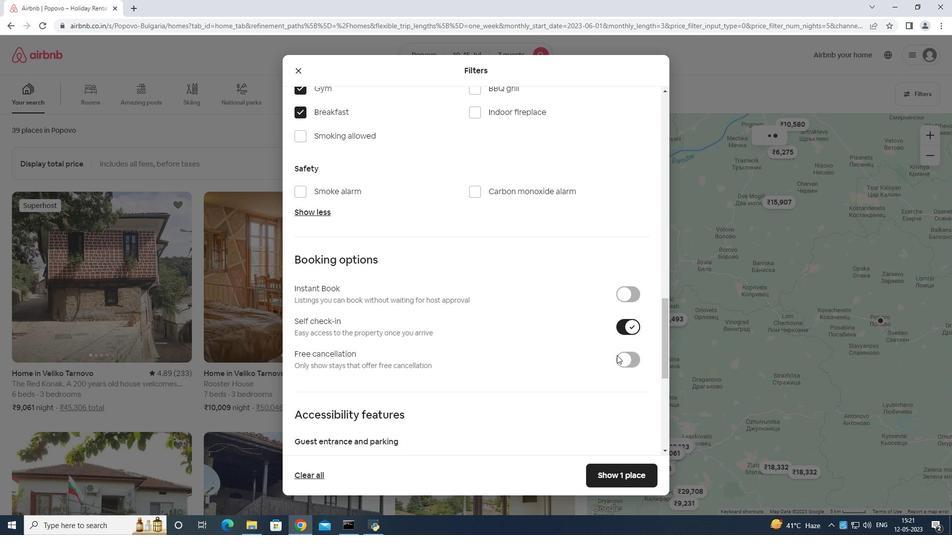 
Action: Mouse scrolled (613, 353) with delta (0, 0)
Screenshot: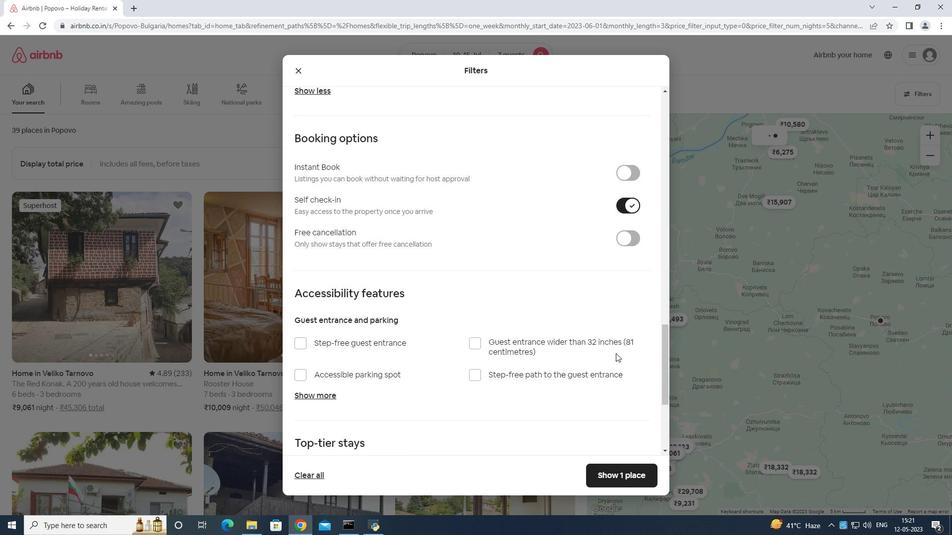 
Action: Mouse moved to (613, 354)
Screenshot: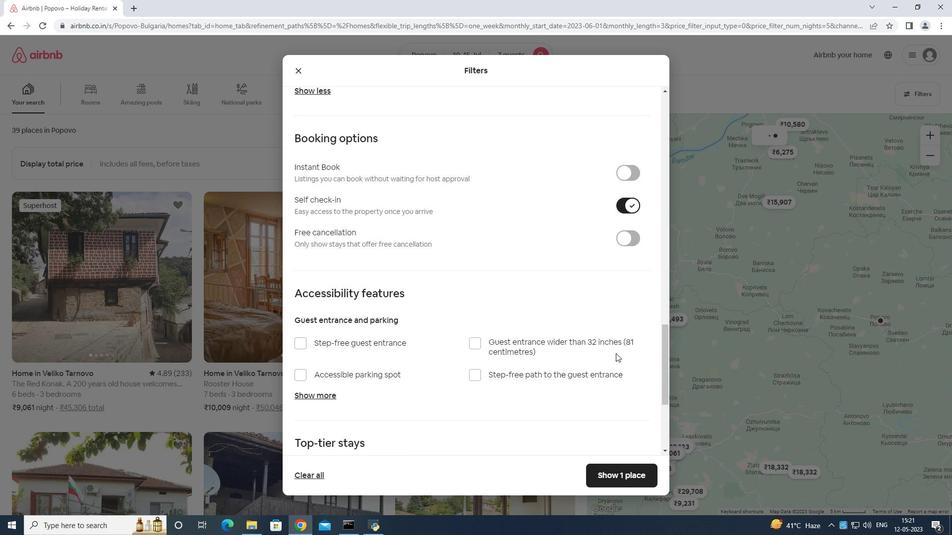 
Action: Mouse scrolled (613, 353) with delta (0, 0)
Screenshot: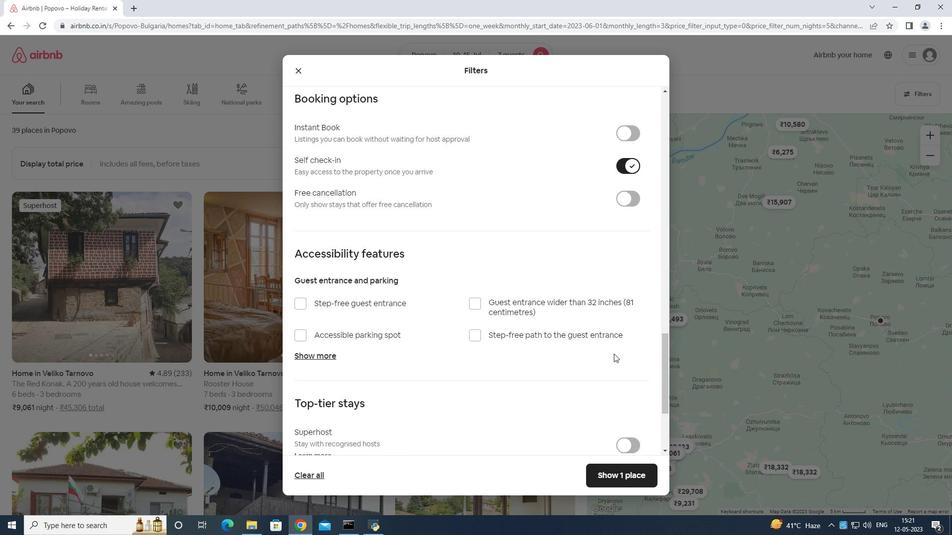 
Action: Mouse scrolled (613, 353) with delta (0, 0)
Screenshot: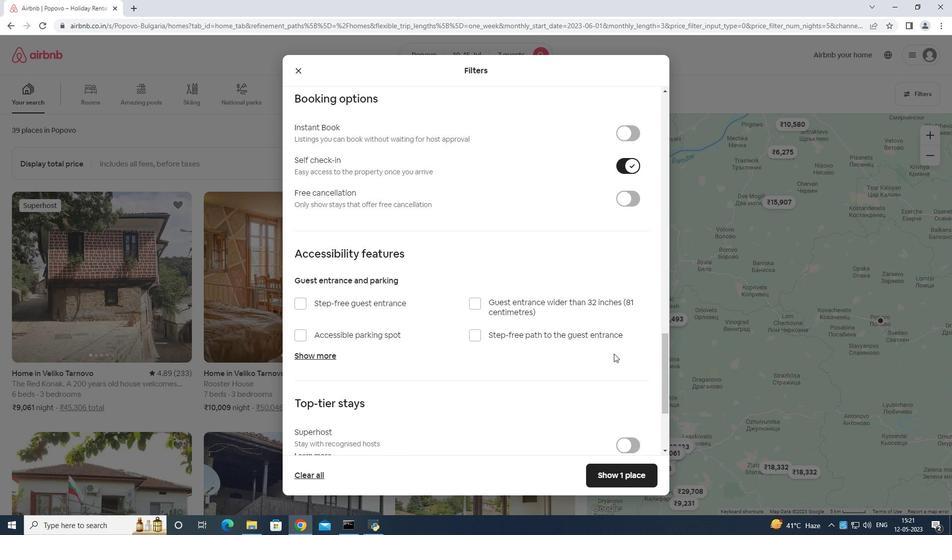 
Action: Mouse scrolled (613, 353) with delta (0, 0)
Screenshot: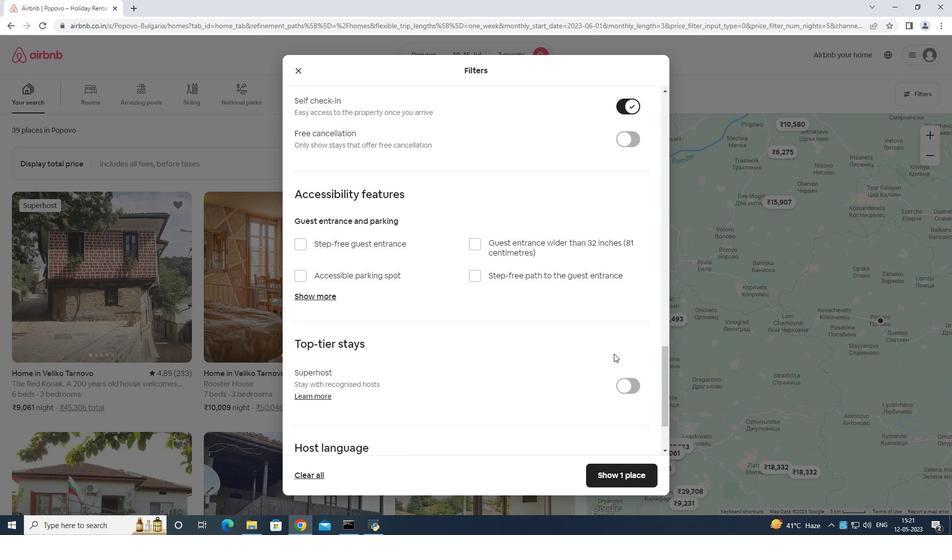 
Action: Mouse moved to (613, 354)
Screenshot: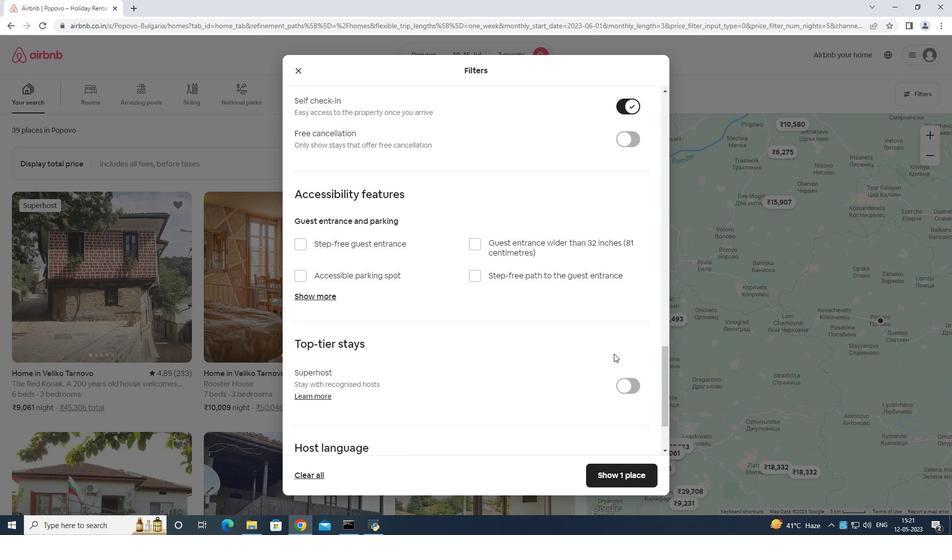 
Action: Mouse scrolled (613, 354) with delta (0, 0)
Screenshot: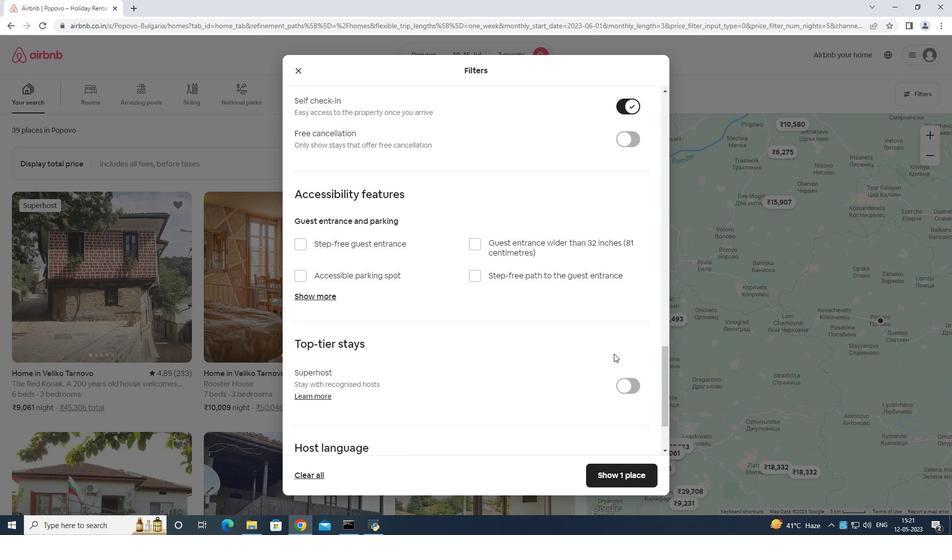 
Action: Mouse scrolled (613, 354) with delta (0, 0)
Screenshot: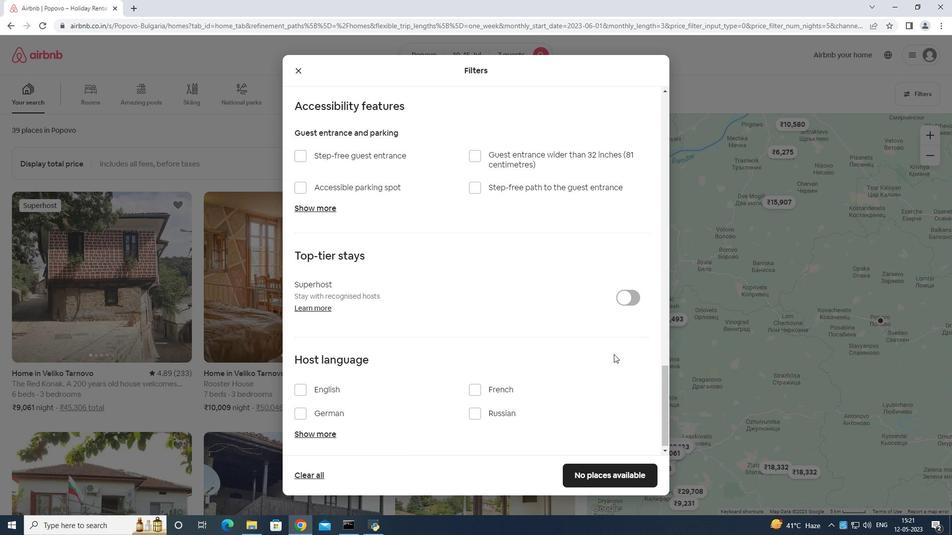 
Action: Mouse moved to (613, 354)
Screenshot: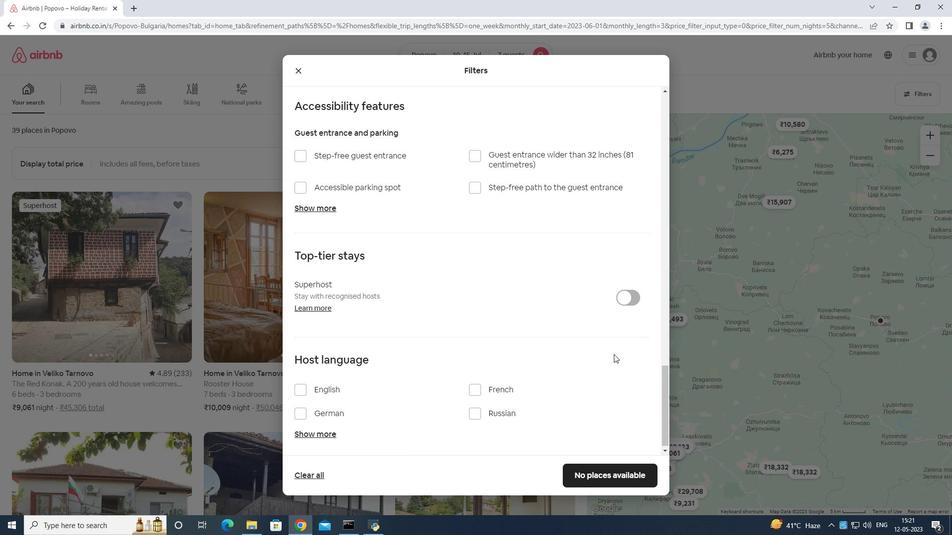 
Action: Mouse scrolled (613, 354) with delta (0, 0)
Screenshot: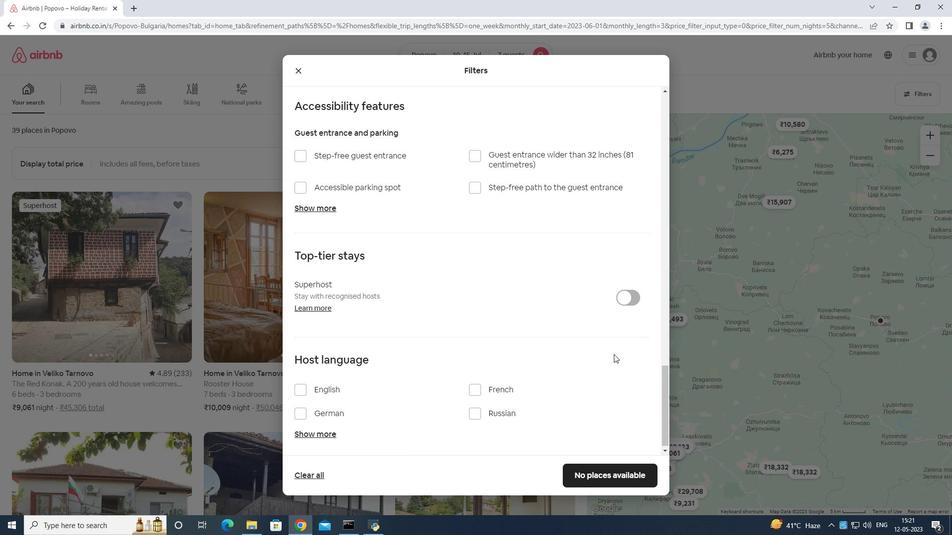 
Action: Mouse moved to (297, 384)
Screenshot: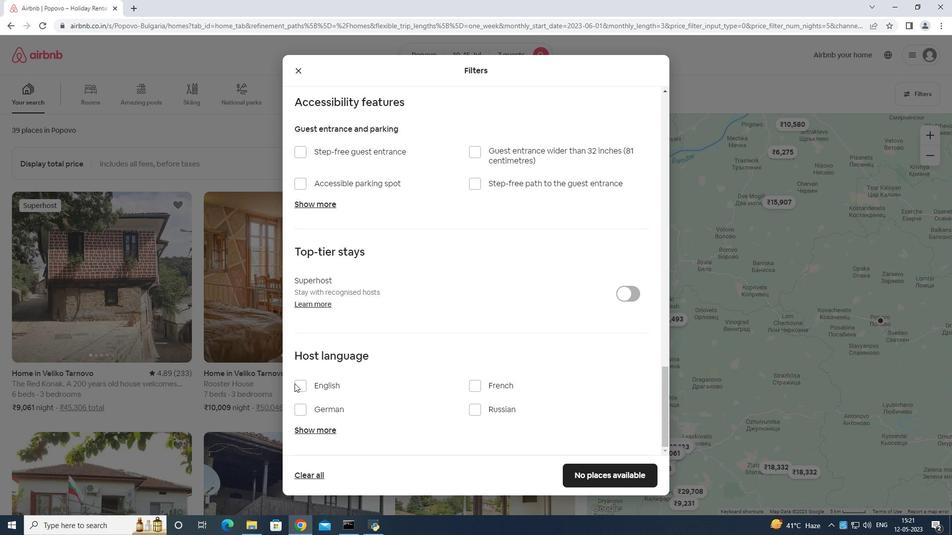 
Action: Mouse pressed left at (297, 384)
Screenshot: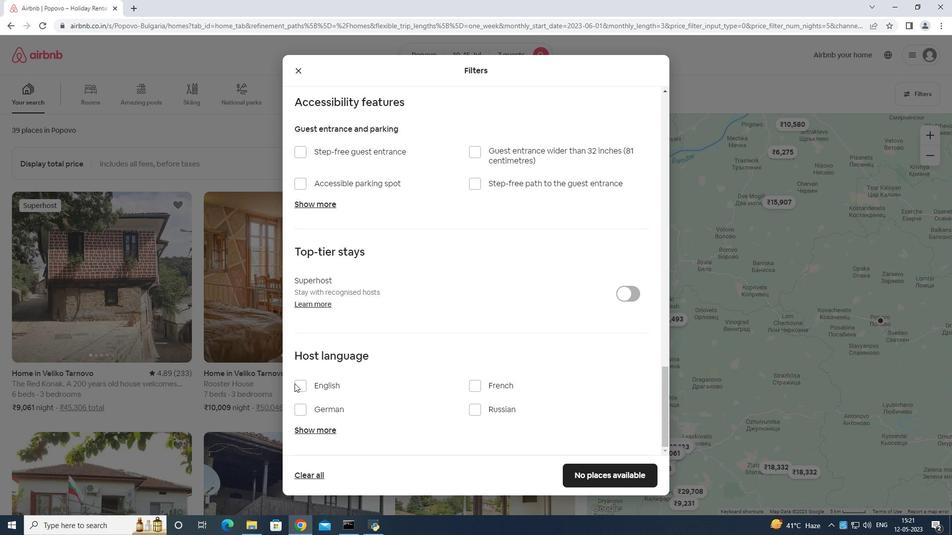 
Action: Mouse moved to (595, 474)
Screenshot: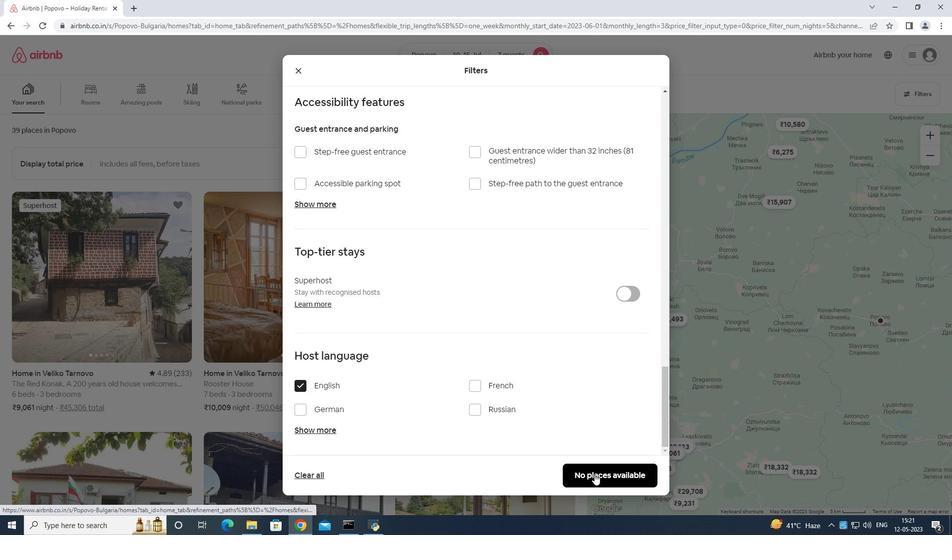 
